 Task: Find connections with filter location Andorra la Vella with filter topic #Networkingwith filter profile language French with filter current company Amazon with filter school Government Engineering College,Gandhinagar with filter industry Food and Beverage Services with filter service category Administrative with filter keywords title Marketing Manager
Action: Mouse moved to (682, 125)
Screenshot: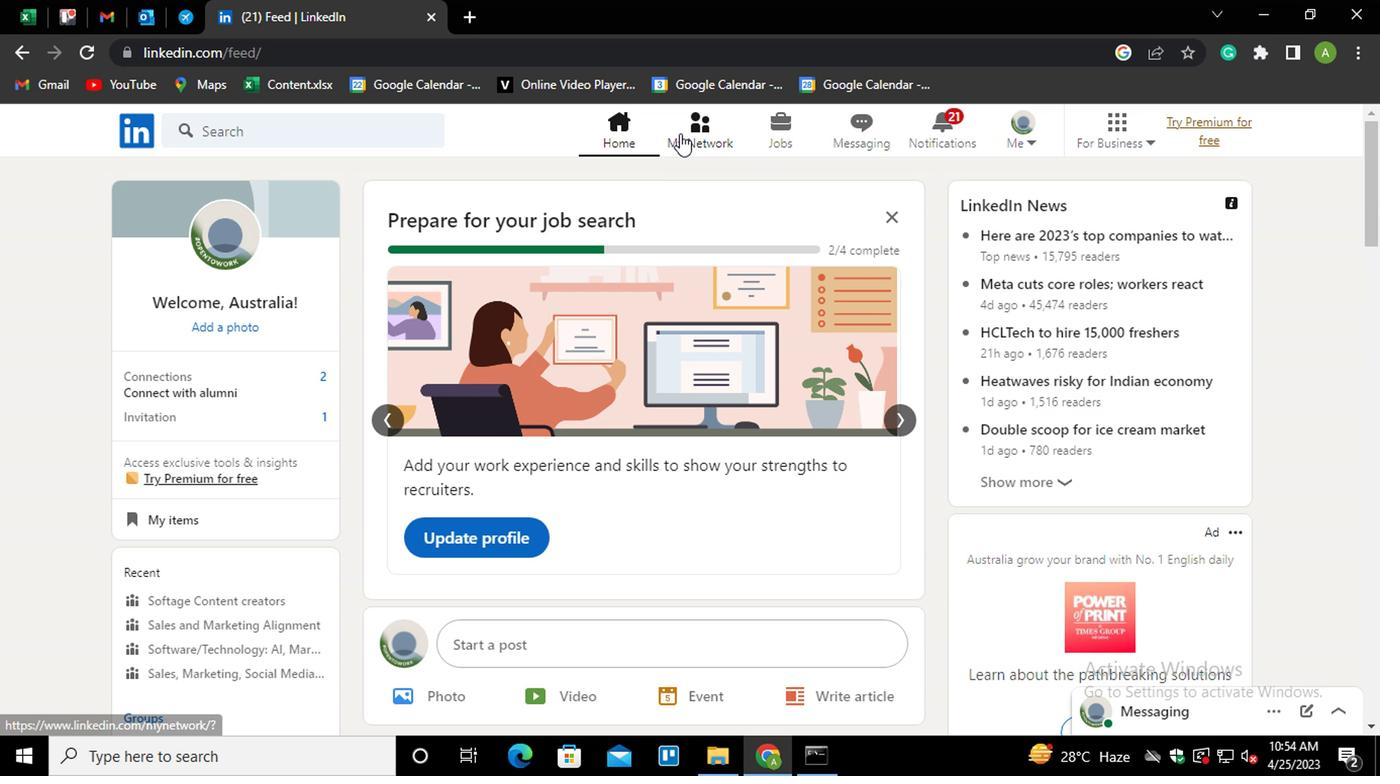 
Action: Mouse pressed left at (682, 125)
Screenshot: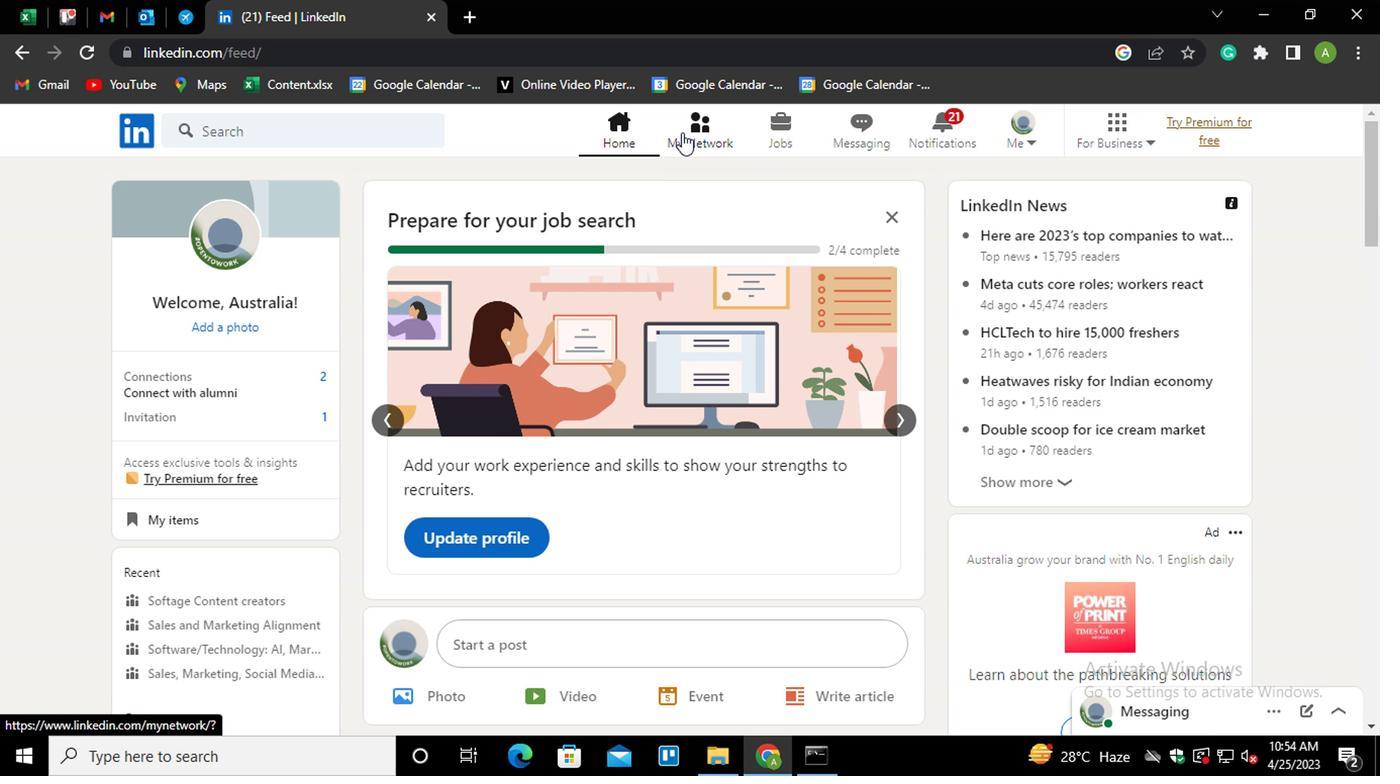 
Action: Mouse moved to (272, 230)
Screenshot: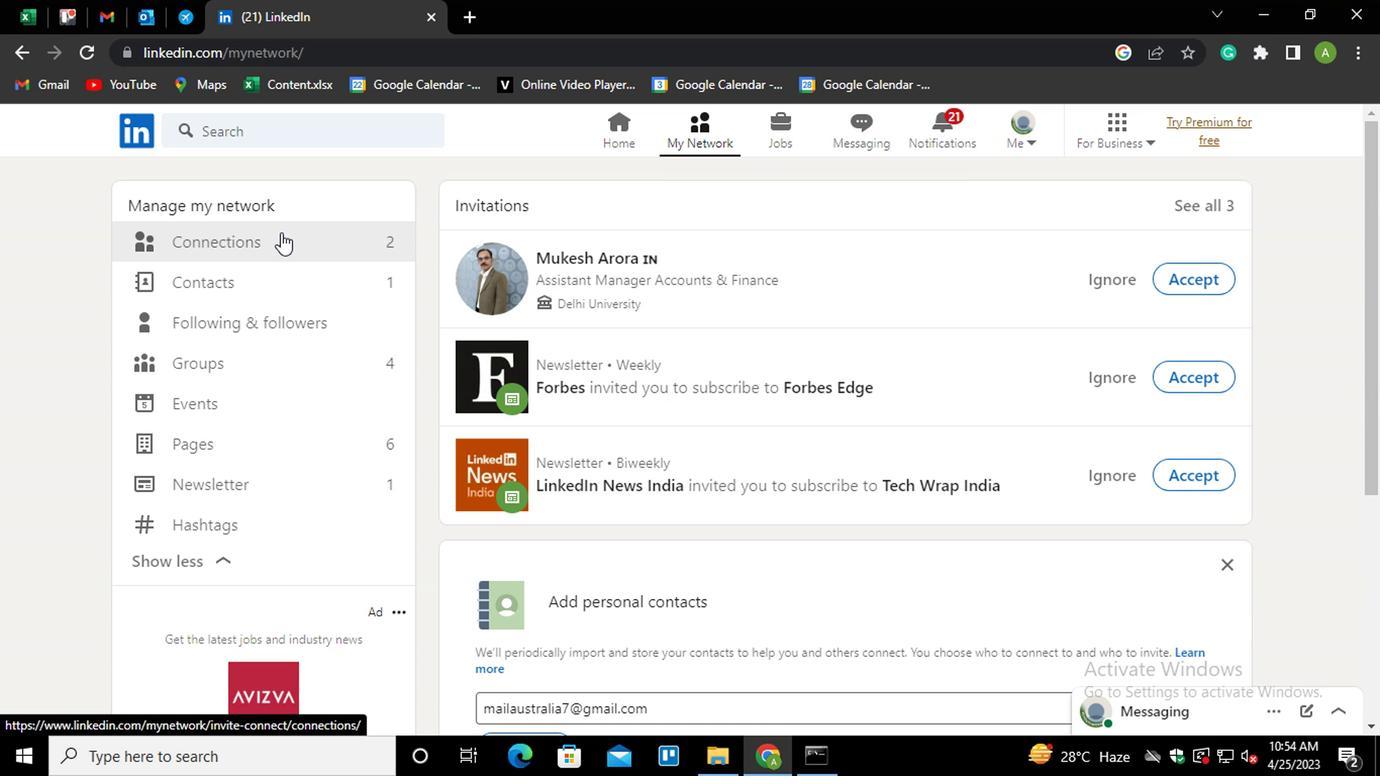 
Action: Mouse pressed left at (272, 230)
Screenshot: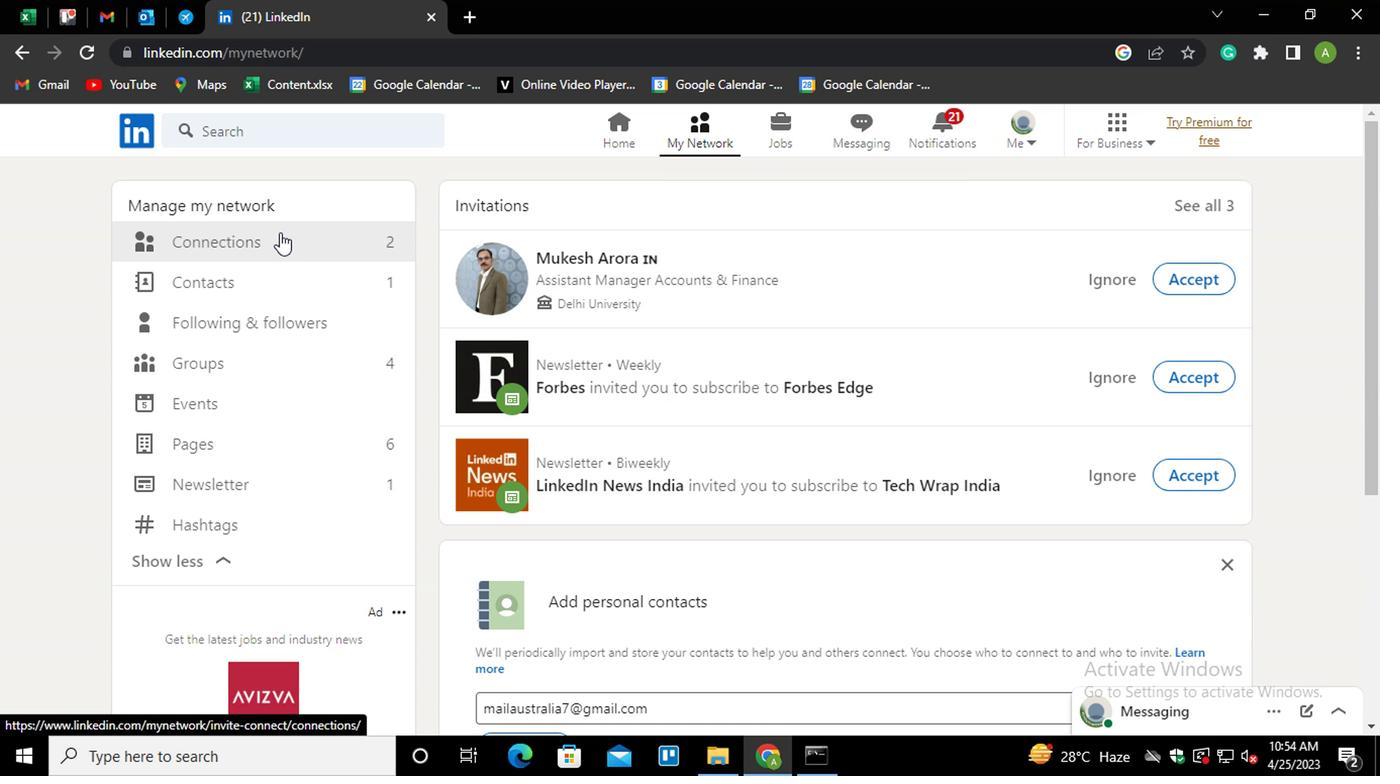 
Action: Mouse moved to (837, 249)
Screenshot: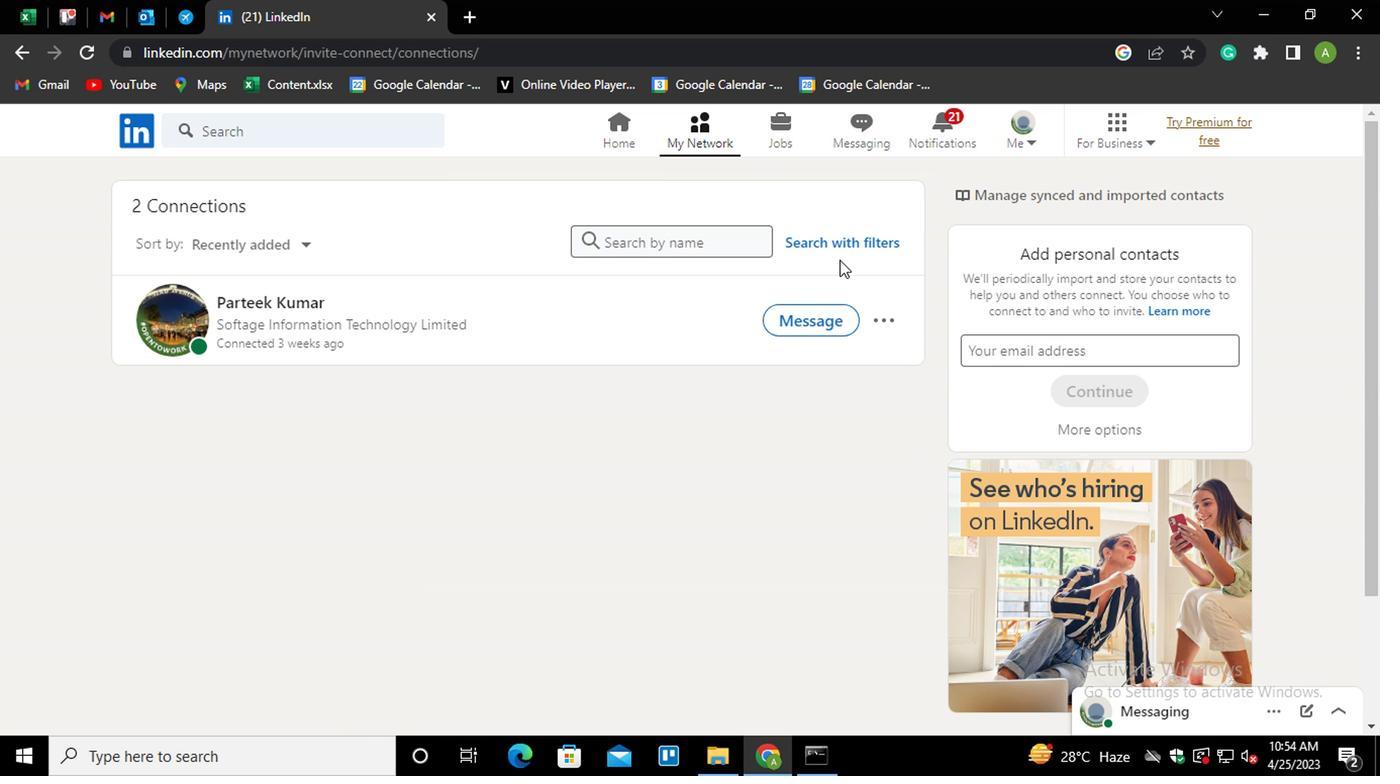 
Action: Mouse pressed left at (837, 249)
Screenshot: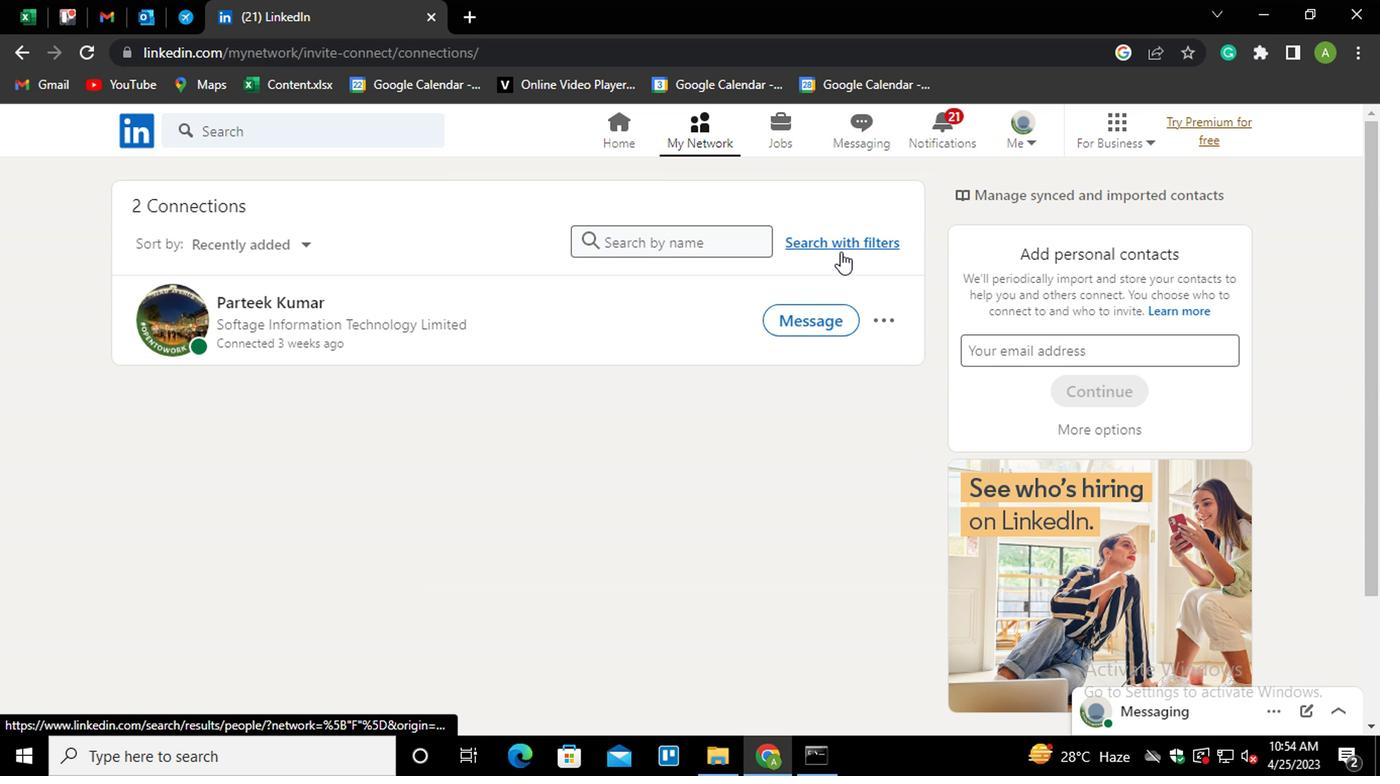
Action: Mouse moved to (664, 189)
Screenshot: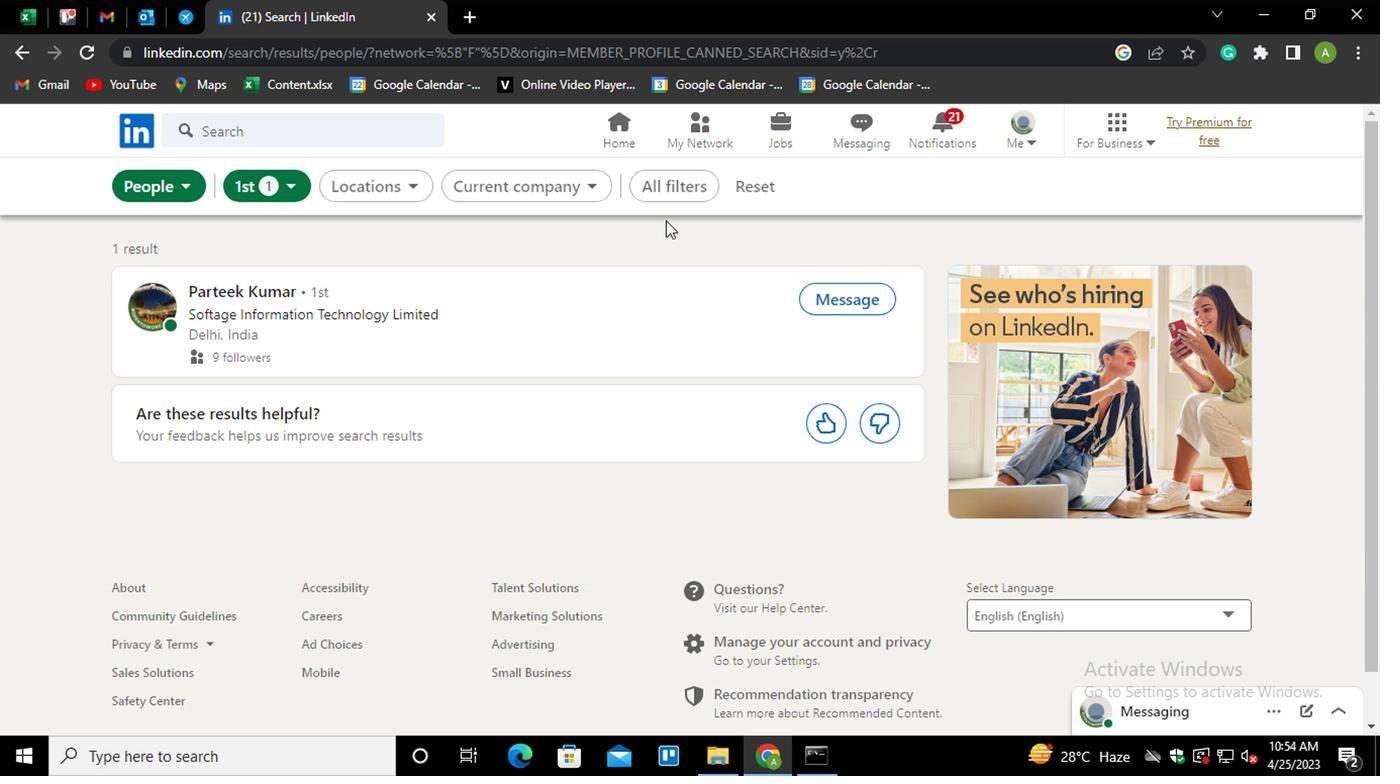 
Action: Mouse pressed left at (664, 189)
Screenshot: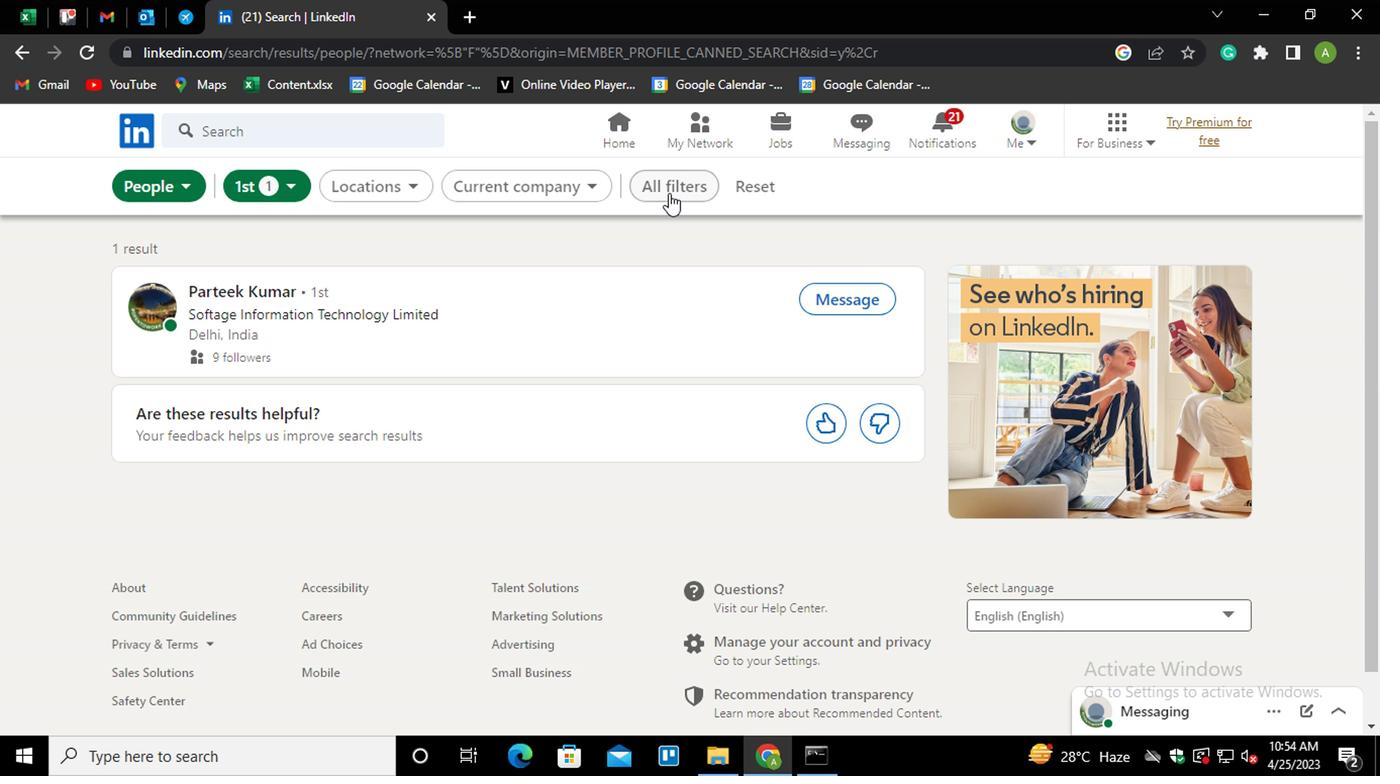 
Action: Mouse moved to (956, 413)
Screenshot: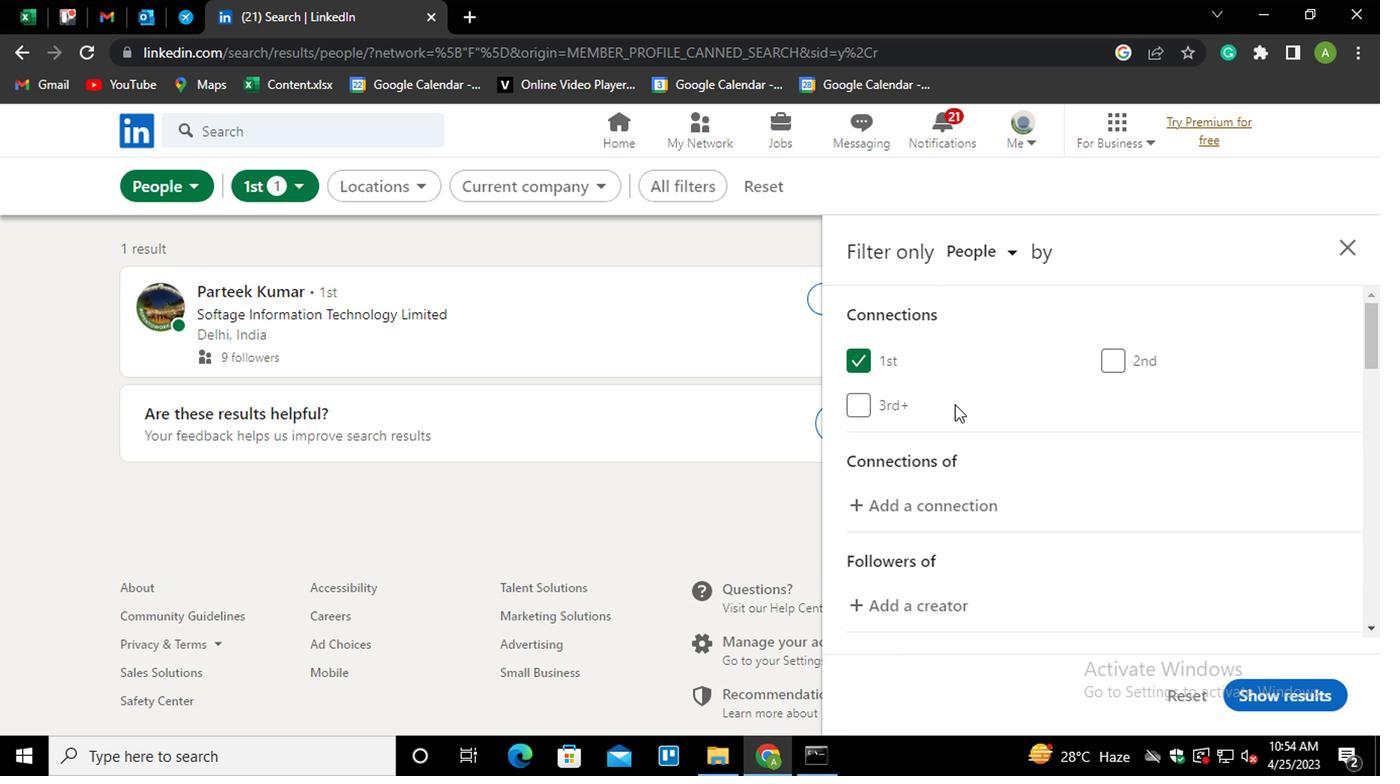 
Action: Mouse scrolled (956, 412) with delta (0, 0)
Screenshot: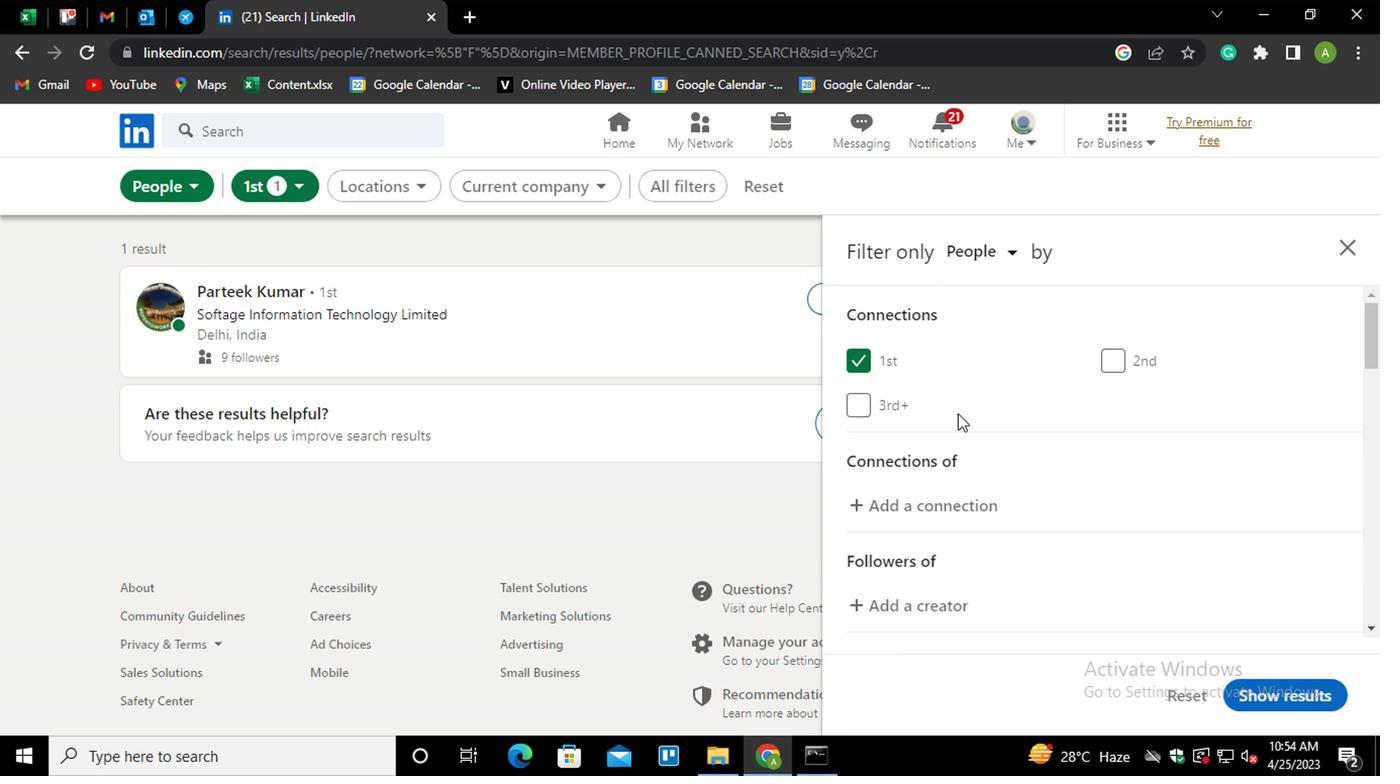
Action: Mouse scrolled (956, 412) with delta (0, 0)
Screenshot: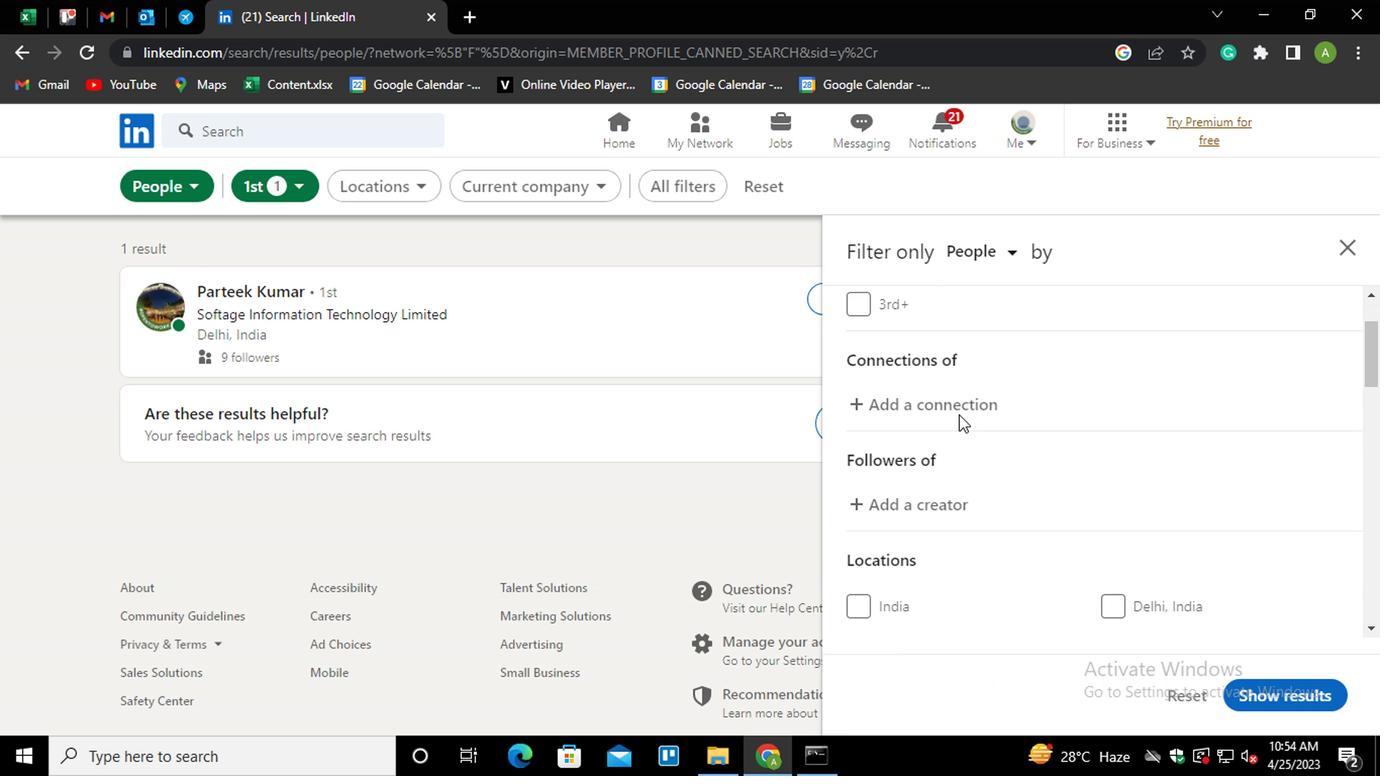 
Action: Mouse scrolled (956, 412) with delta (0, 0)
Screenshot: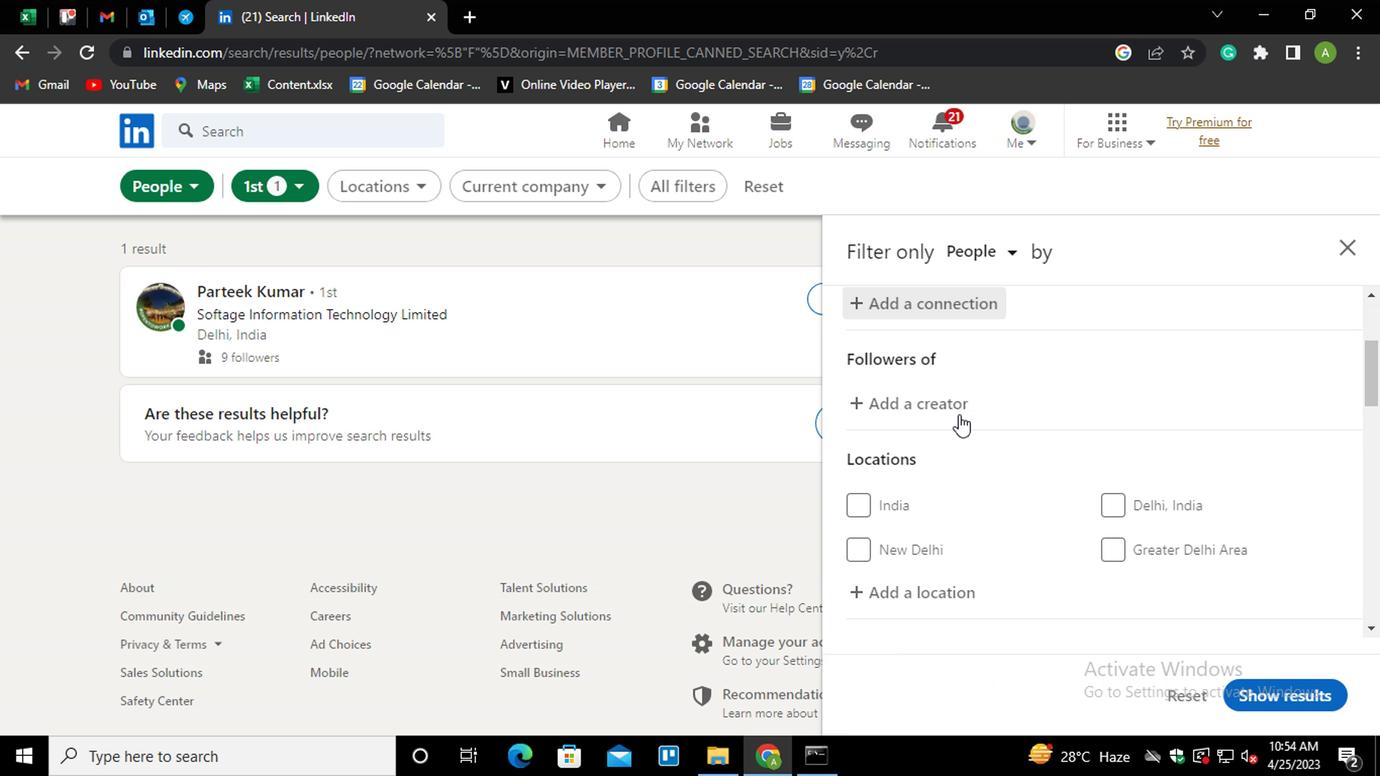 
Action: Mouse scrolled (956, 412) with delta (0, 0)
Screenshot: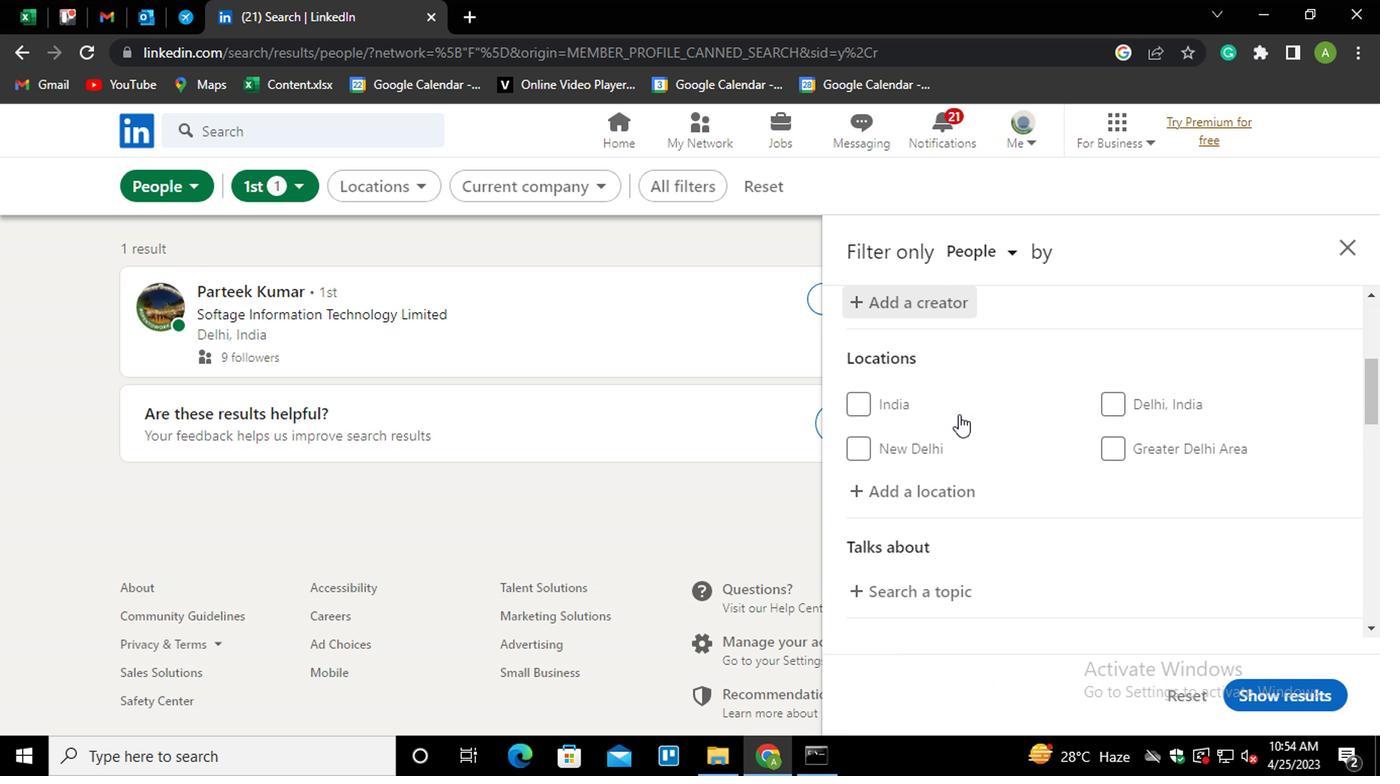 
Action: Mouse moved to (902, 393)
Screenshot: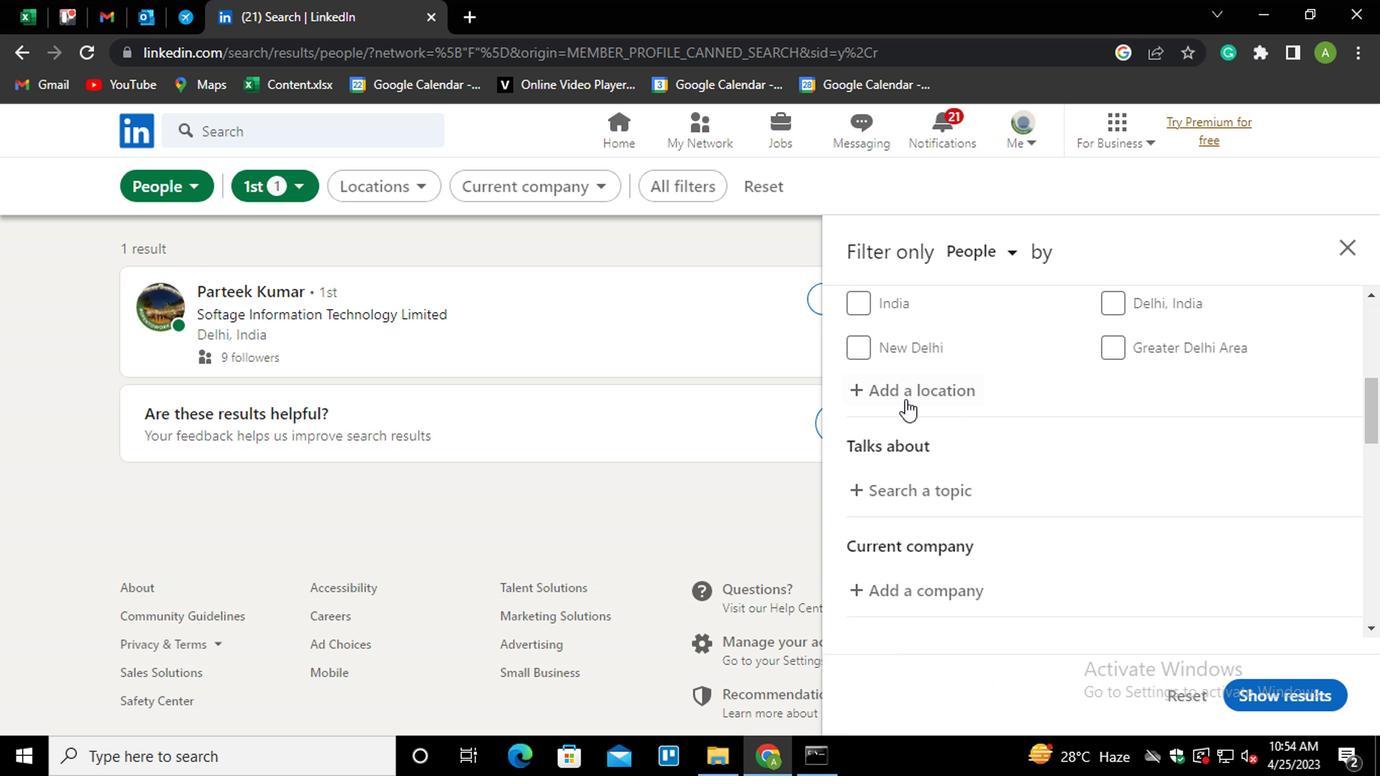 
Action: Mouse pressed left at (902, 393)
Screenshot: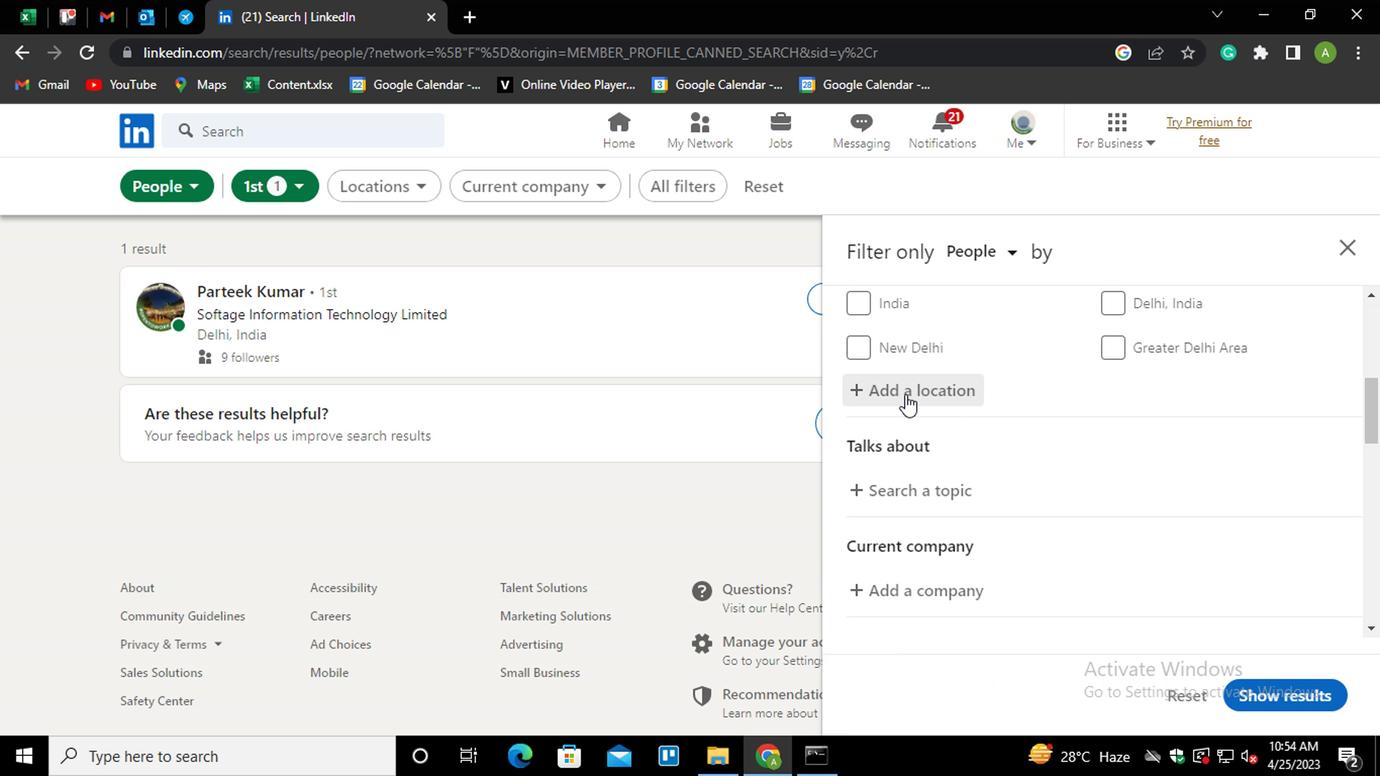
Action: Mouse moved to (940, 391)
Screenshot: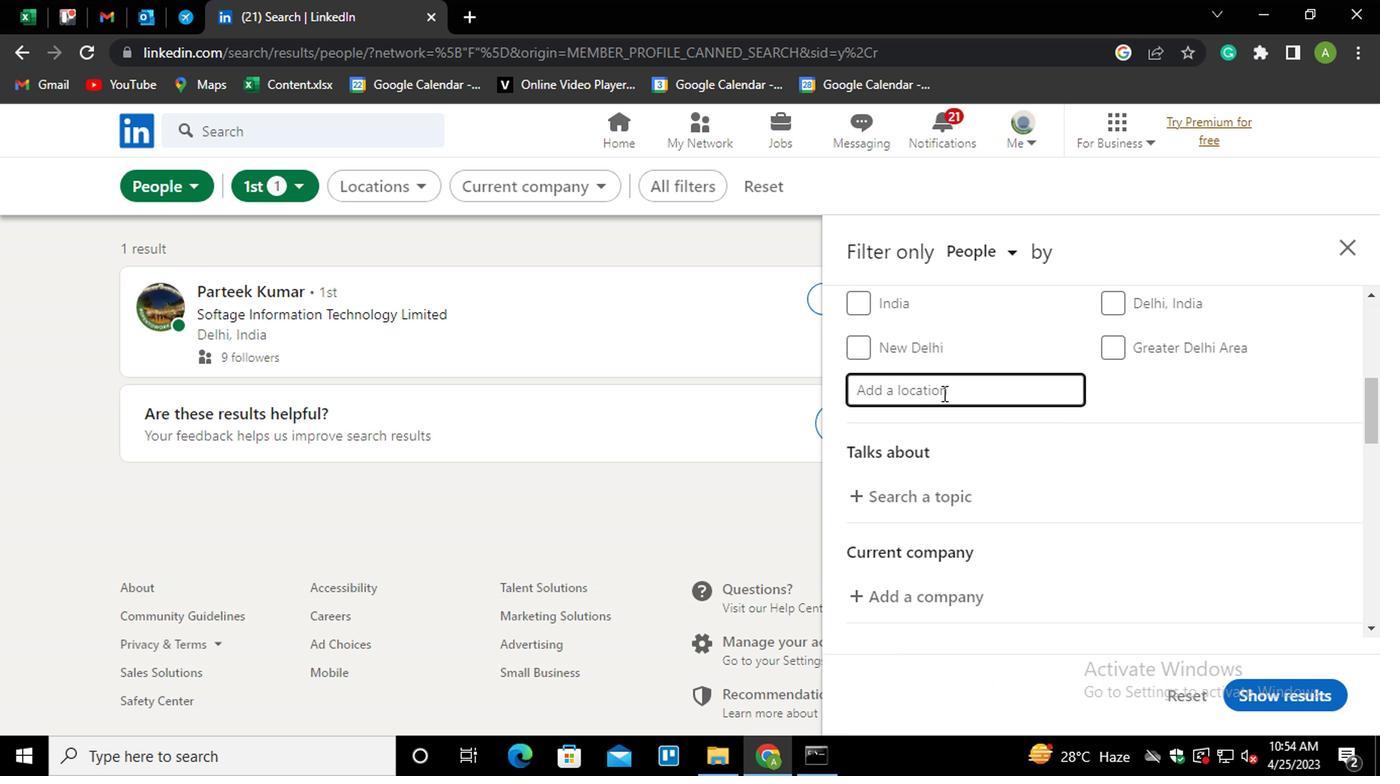 
Action: Mouse pressed left at (940, 391)
Screenshot: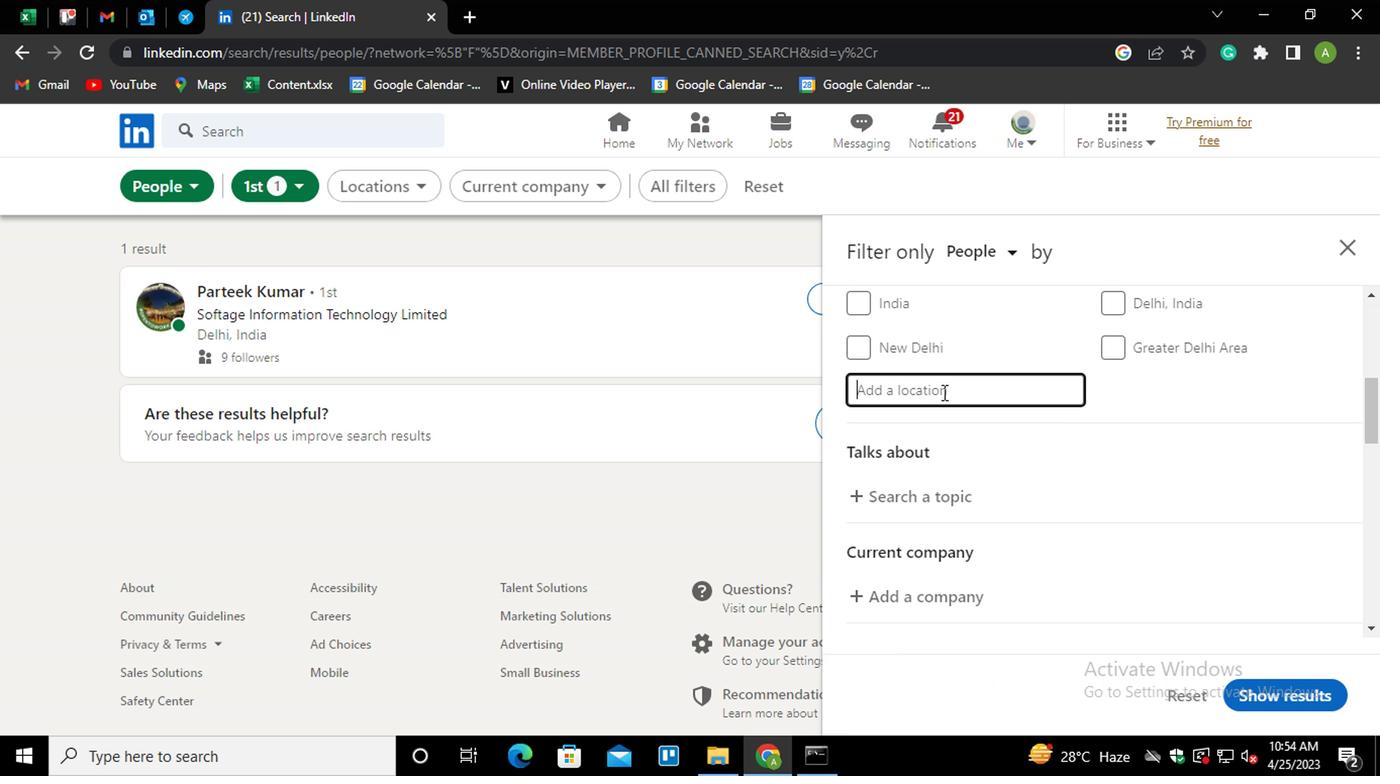 
Action: Key pressed <Key.shift>ANDORR<Key.down><Key.enter>
Screenshot: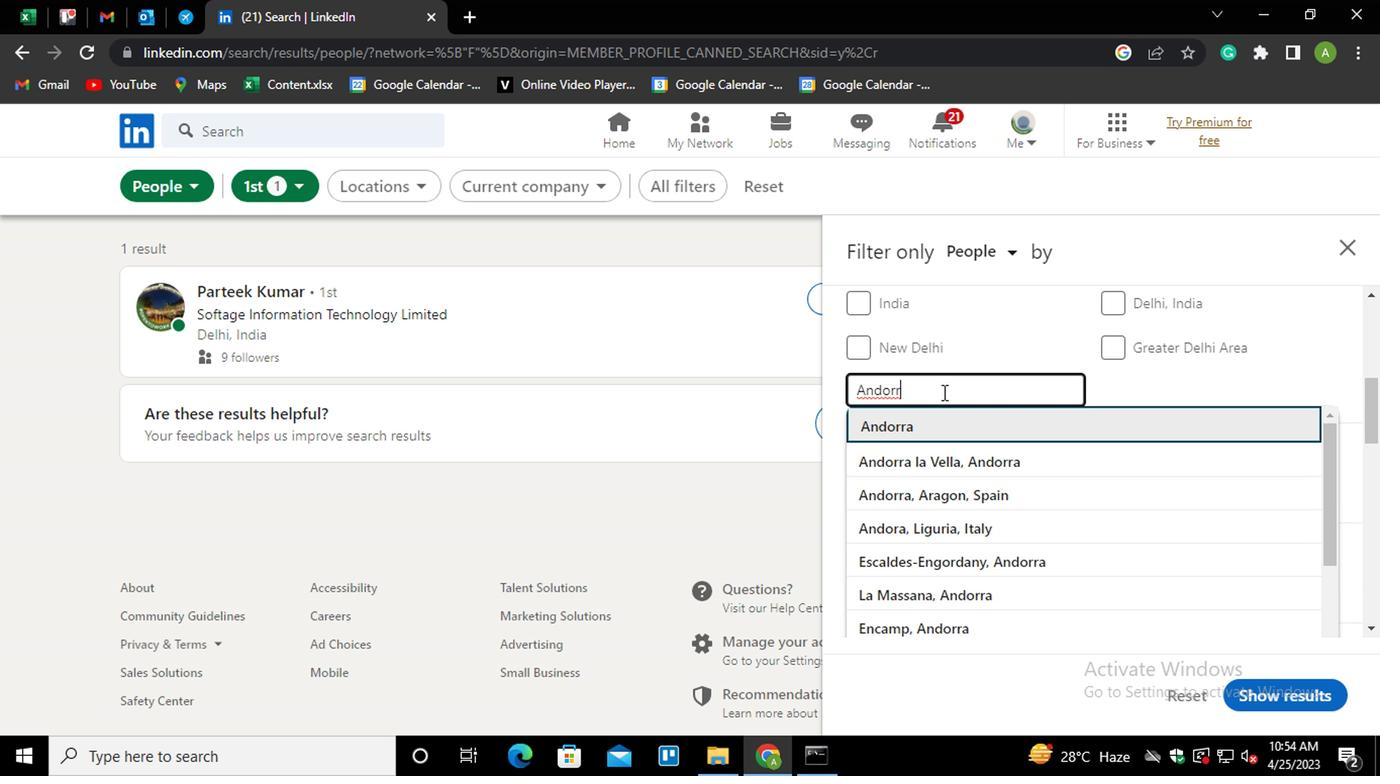 
Action: Mouse moved to (910, 488)
Screenshot: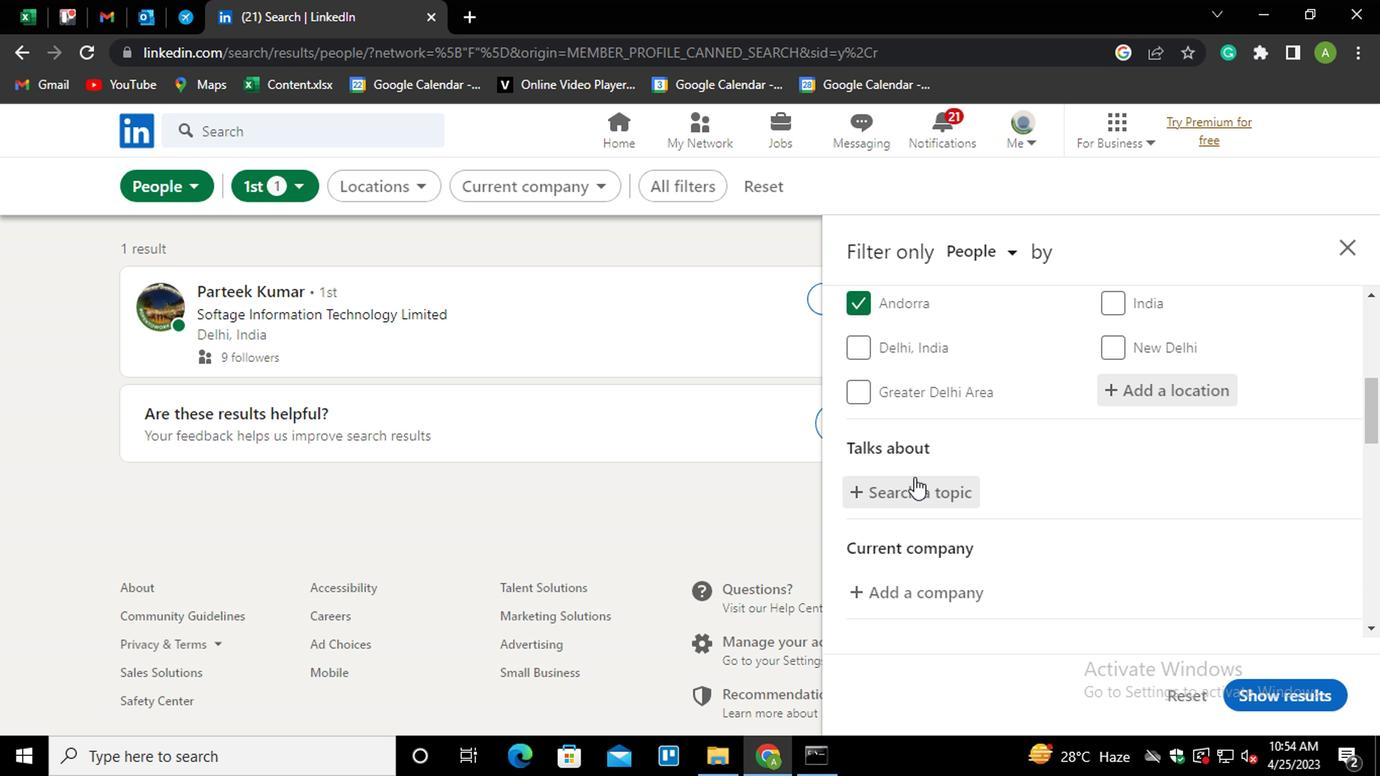 
Action: Mouse pressed left at (910, 488)
Screenshot: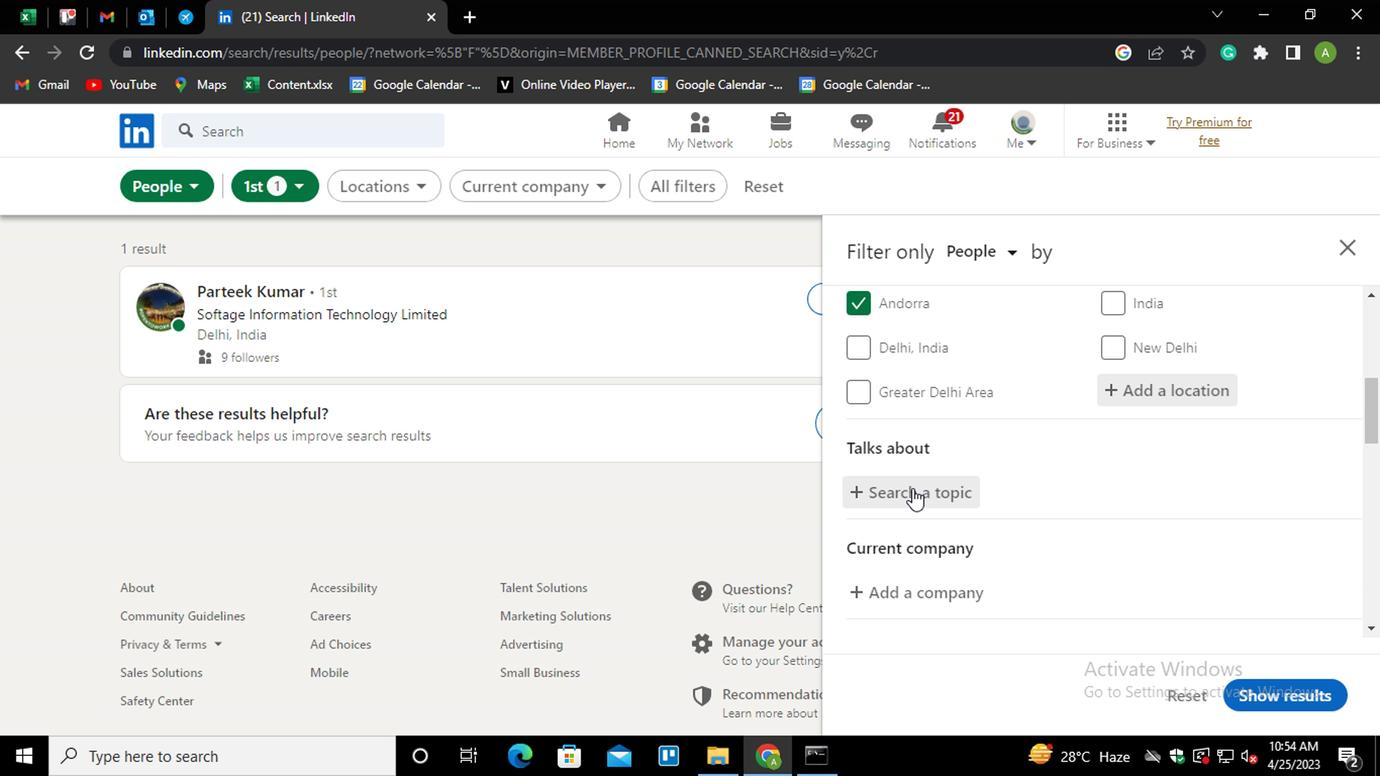 
Action: Key pressed <Key.shift>#<Key.shift_r>NETWORKINGWITH
Screenshot: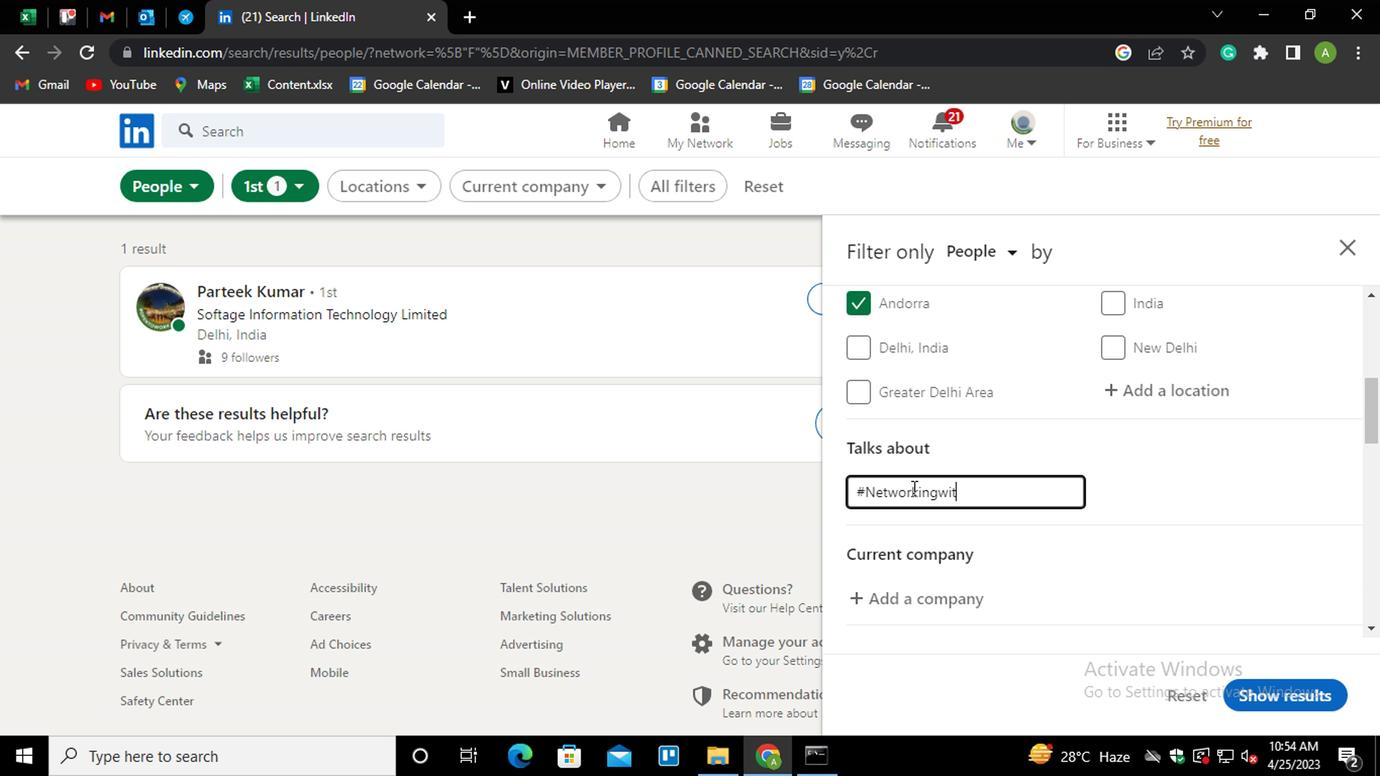 
Action: Mouse moved to (1193, 495)
Screenshot: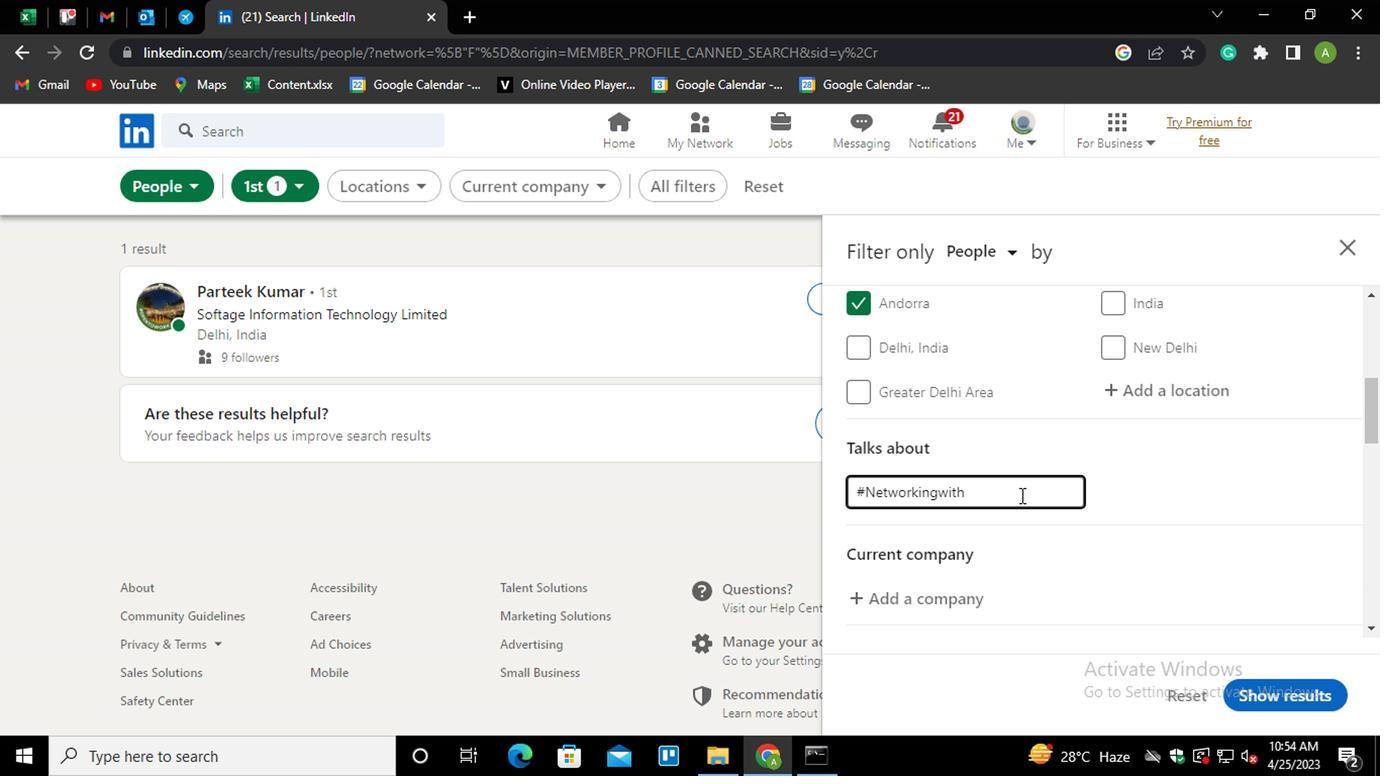 
Action: Mouse pressed left at (1193, 495)
Screenshot: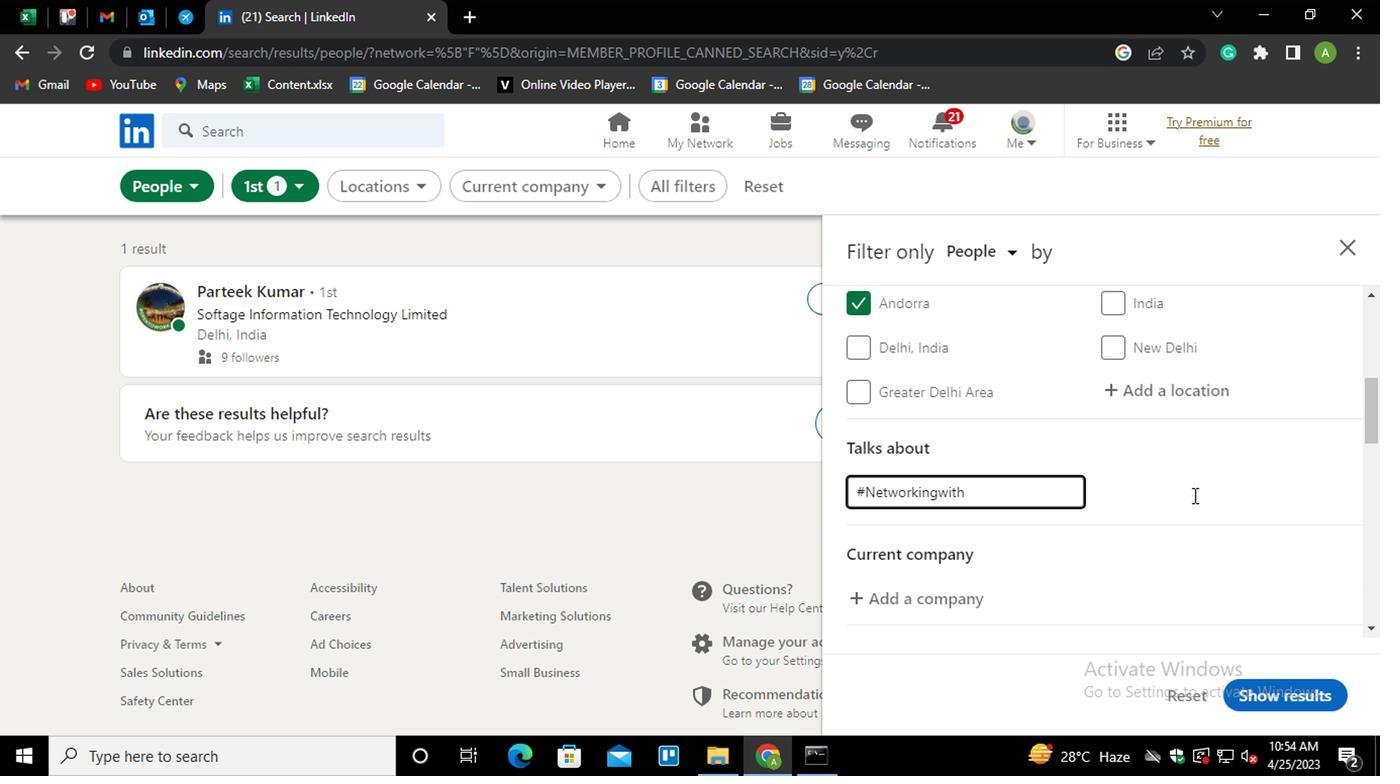 
Action: Mouse moved to (1194, 495)
Screenshot: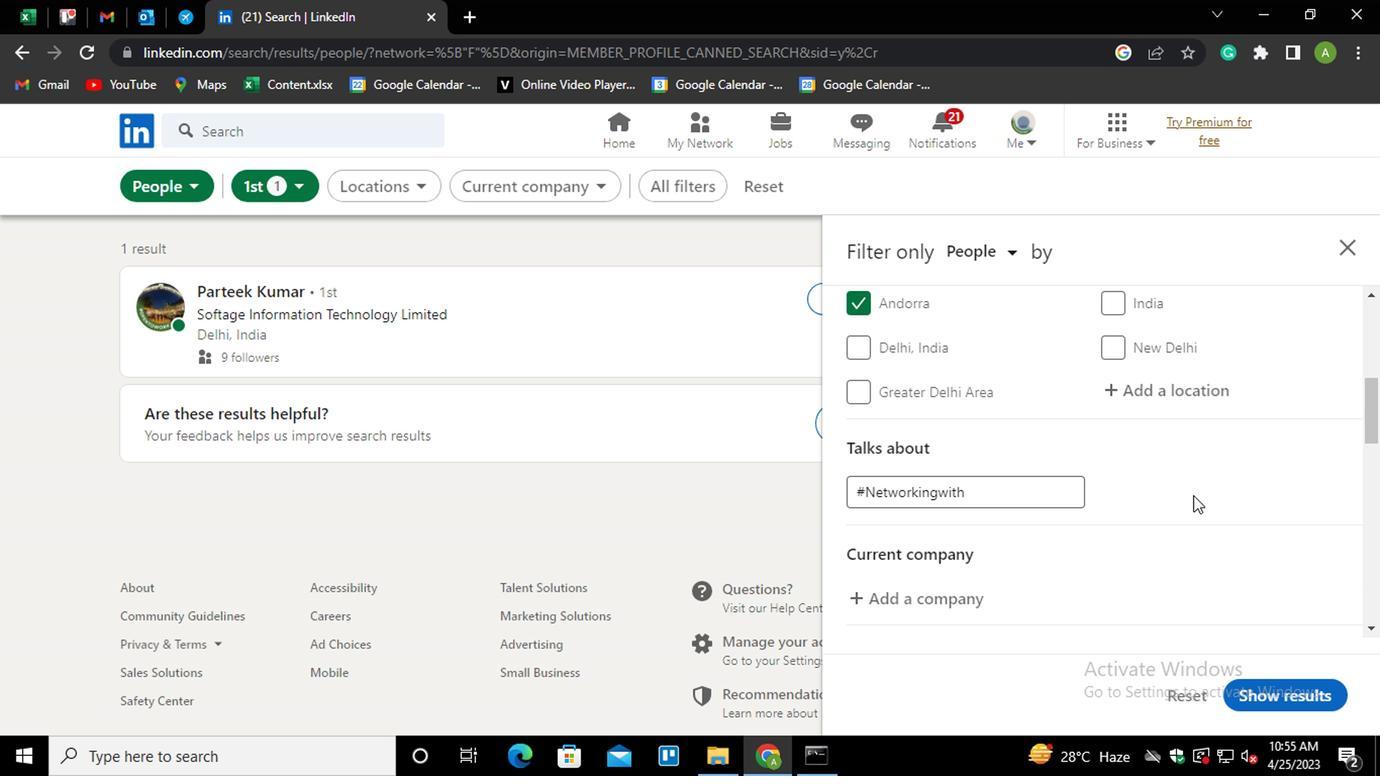 
Action: Mouse scrolled (1194, 493) with delta (0, -1)
Screenshot: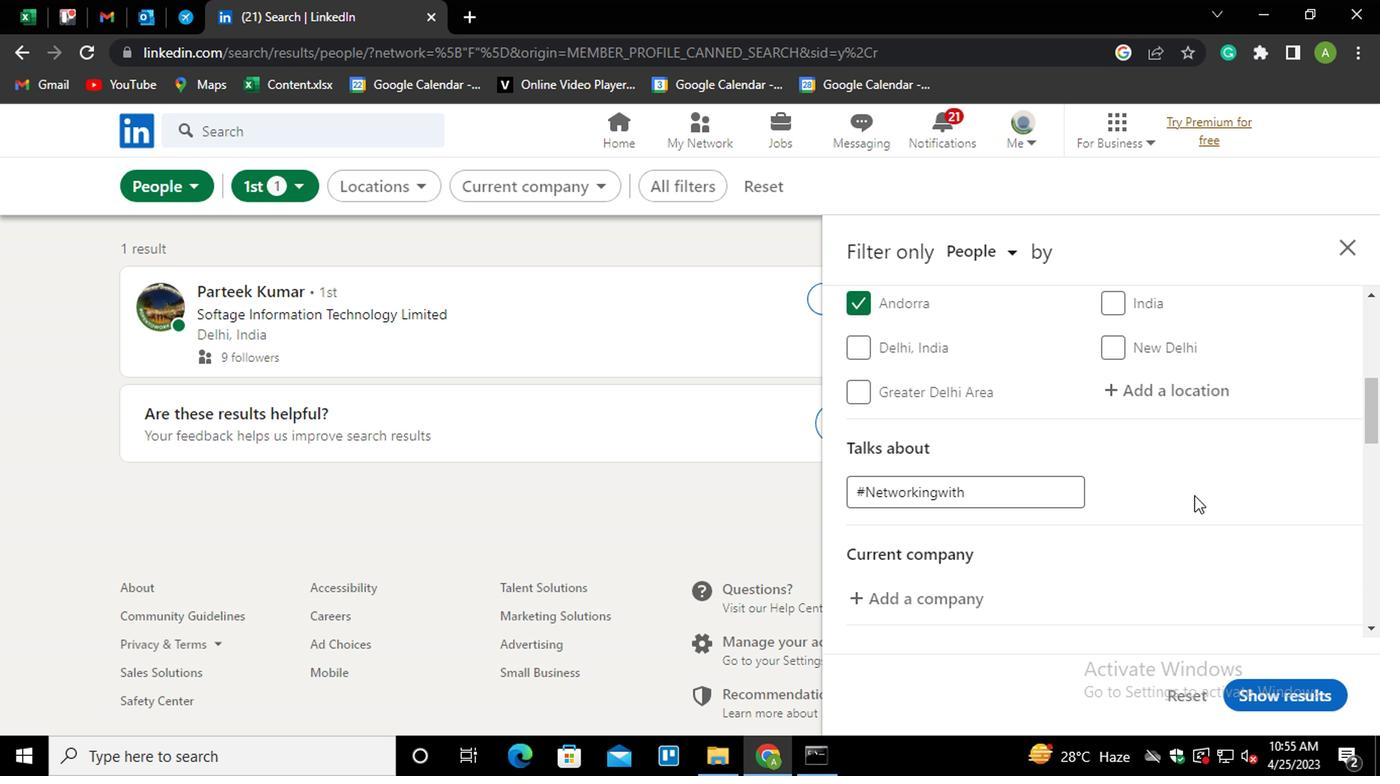 
Action: Mouse scrolled (1194, 493) with delta (0, -1)
Screenshot: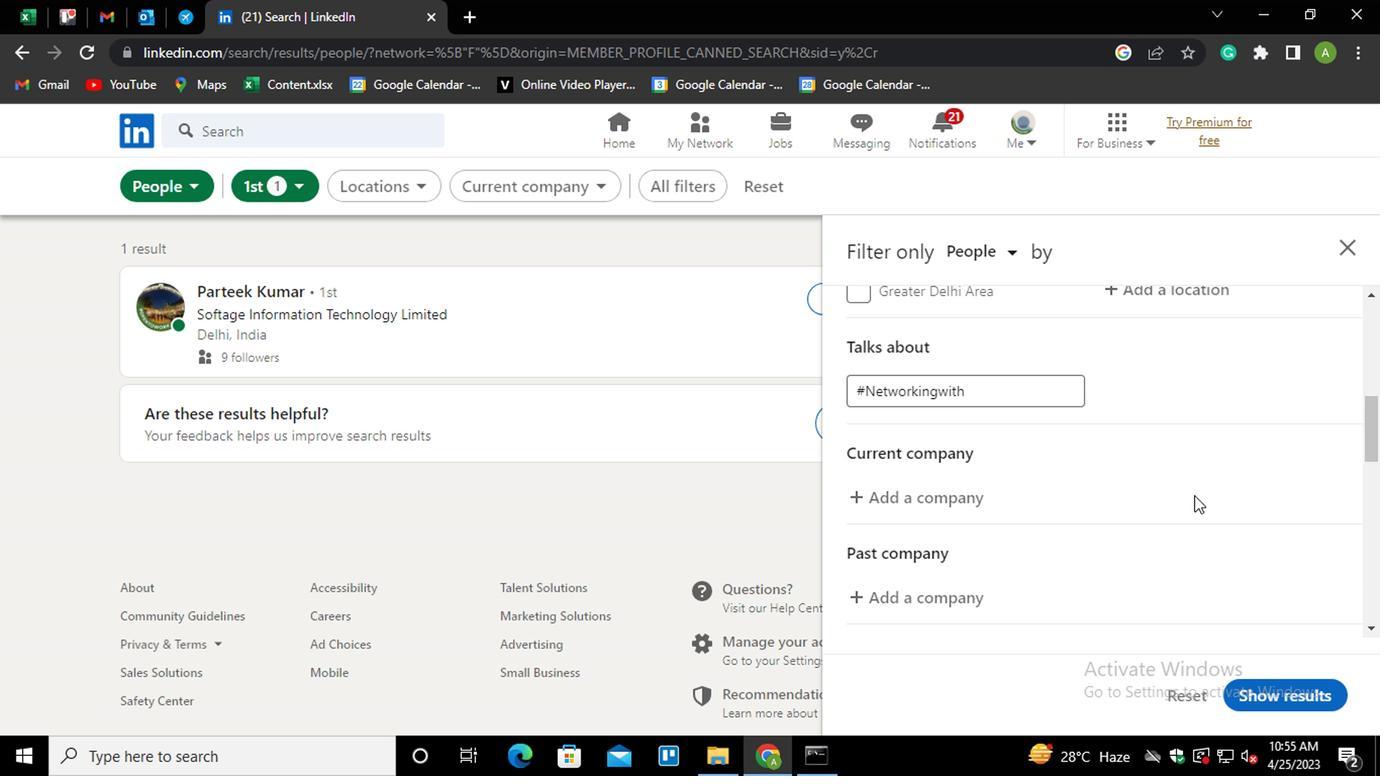 
Action: Mouse moved to (1191, 497)
Screenshot: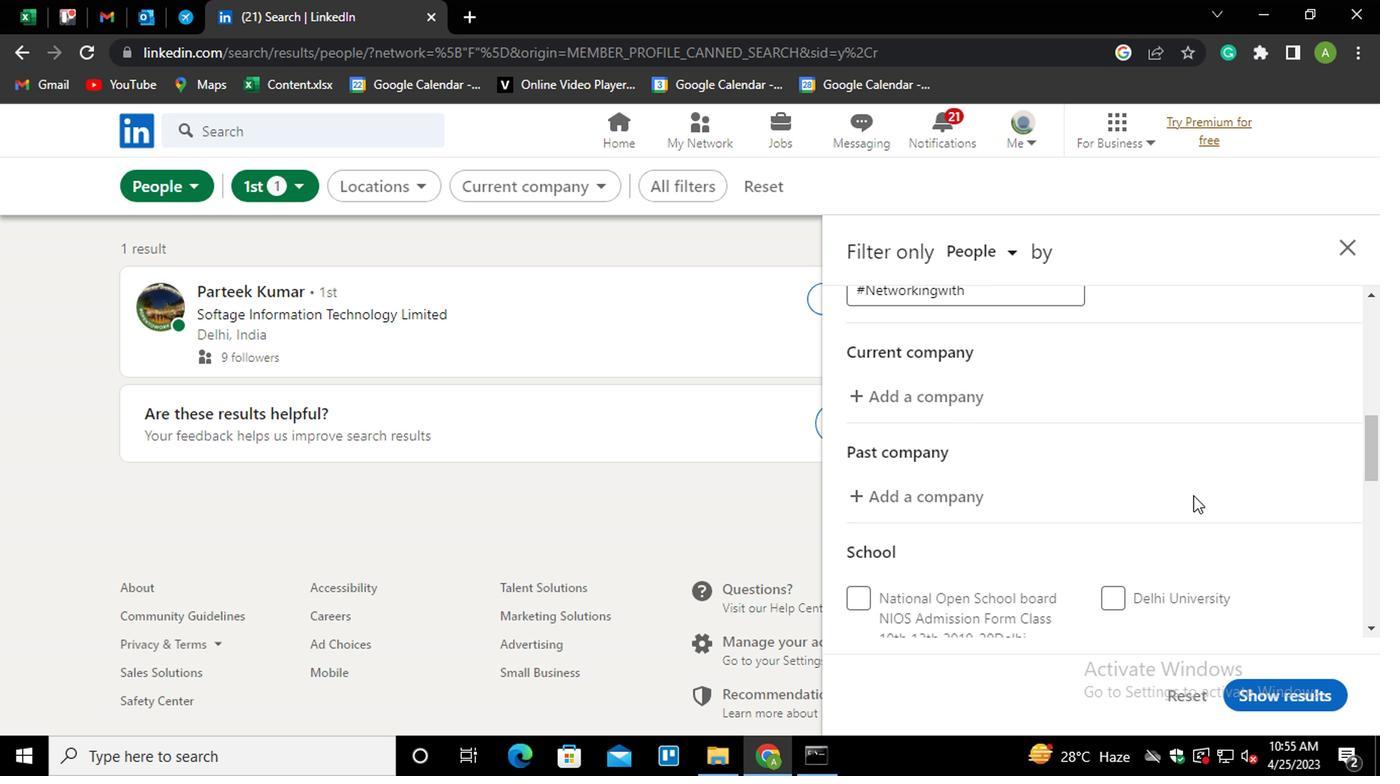 
Action: Mouse scrolled (1191, 496) with delta (0, -1)
Screenshot: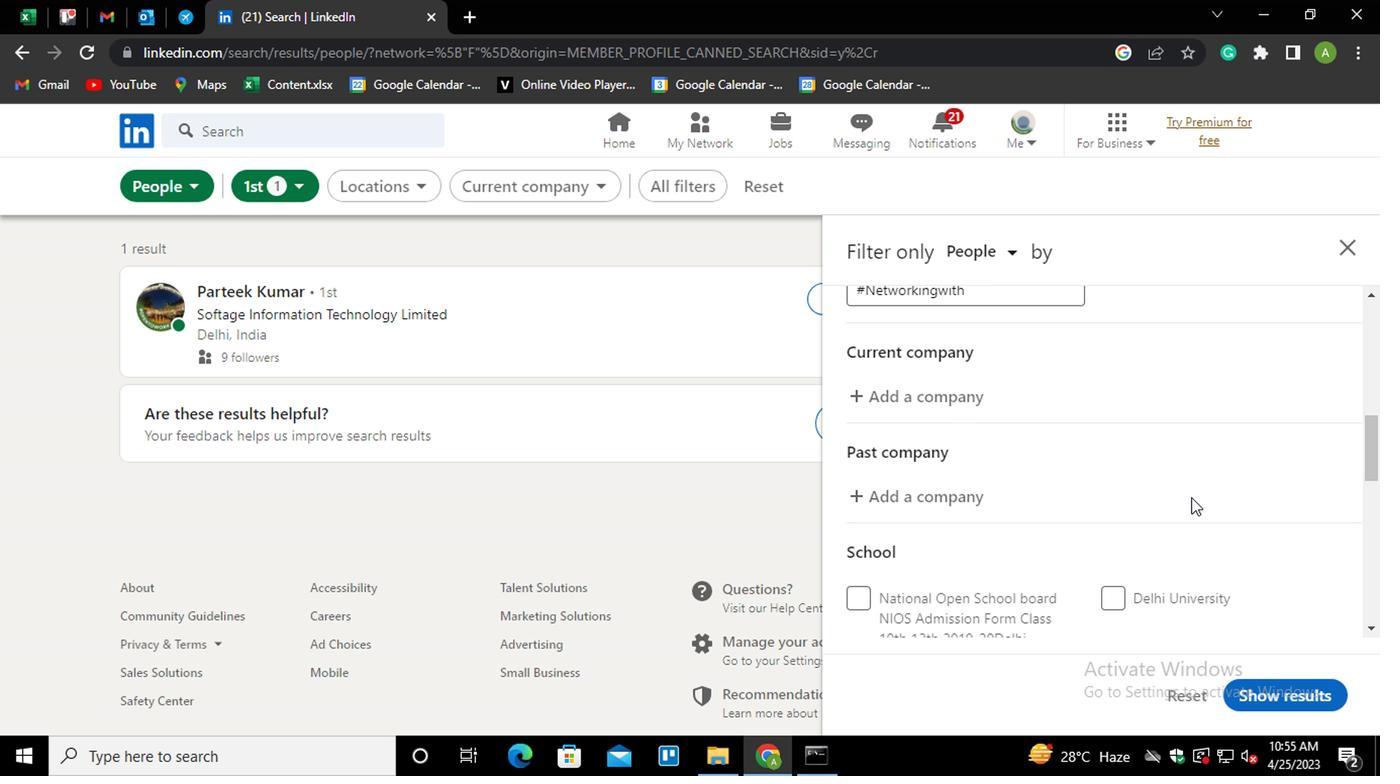 
Action: Mouse scrolled (1191, 496) with delta (0, -1)
Screenshot: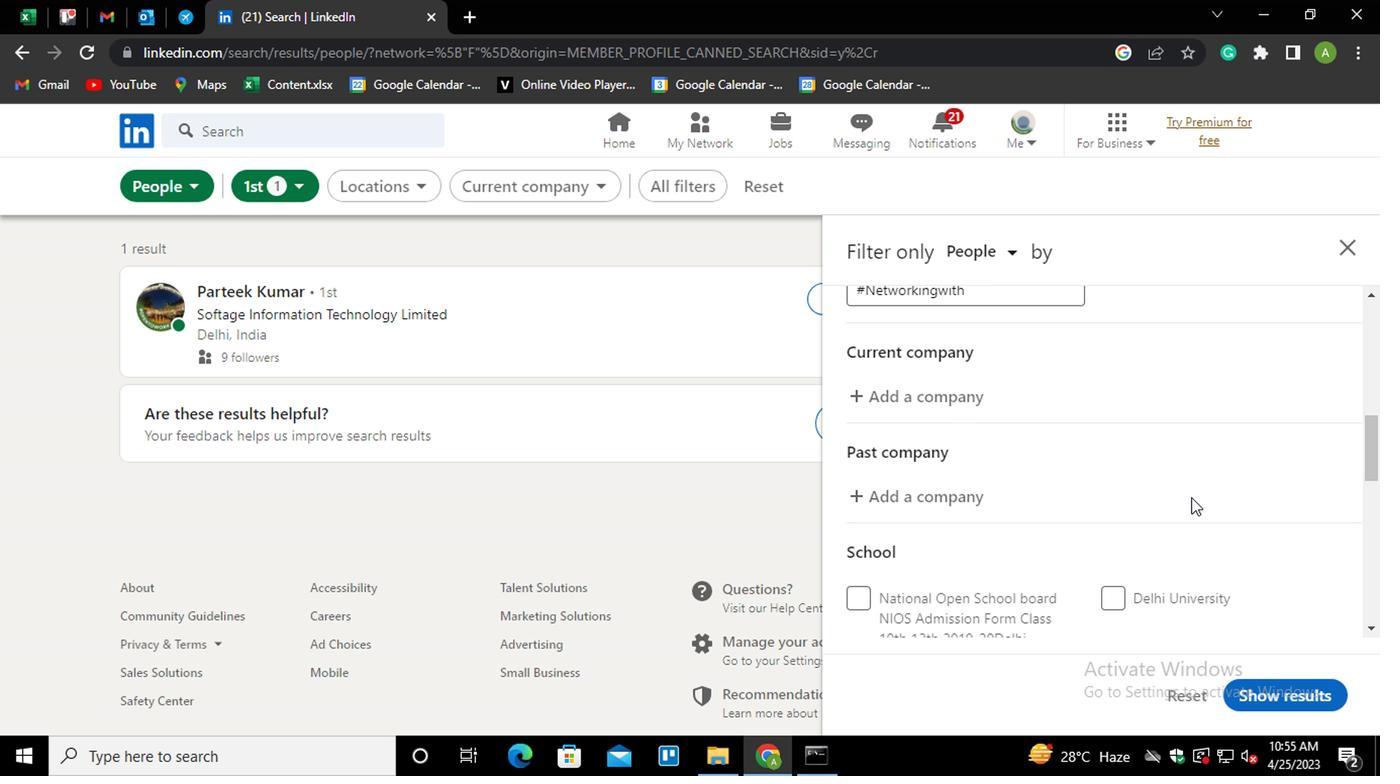 
Action: Mouse moved to (1191, 497)
Screenshot: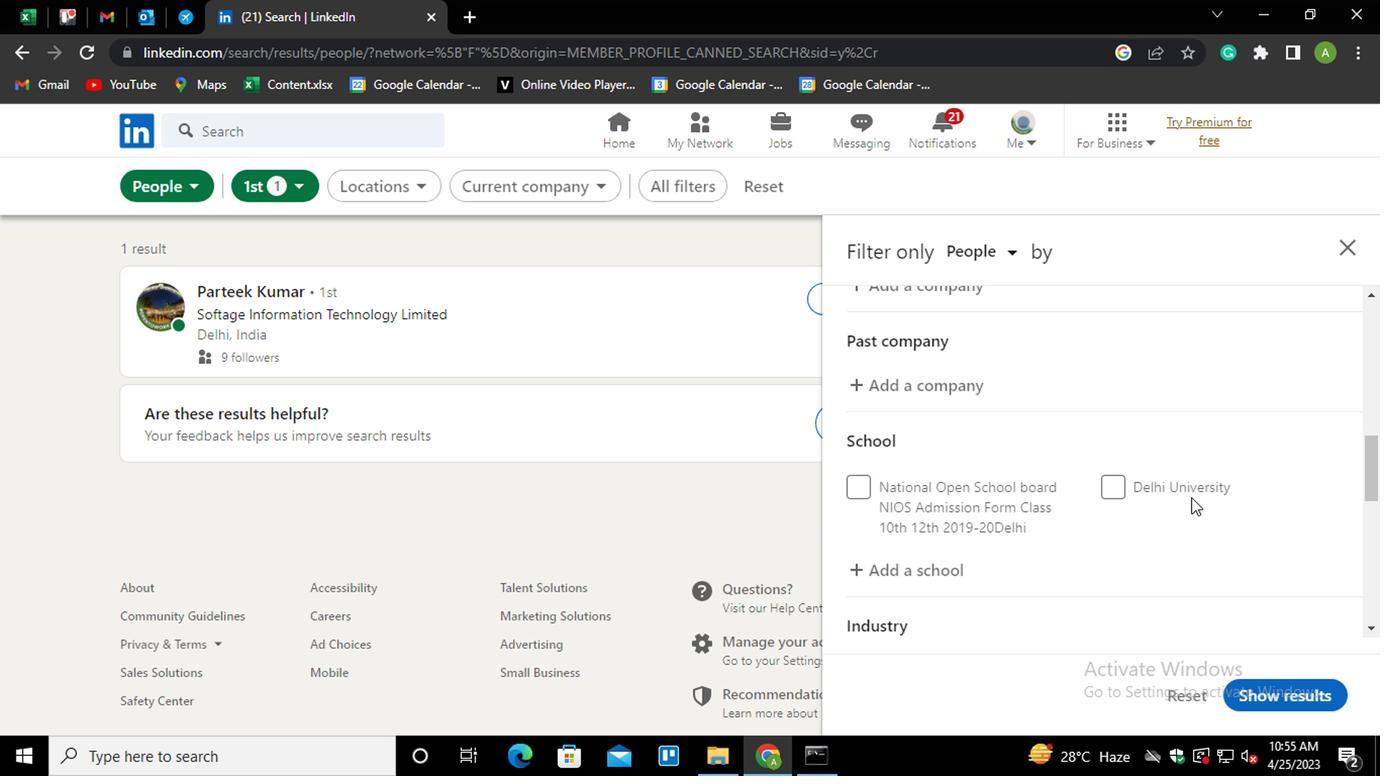 
Action: Mouse scrolled (1191, 496) with delta (0, -1)
Screenshot: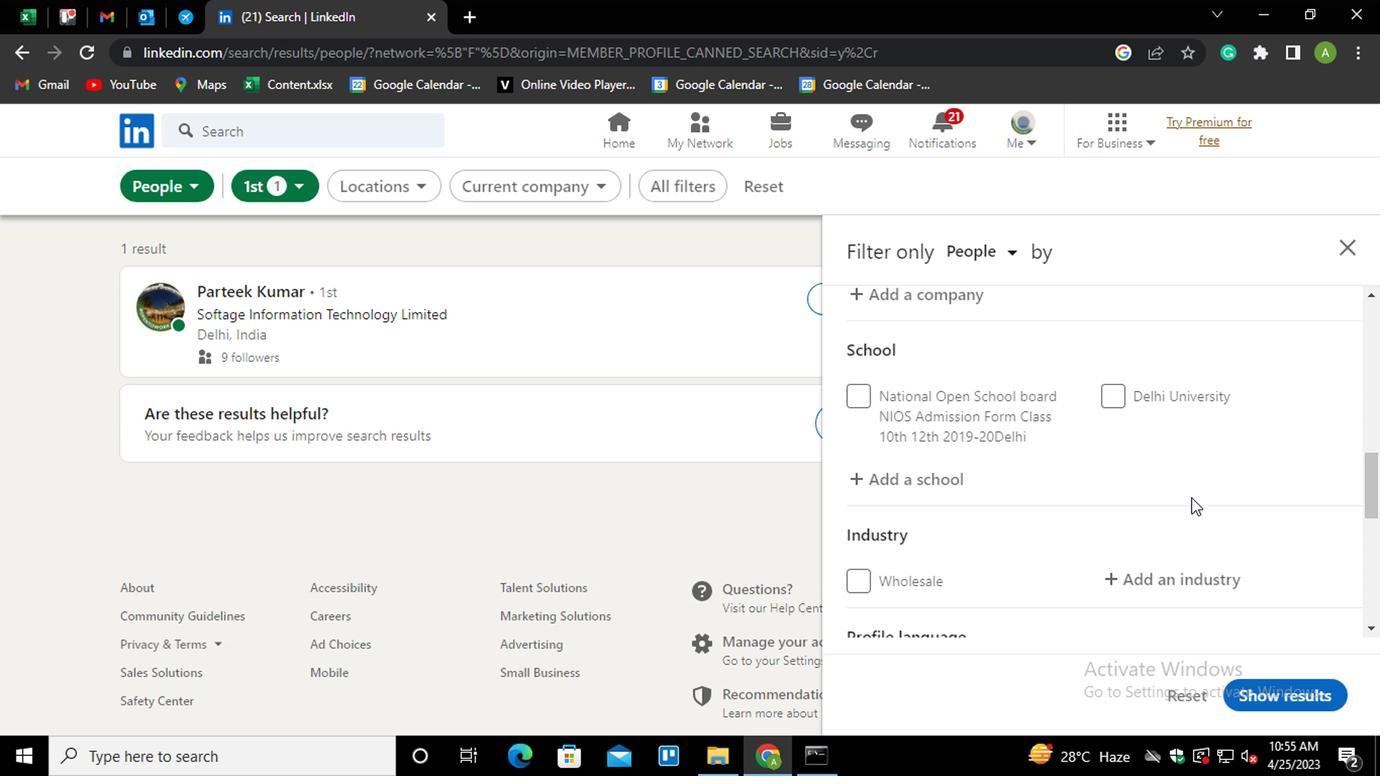
Action: Mouse moved to (1191, 493)
Screenshot: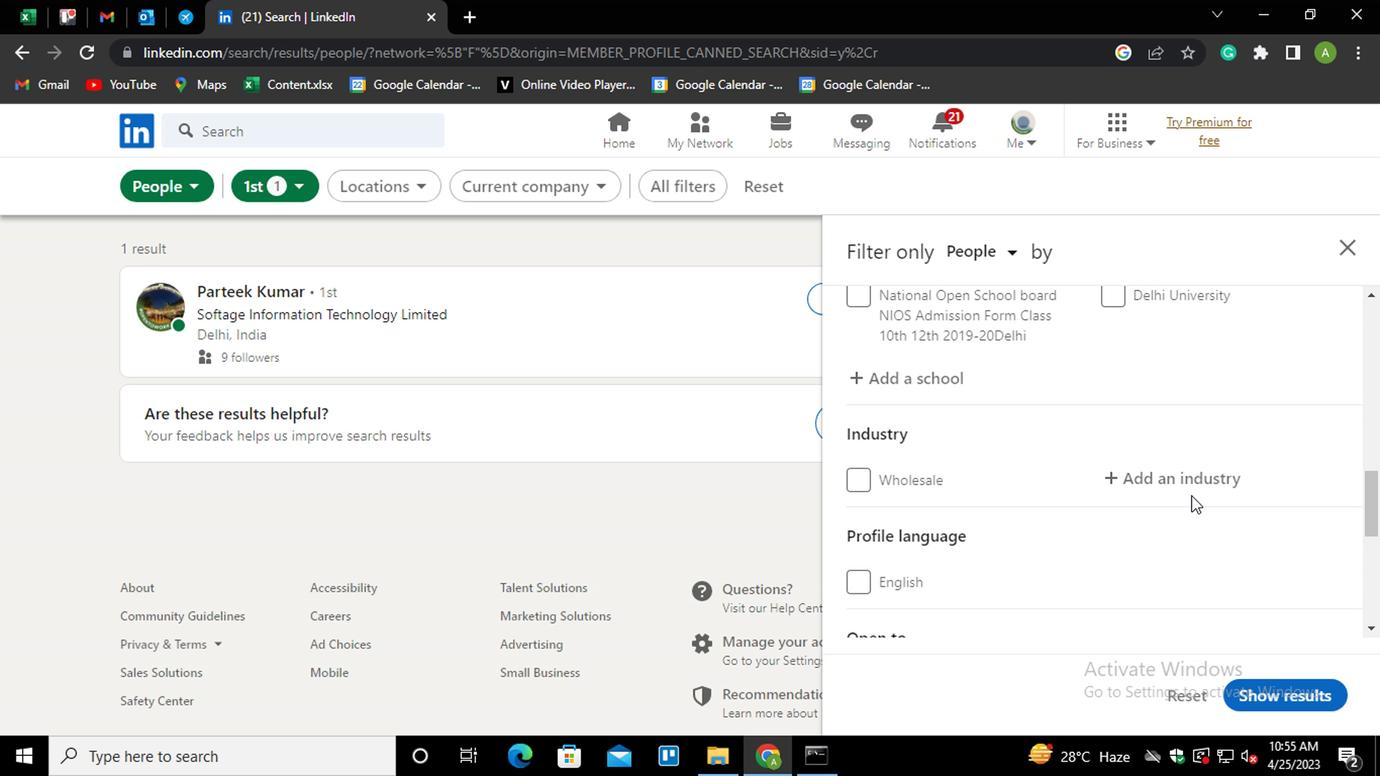 
Action: Mouse scrolled (1191, 493) with delta (0, 0)
Screenshot: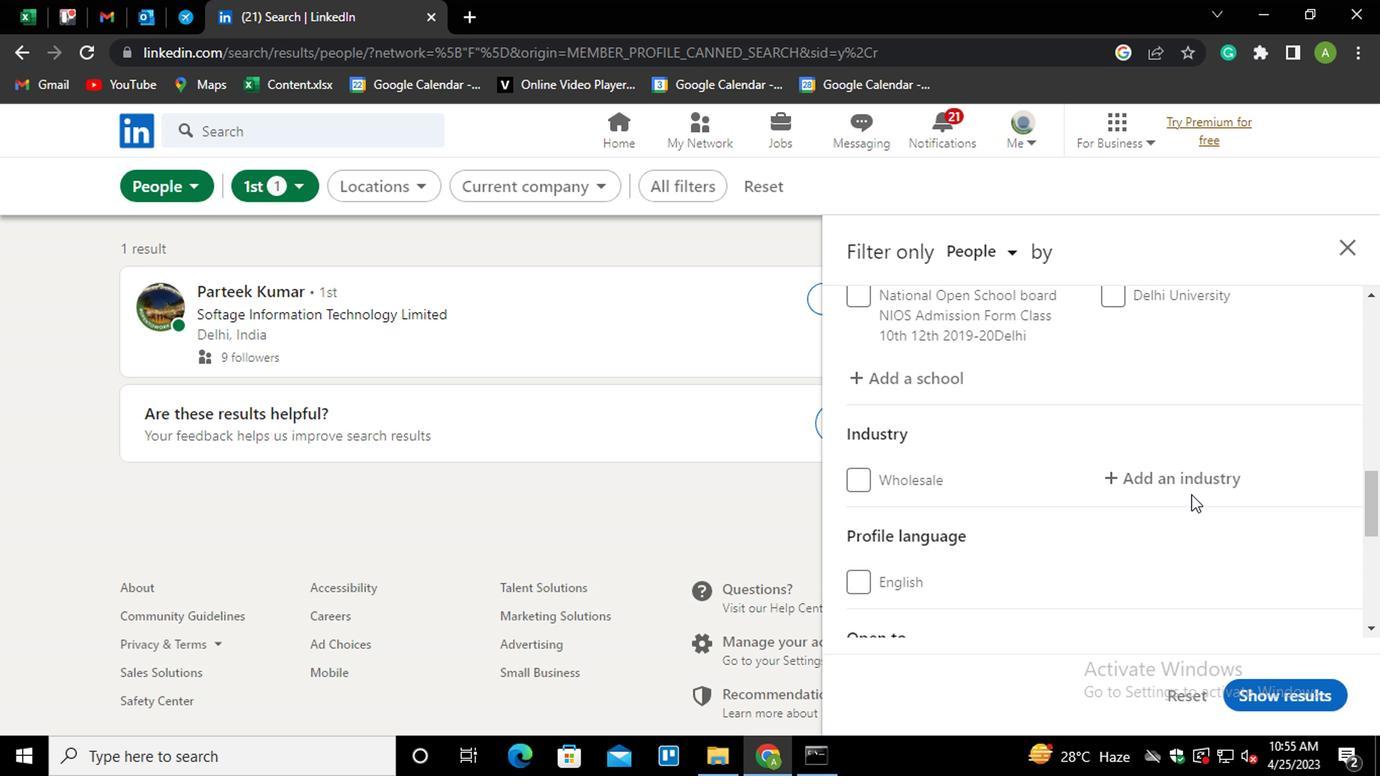 
Action: Mouse moved to (988, 467)
Screenshot: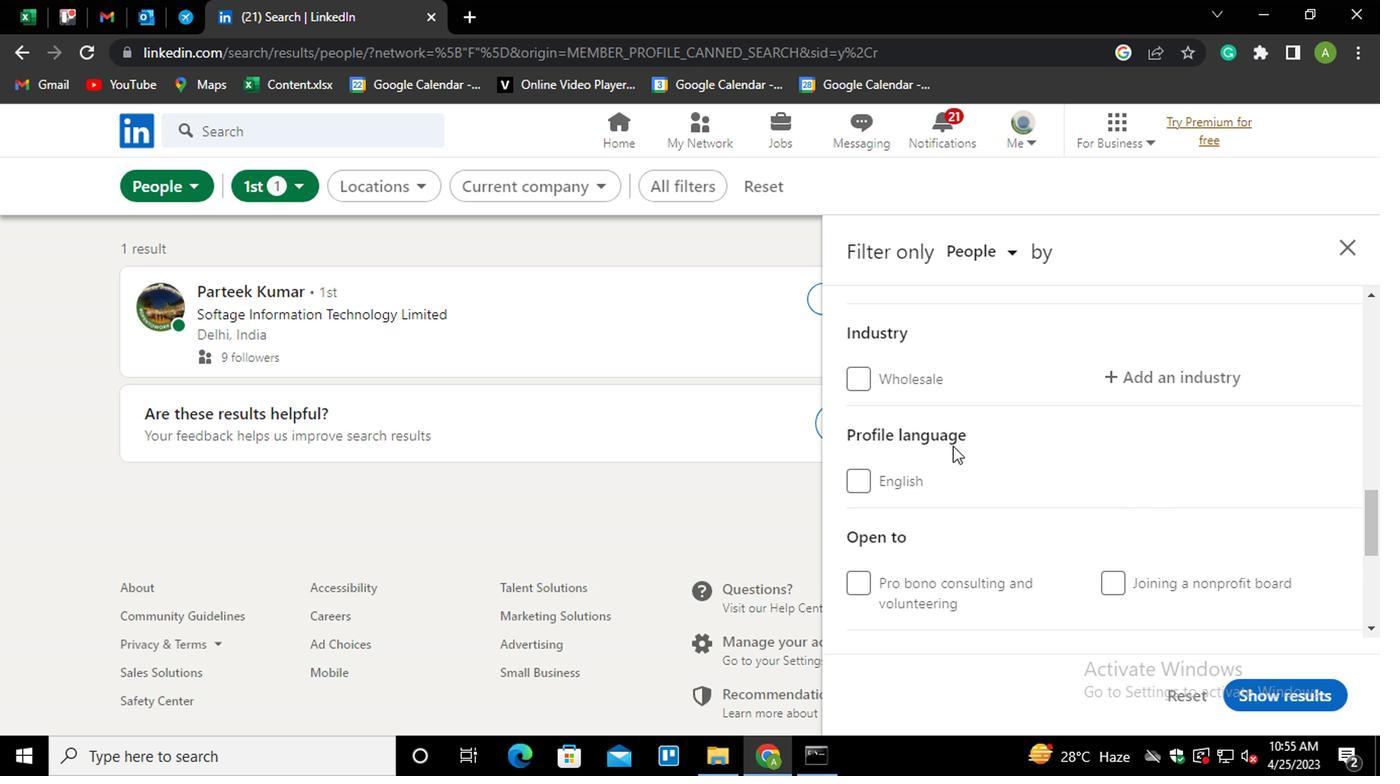 
Action: Mouse scrolled (988, 466) with delta (0, 0)
Screenshot: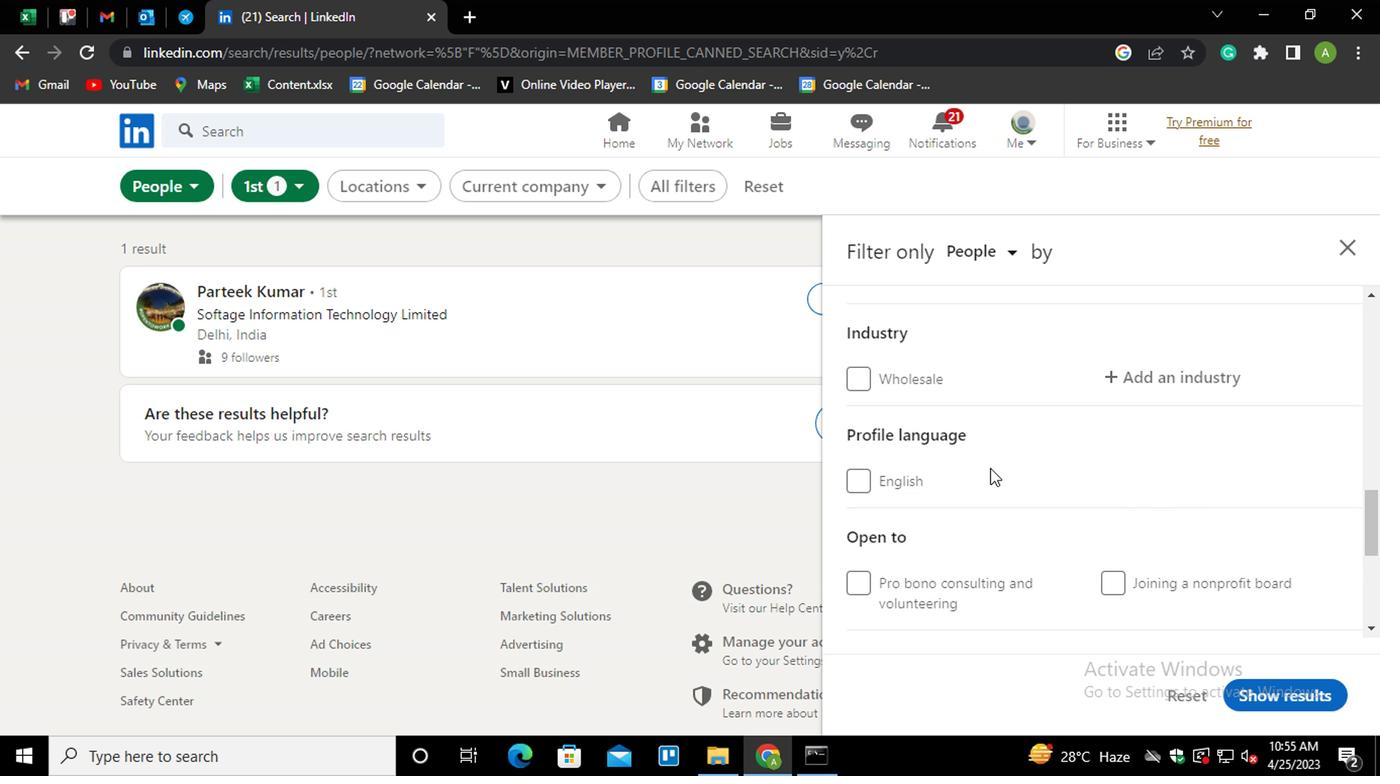 
Action: Mouse moved to (973, 388)
Screenshot: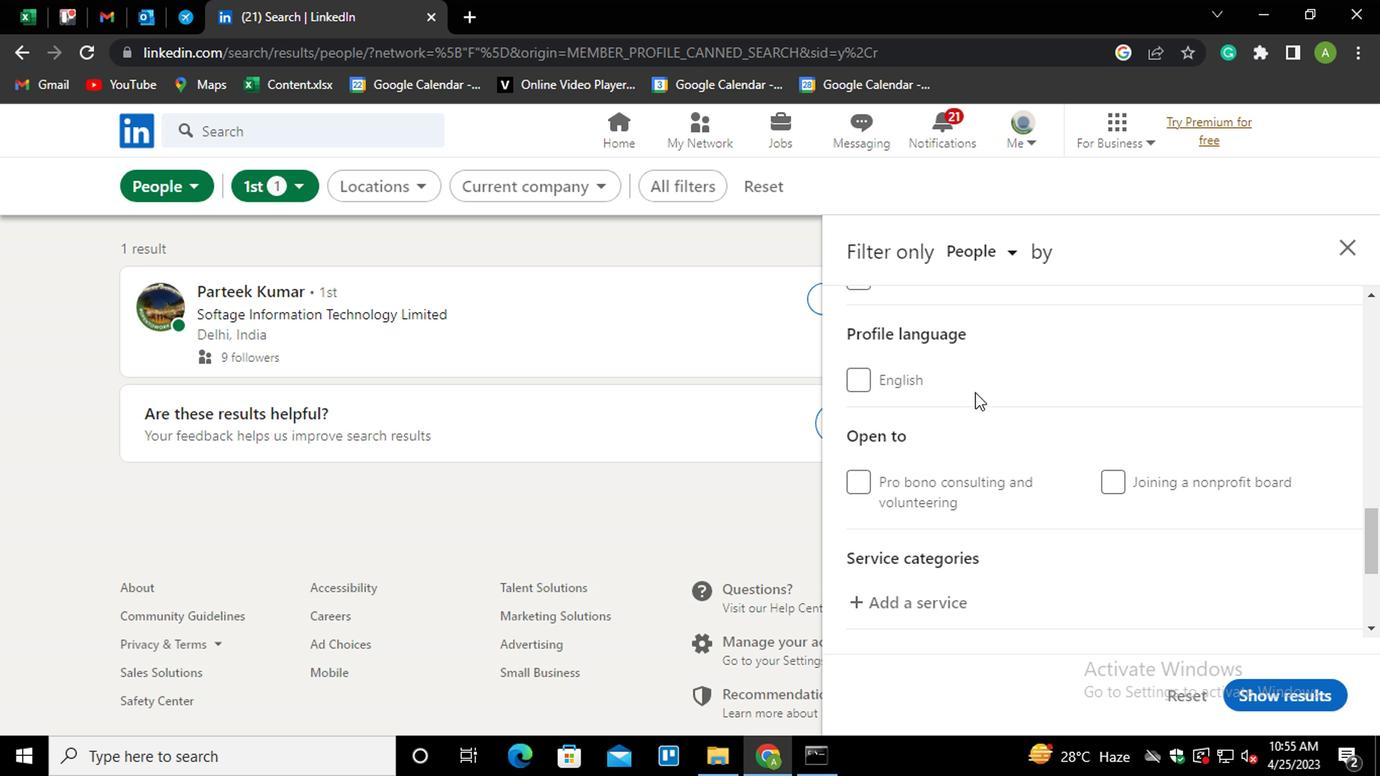 
Action: Mouse scrolled (973, 388) with delta (0, 0)
Screenshot: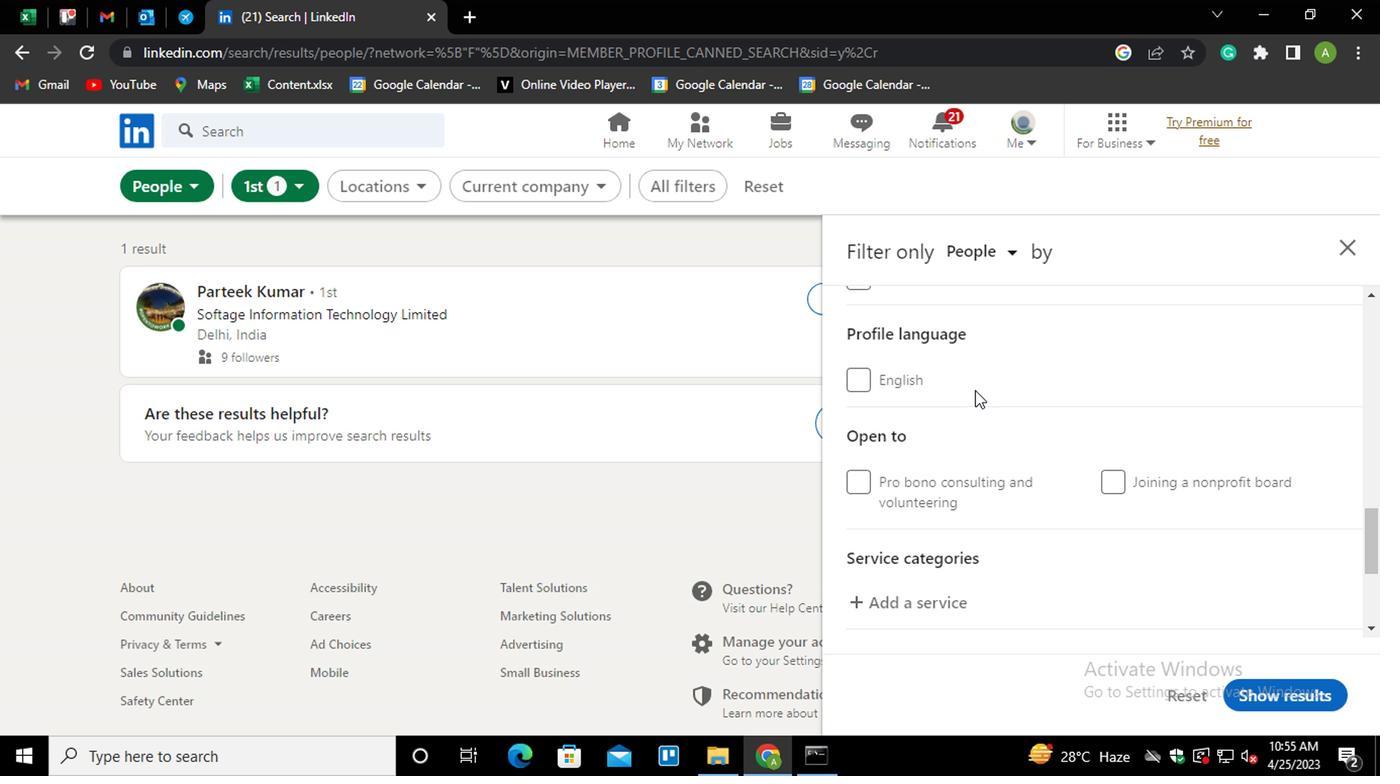 
Action: Mouse scrolled (973, 390) with delta (0, 1)
Screenshot: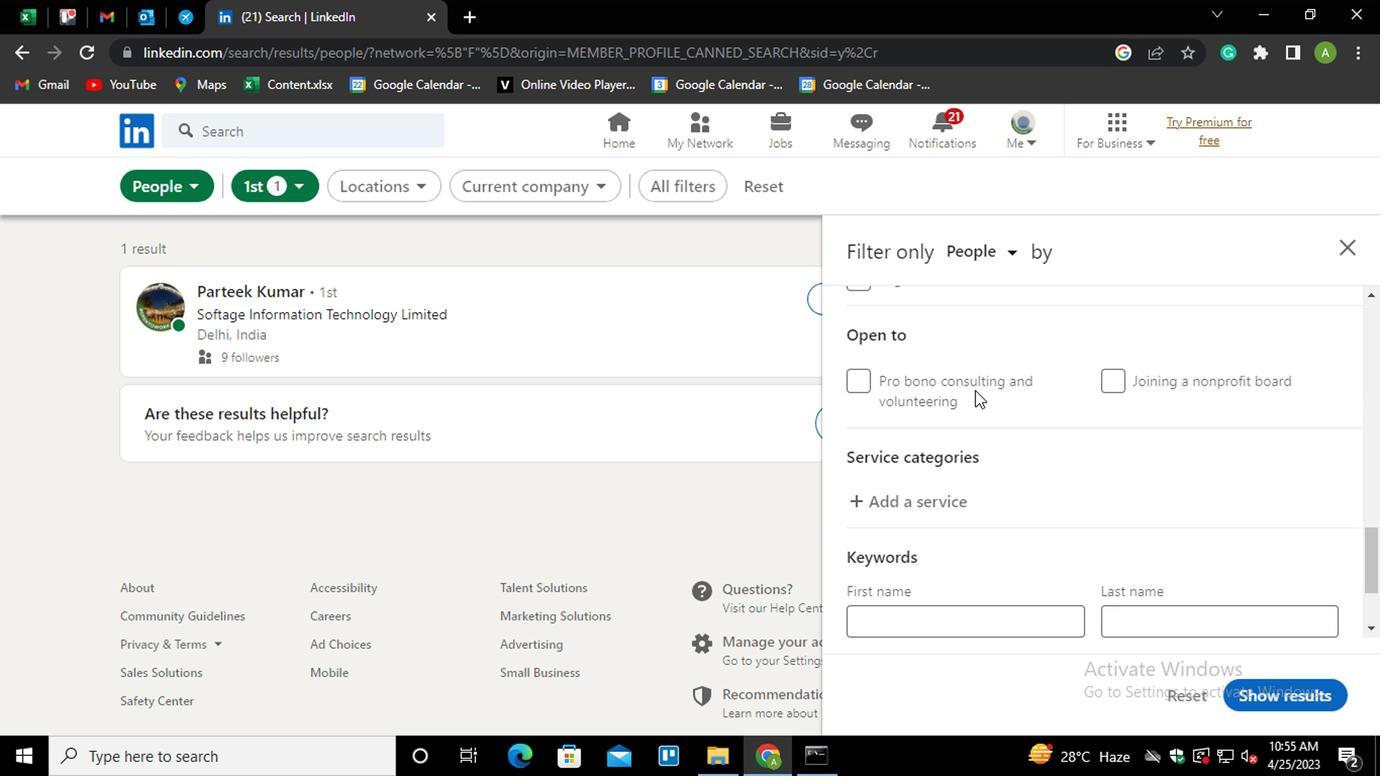 
Action: Mouse scrolled (973, 390) with delta (0, 1)
Screenshot: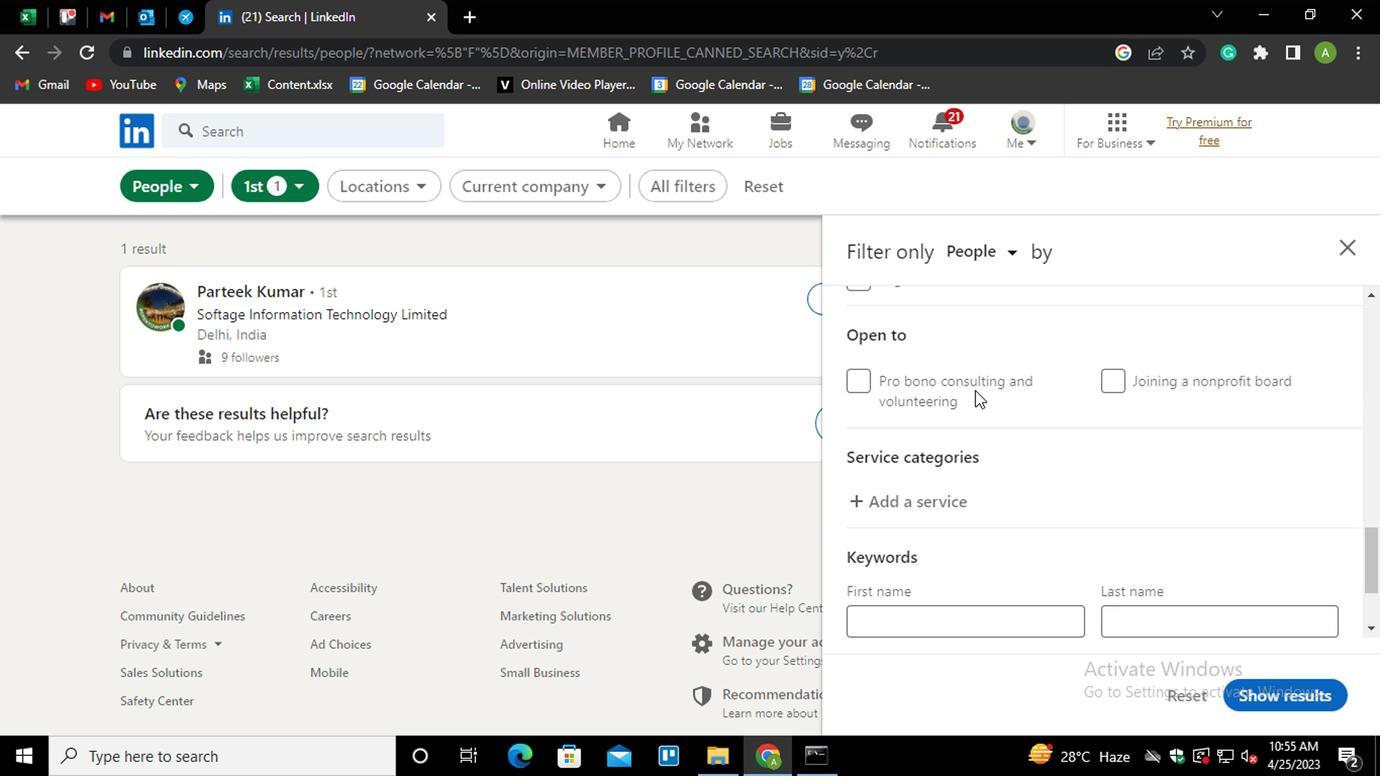
Action: Mouse scrolled (973, 390) with delta (0, 1)
Screenshot: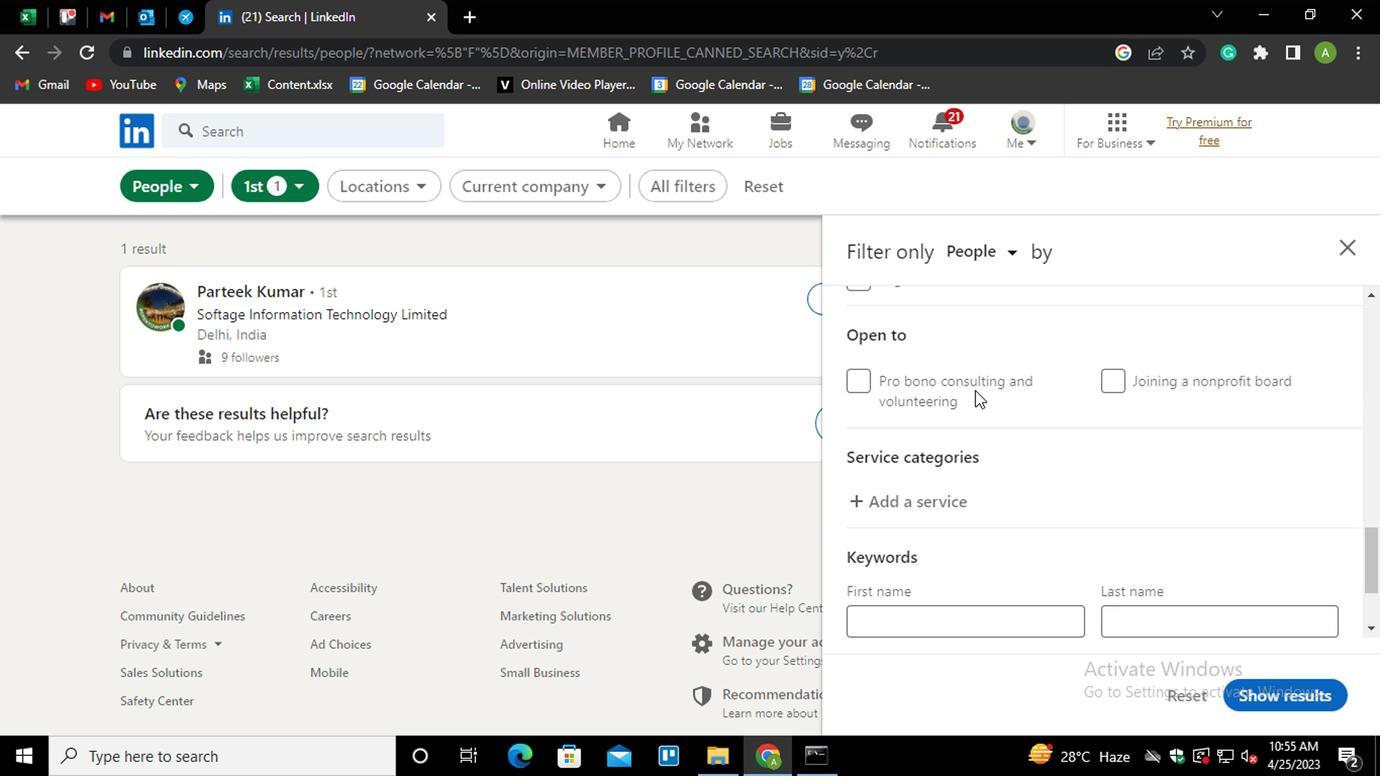 
Action: Mouse scrolled (973, 390) with delta (0, 1)
Screenshot: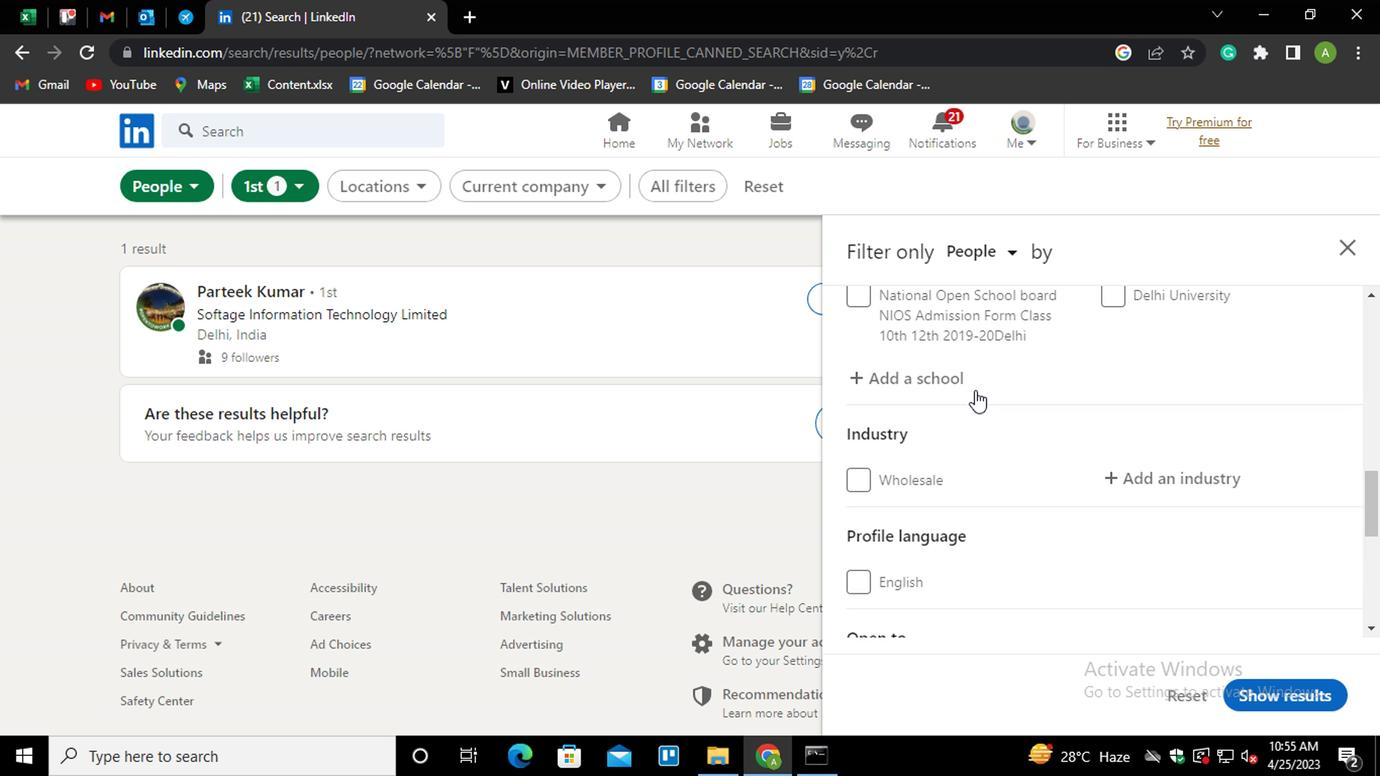 
Action: Mouse scrolled (973, 390) with delta (0, 1)
Screenshot: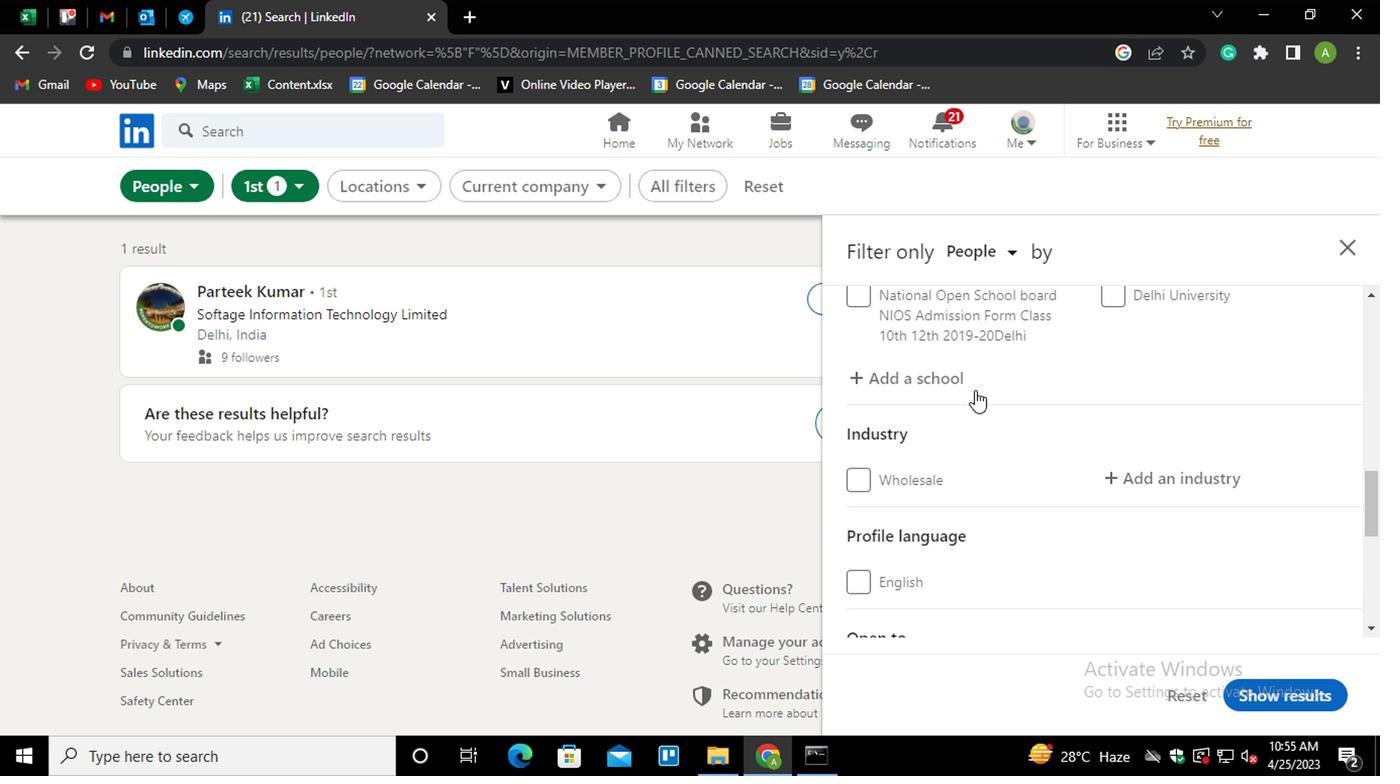 
Action: Mouse scrolled (973, 390) with delta (0, 1)
Screenshot: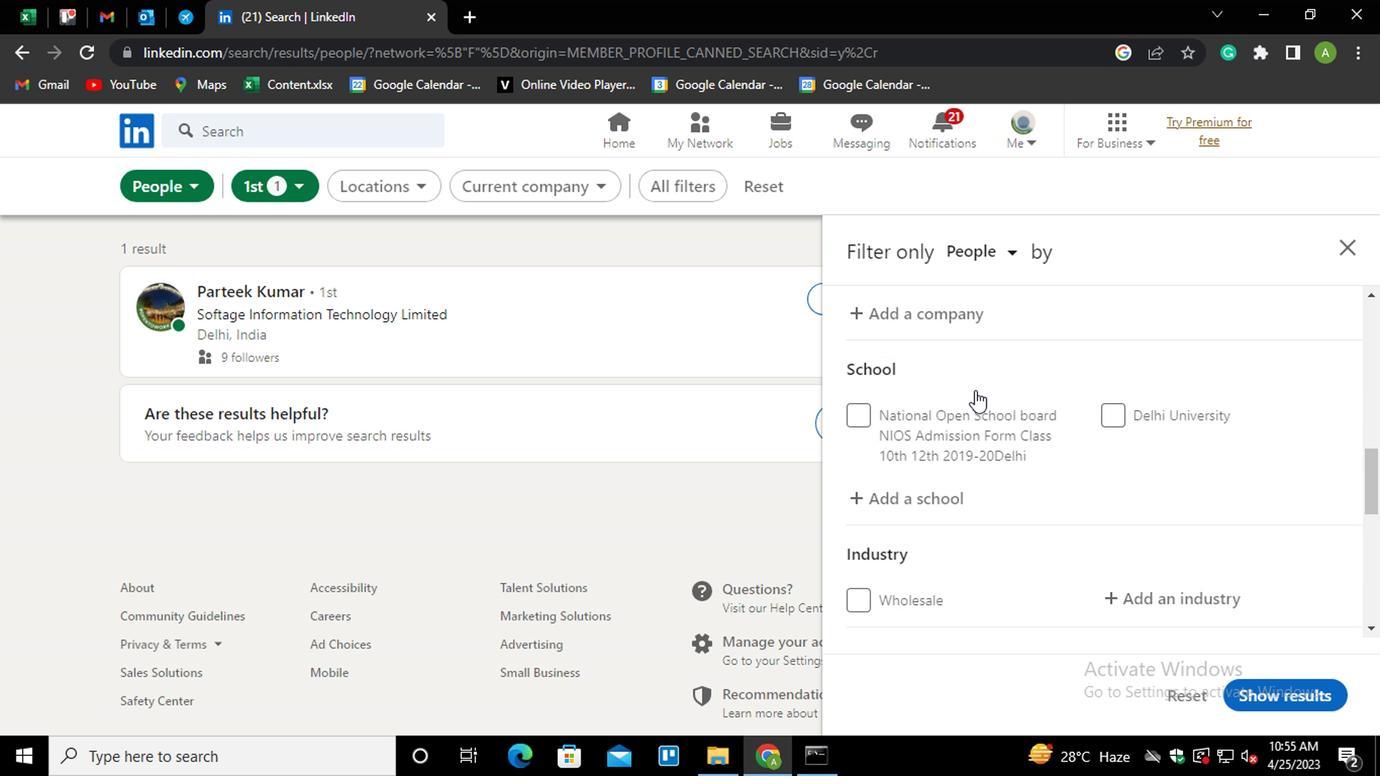 
Action: Mouse moved to (971, 391)
Screenshot: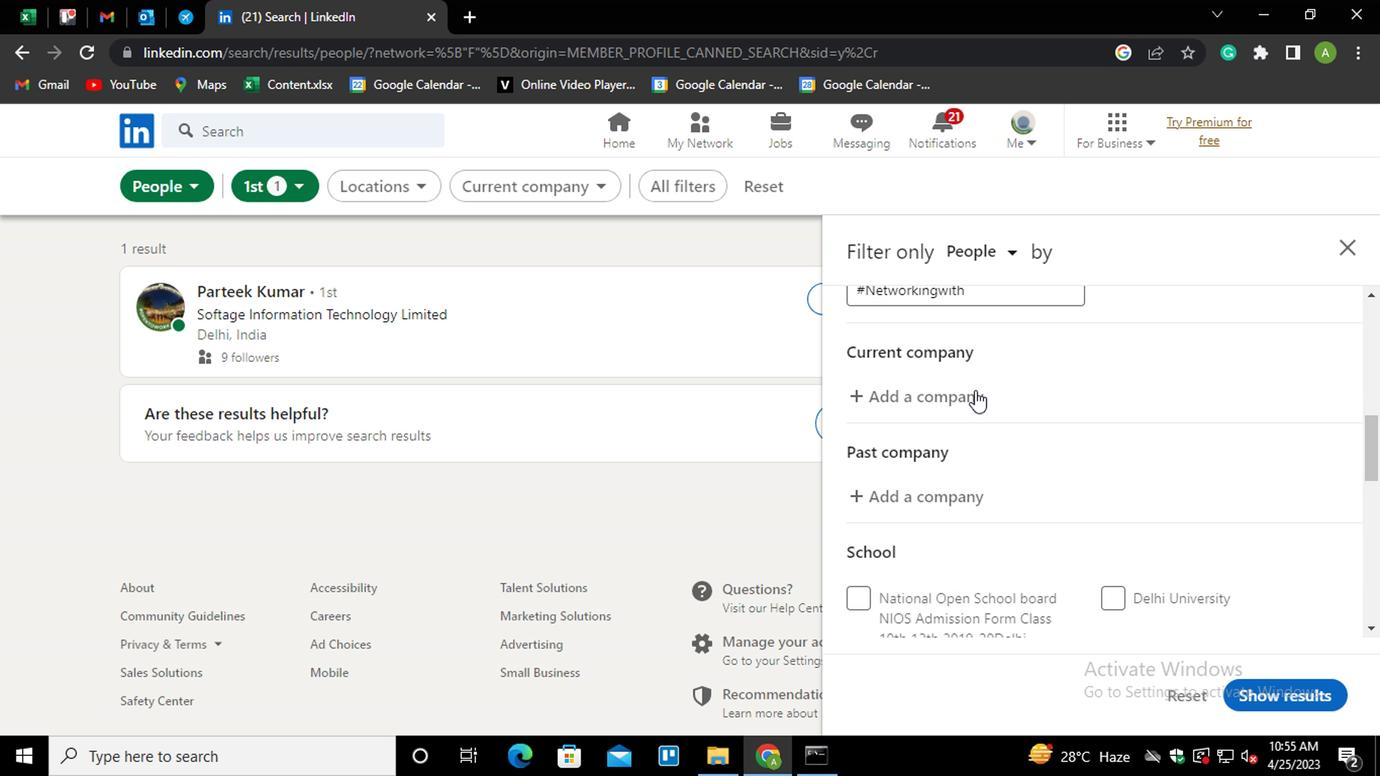 
Action: Mouse pressed left at (971, 391)
Screenshot: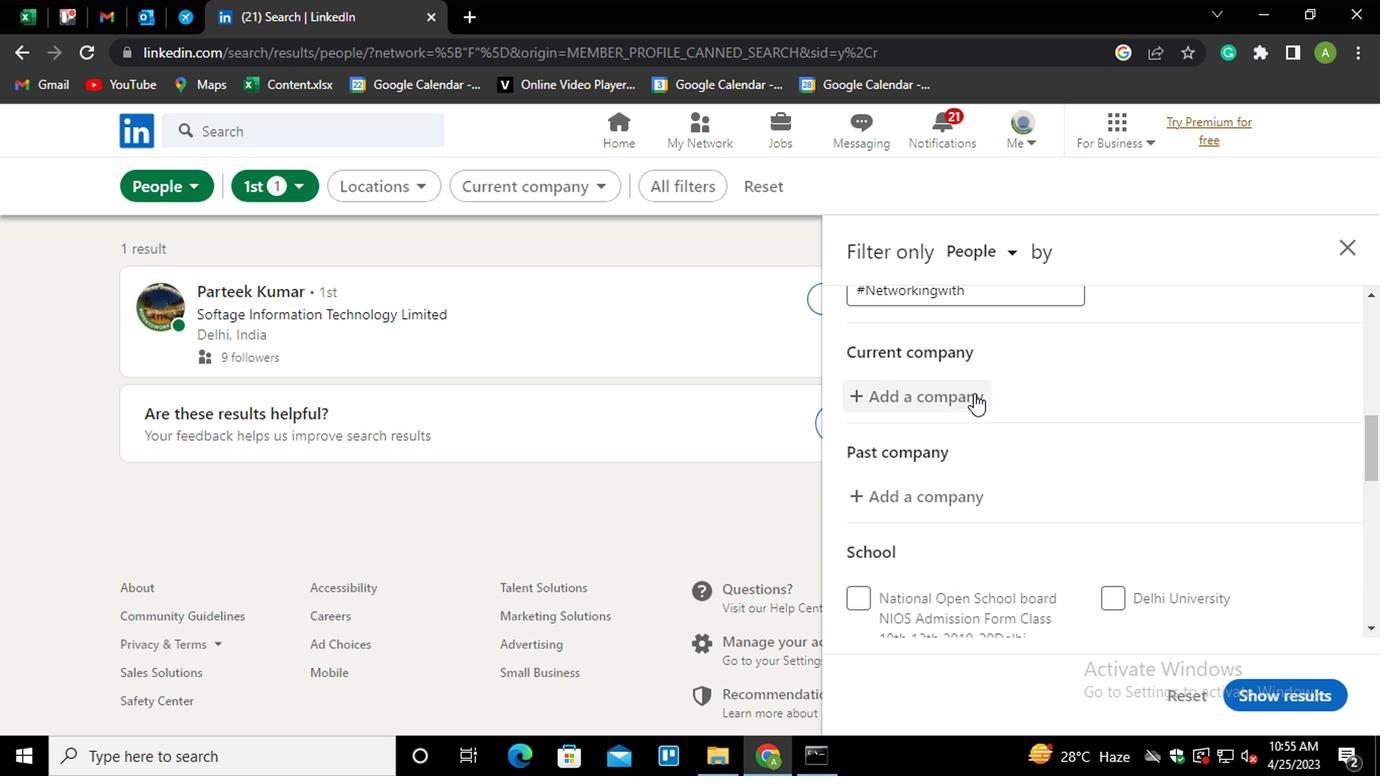 
Action: Key pressed <Key.shift>AMA<Key.down><Key.enter>
Screenshot: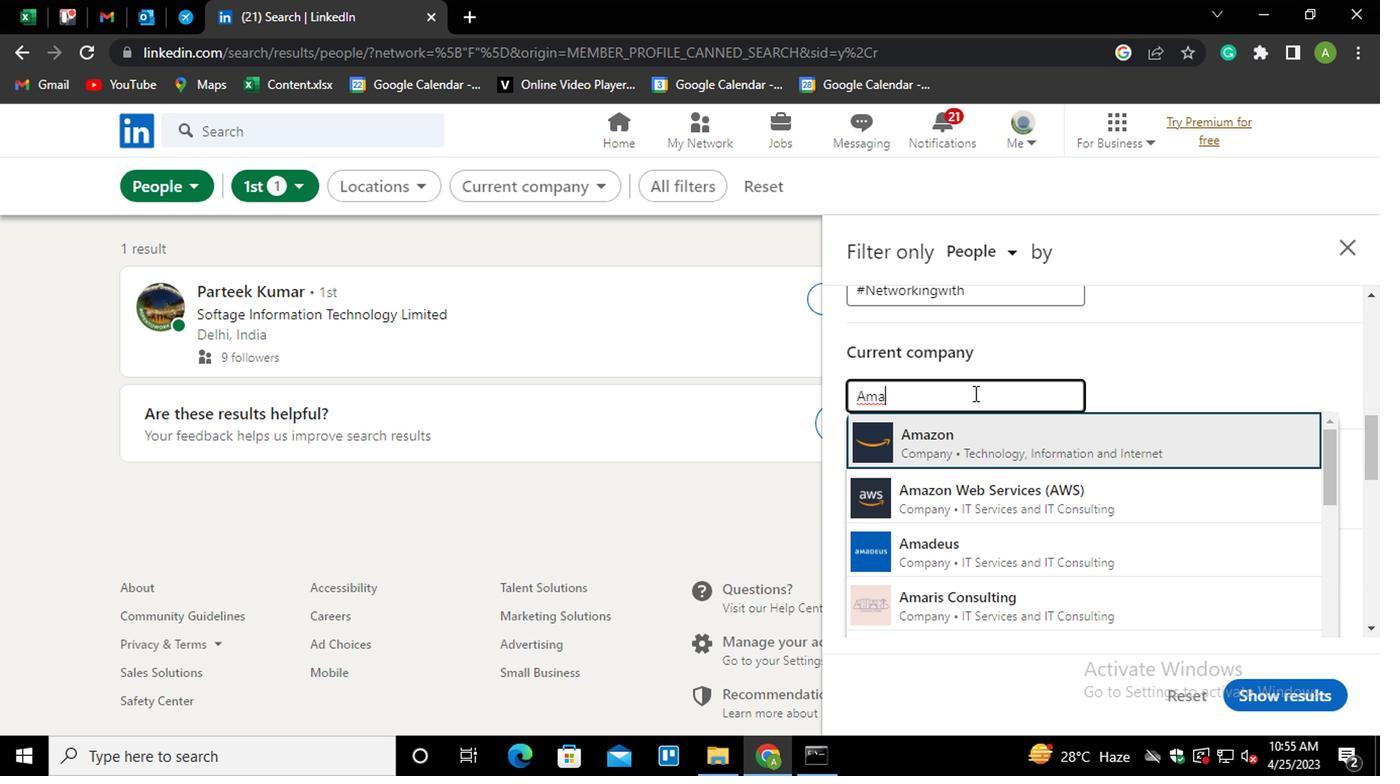 
Action: Mouse moved to (1015, 427)
Screenshot: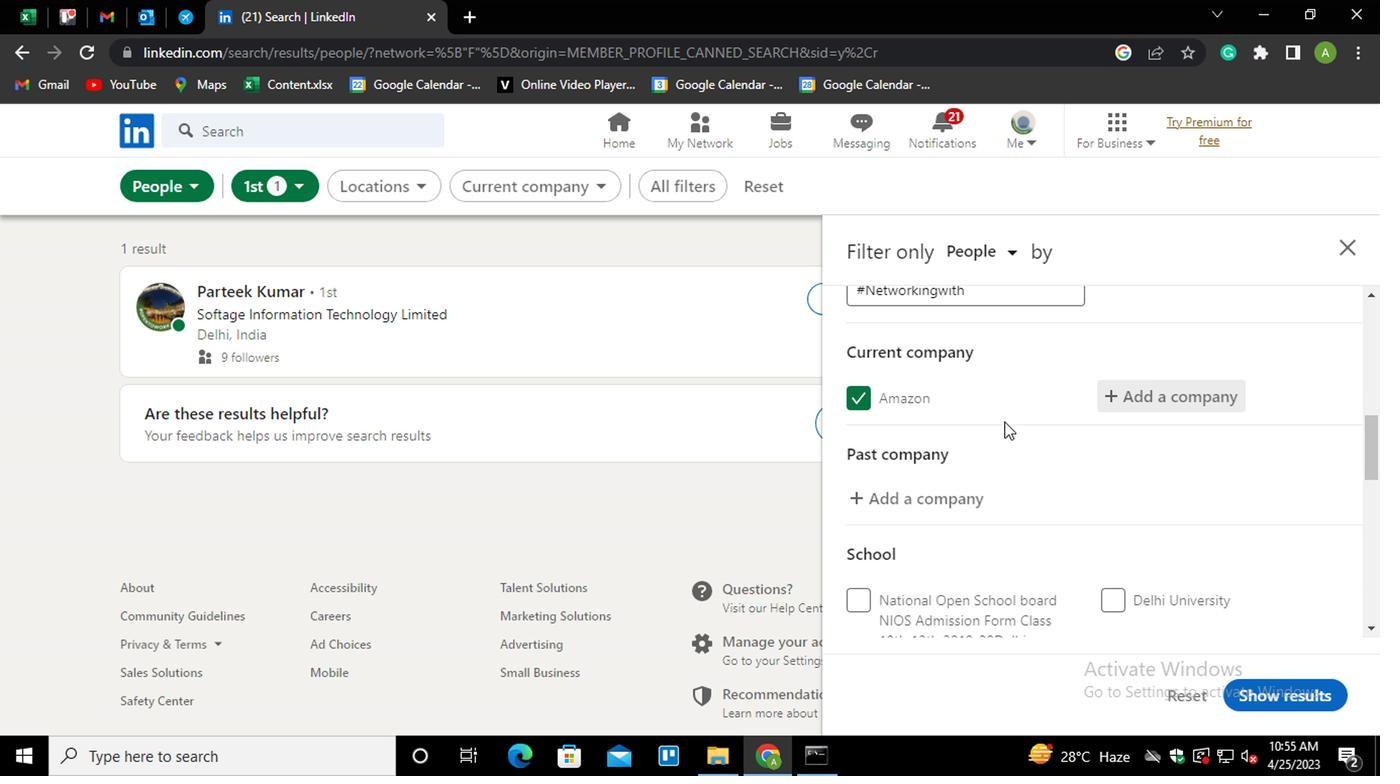 
Action: Mouse scrolled (1015, 427) with delta (0, 0)
Screenshot: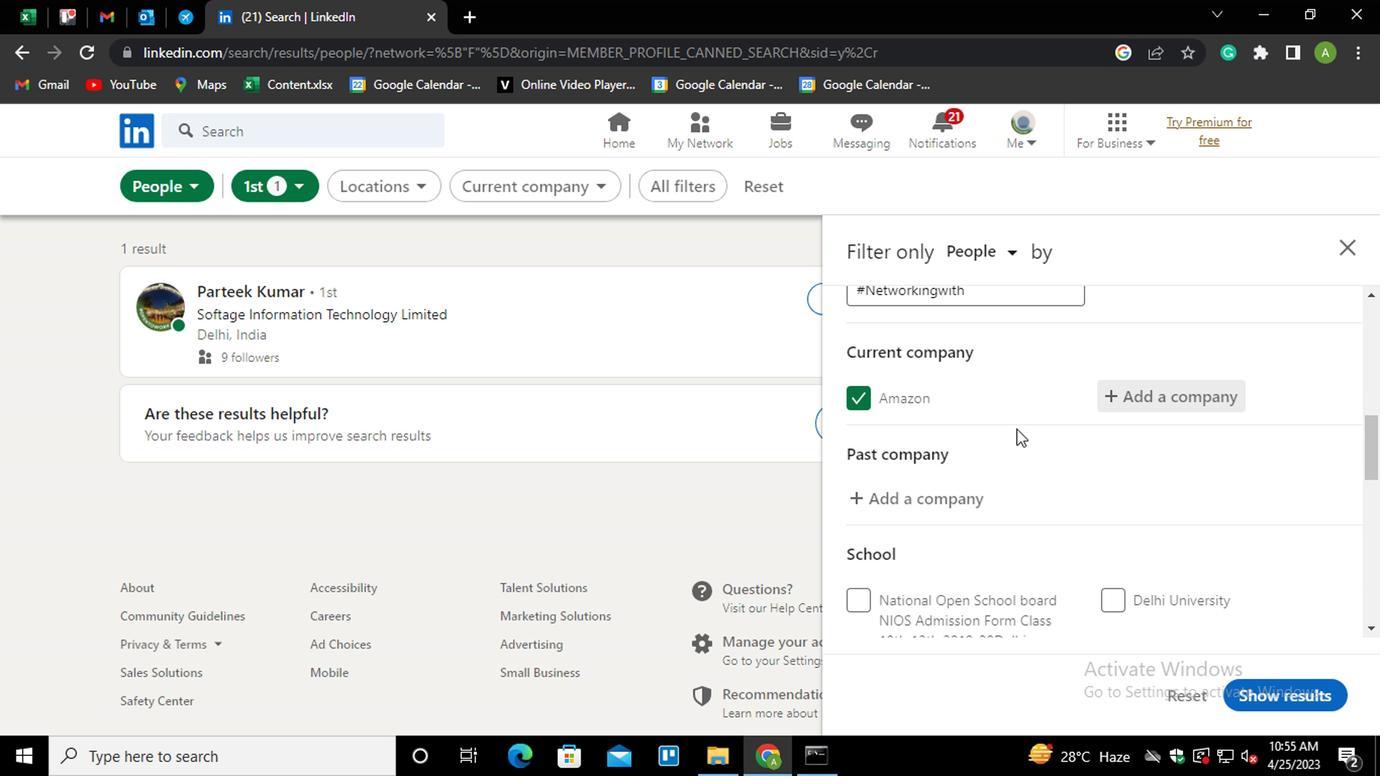 
Action: Mouse scrolled (1015, 427) with delta (0, 0)
Screenshot: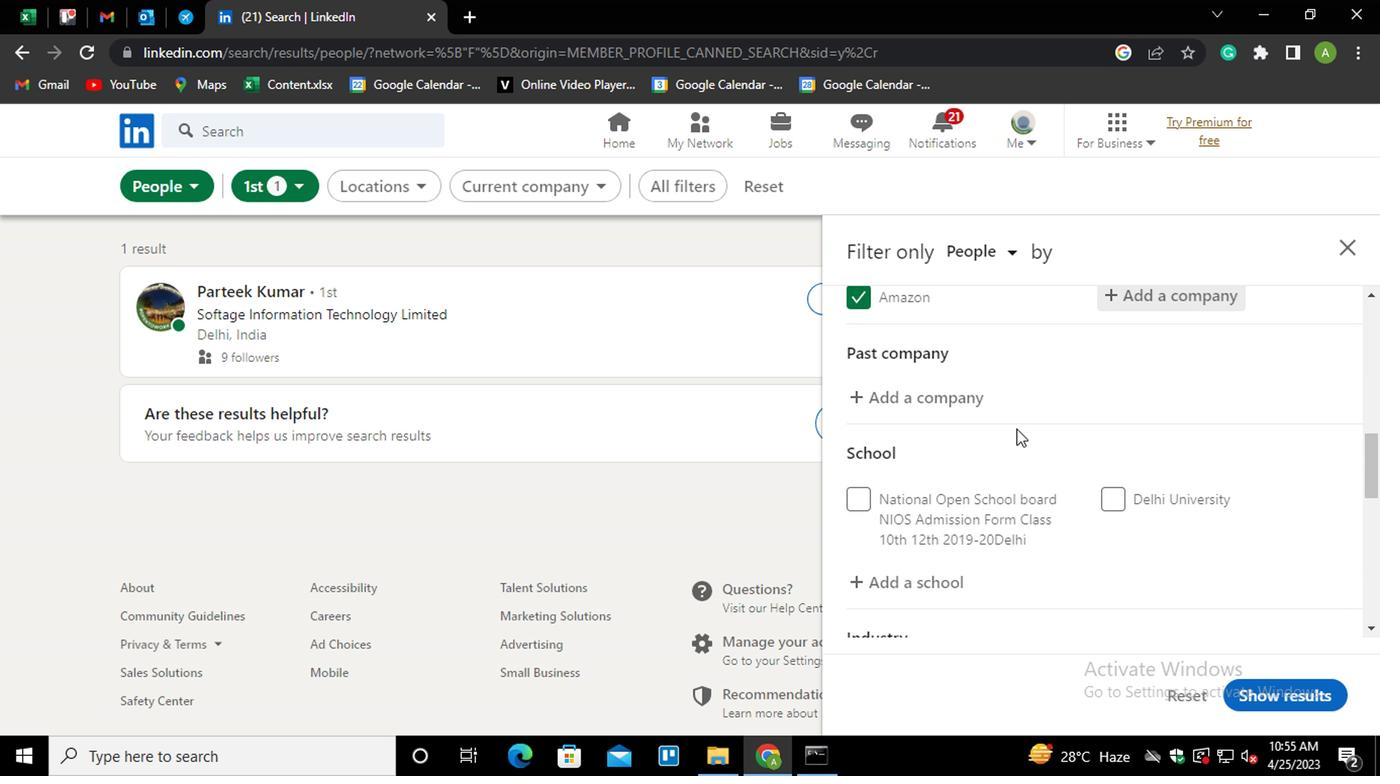 
Action: Mouse moved to (940, 408)
Screenshot: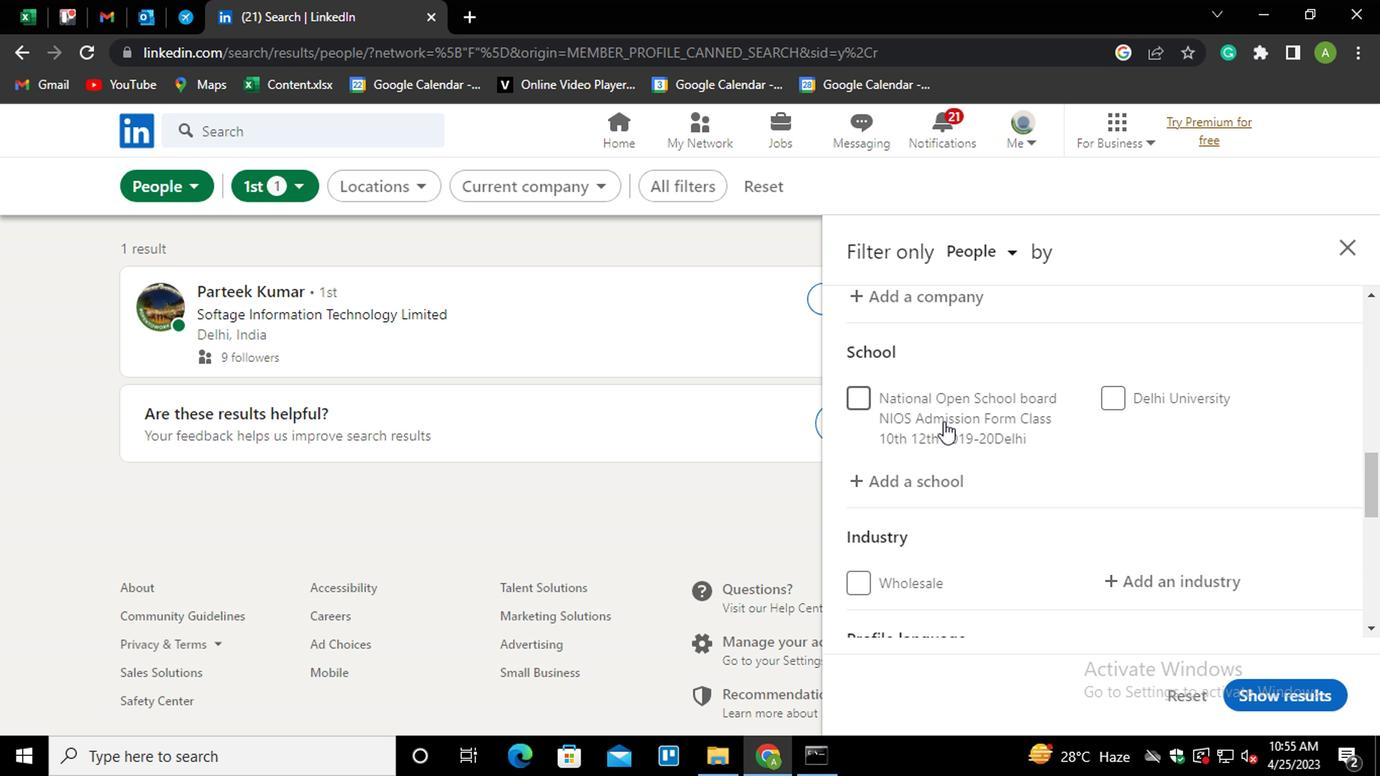 
Action: Mouse scrolled (940, 409) with delta (0, 0)
Screenshot: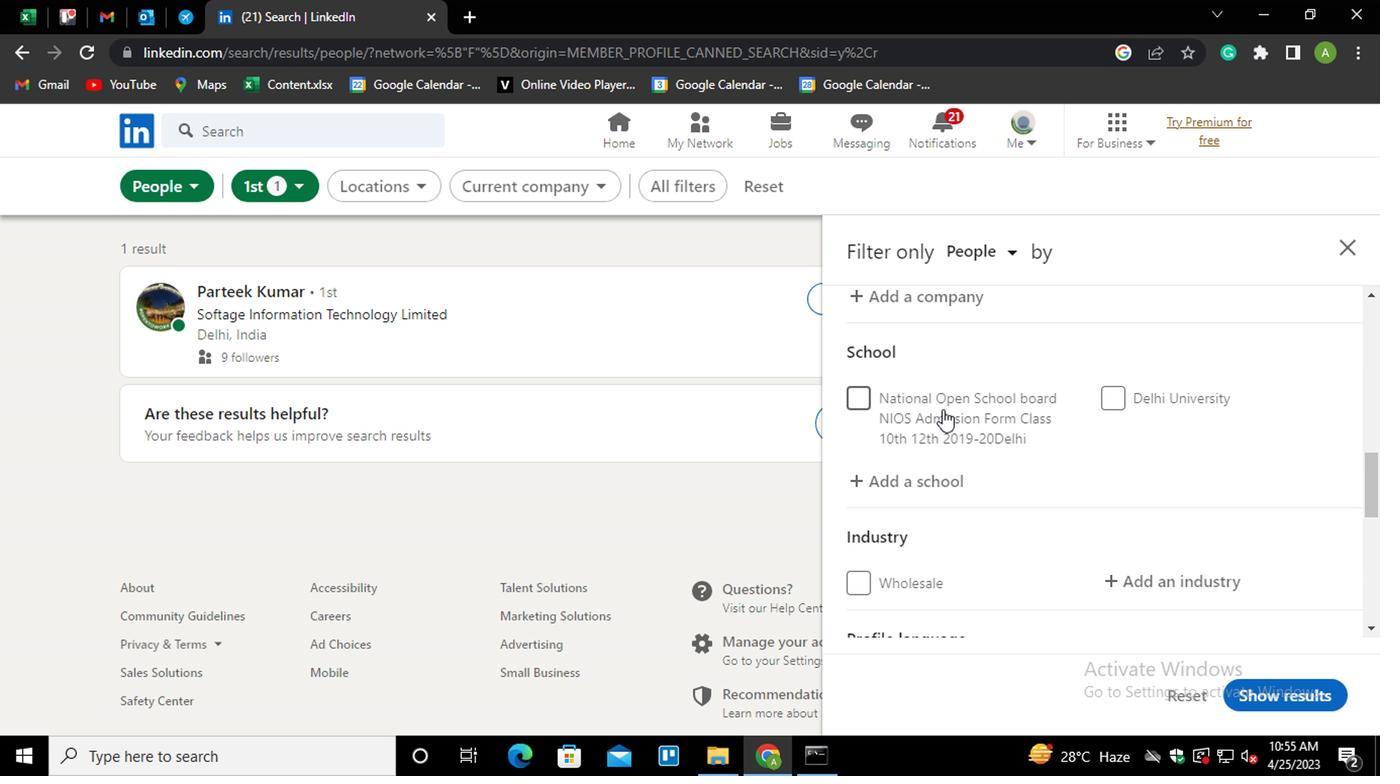 
Action: Mouse moved to (949, 488)
Screenshot: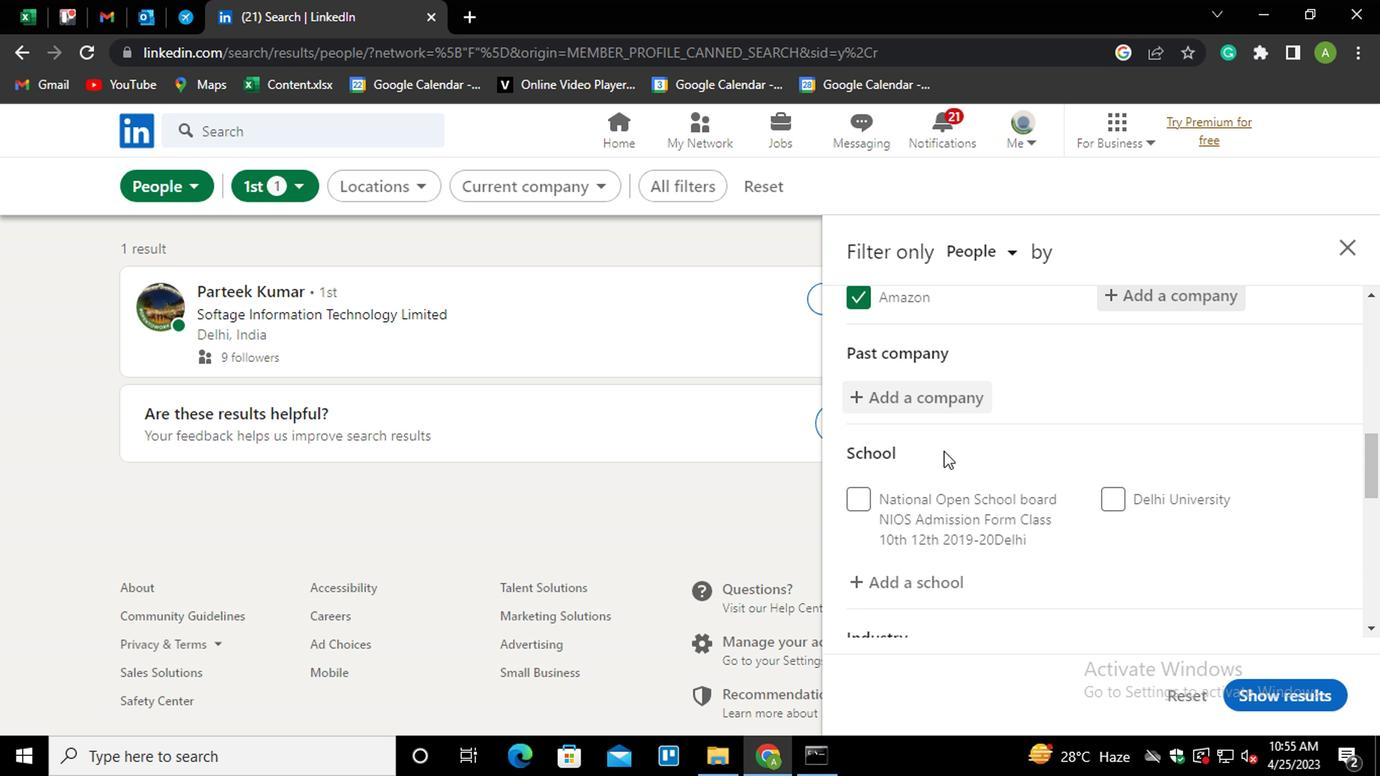 
Action: Mouse scrolled (949, 486) with delta (0, -1)
Screenshot: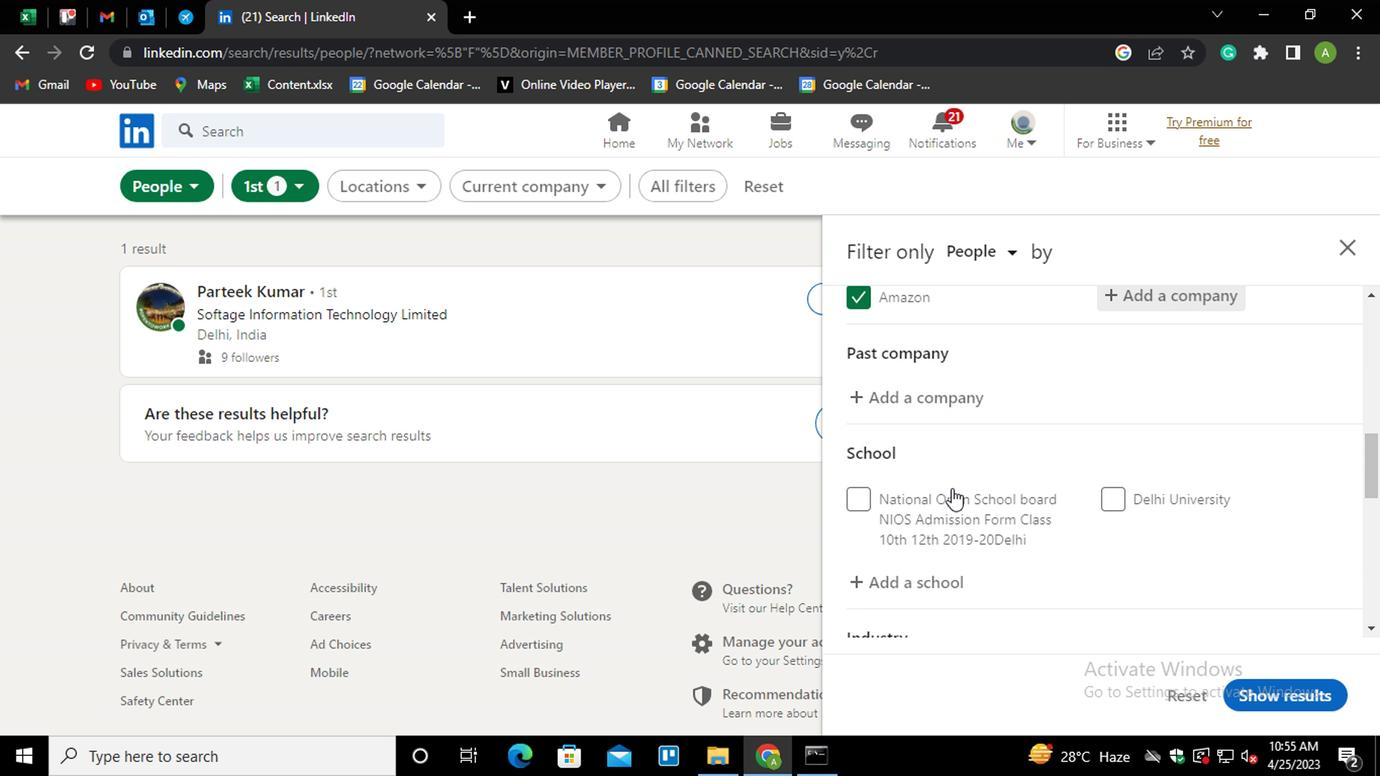 
Action: Mouse moved to (944, 478)
Screenshot: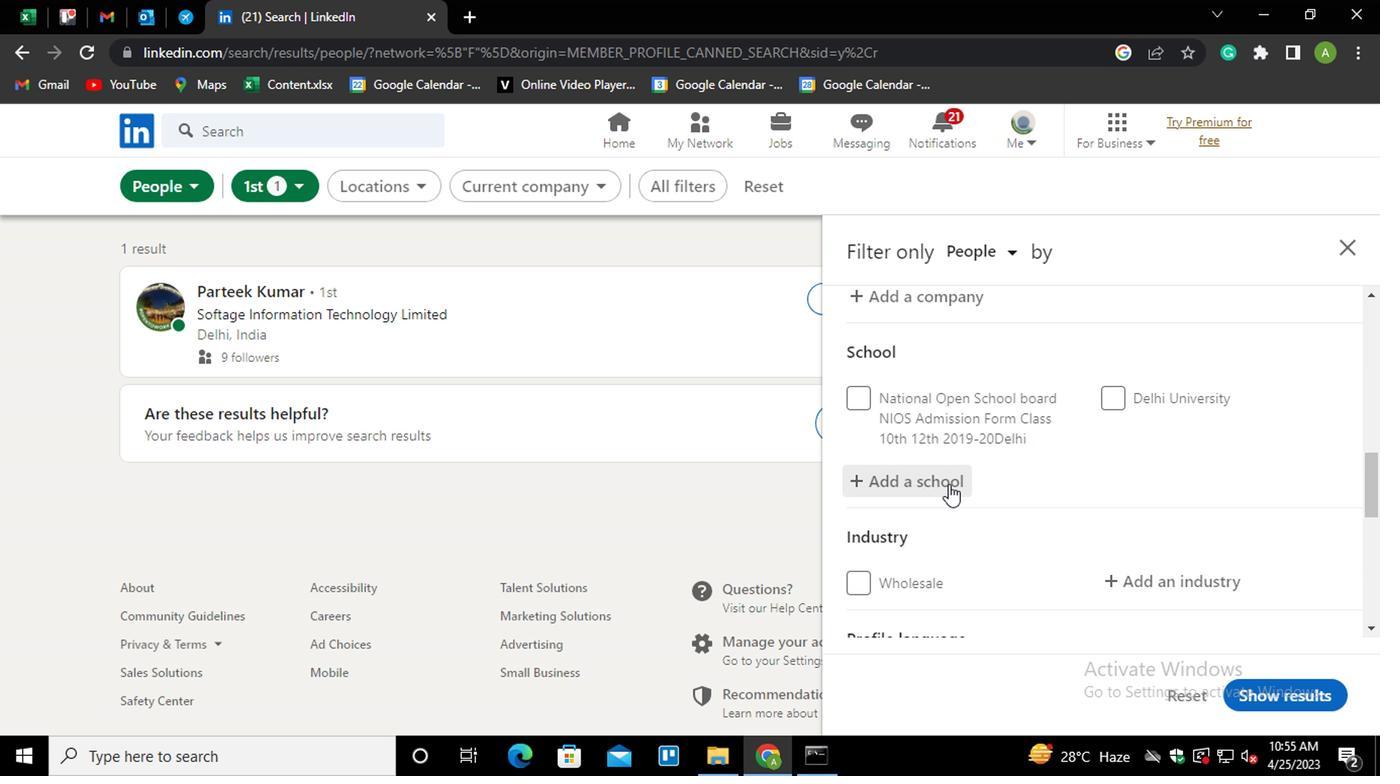 
Action: Mouse pressed left at (944, 478)
Screenshot: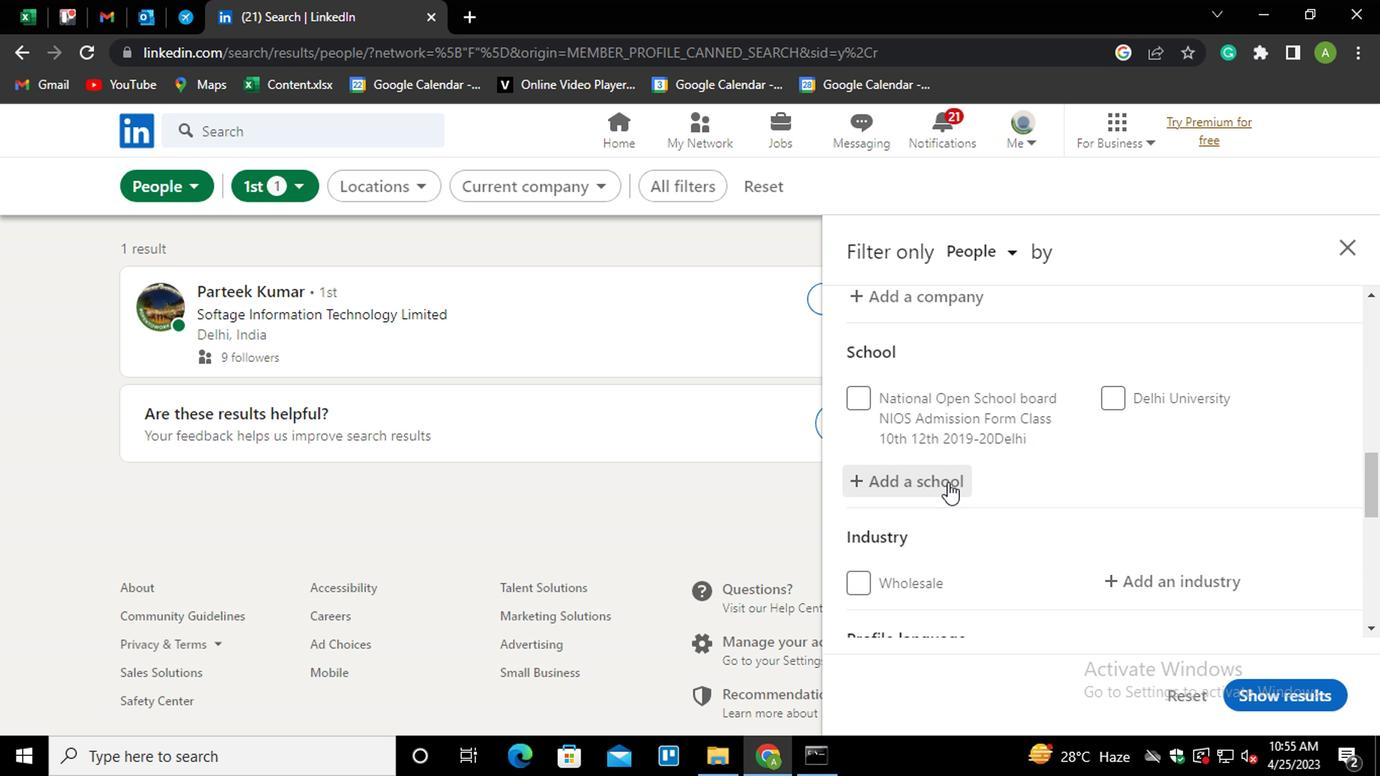 
Action: Key pressed <Key.shift><Key.shift><Key.shift><Key.shift><Key.shift><Key.shift><Key.shift>GOVT.<Key.space><Key.shift>ENG<Key.down><Key.up>
Screenshot: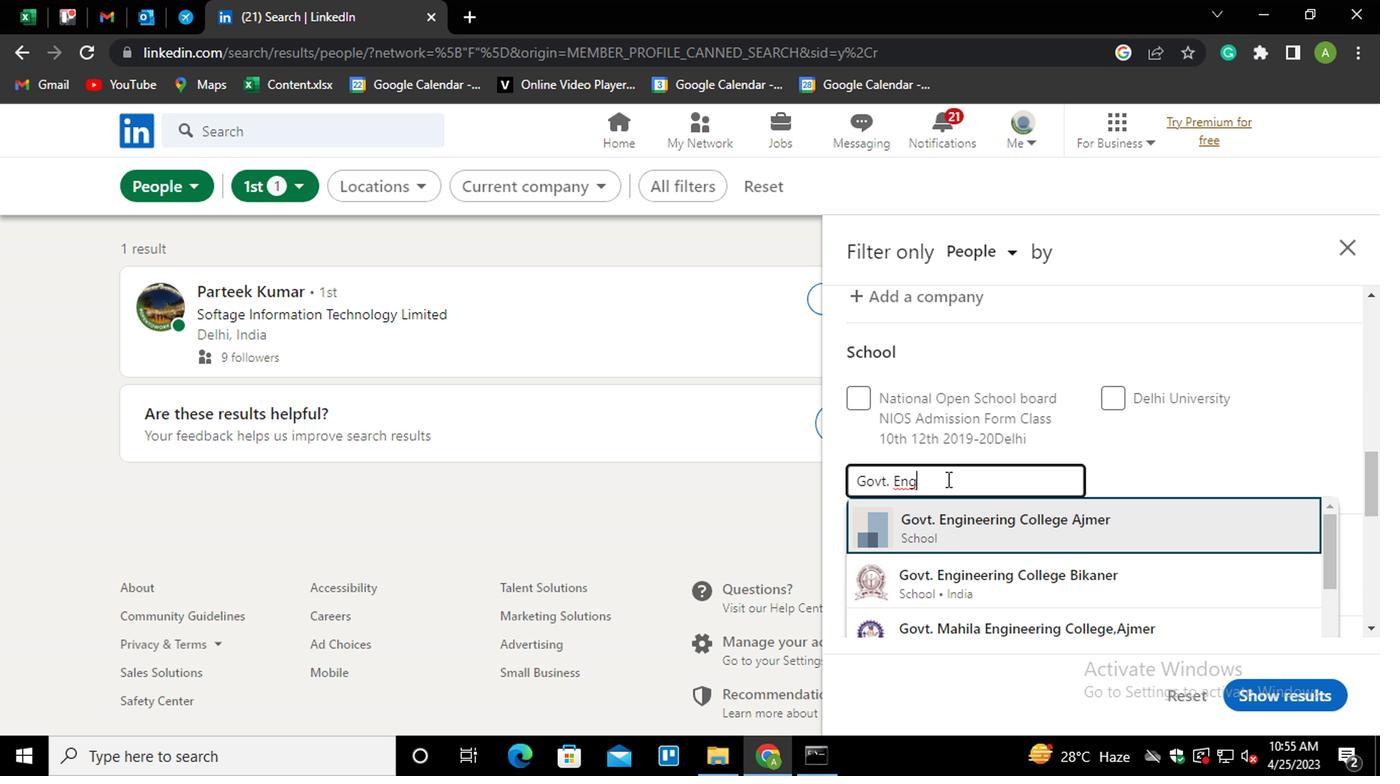 
Action: Mouse moved to (971, 312)
Screenshot: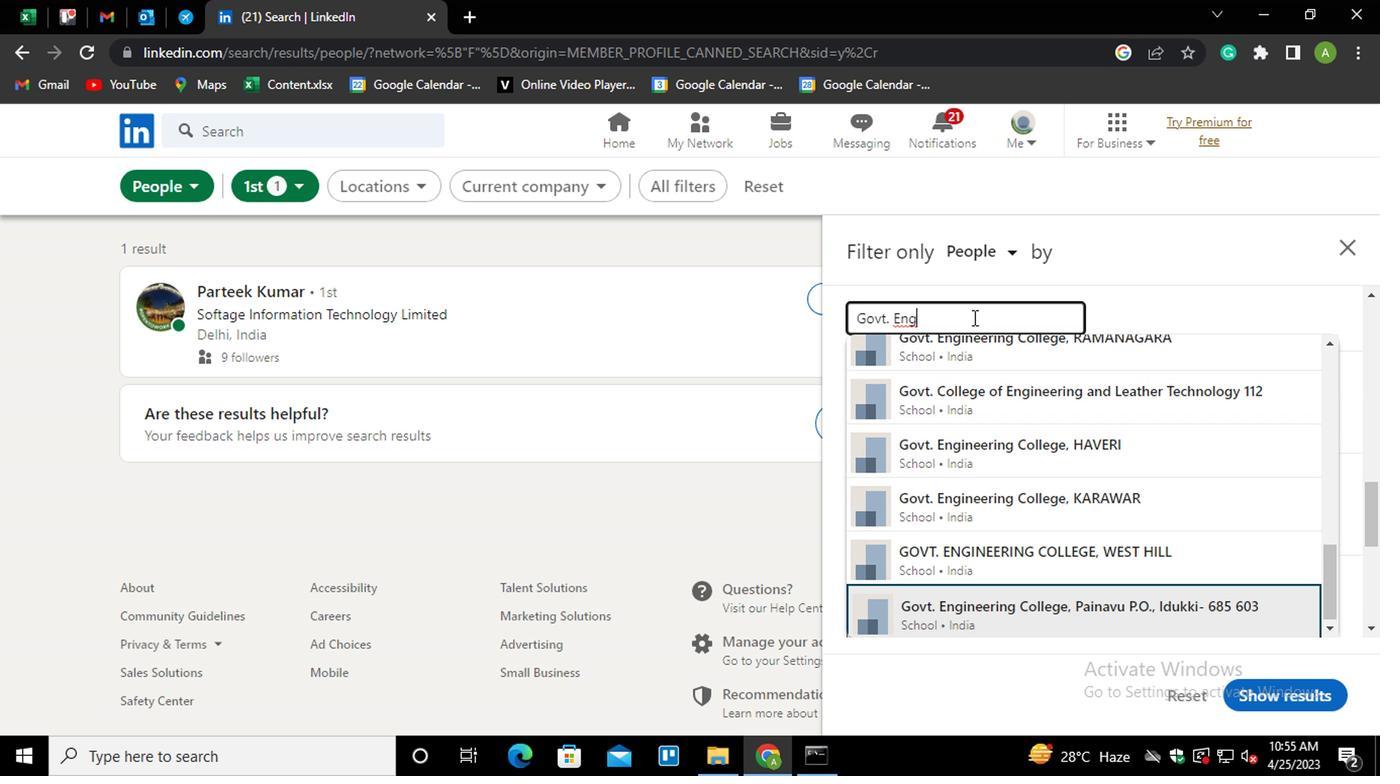 
Action: Key pressed INEERING<Key.space><Key.shift>COLLEGE,<Key.space><Key.shift>GANDHINAGAR
Screenshot: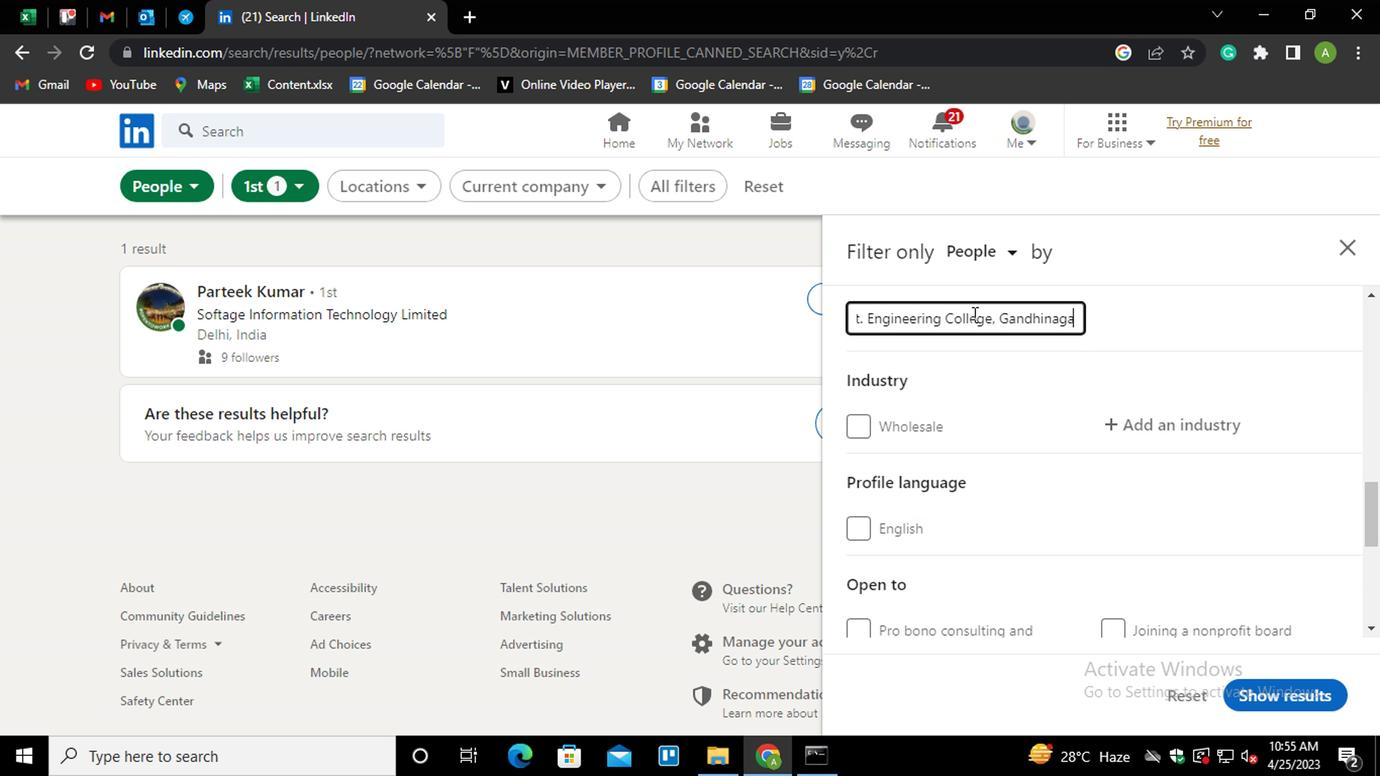 
Action: Mouse moved to (1284, 301)
Screenshot: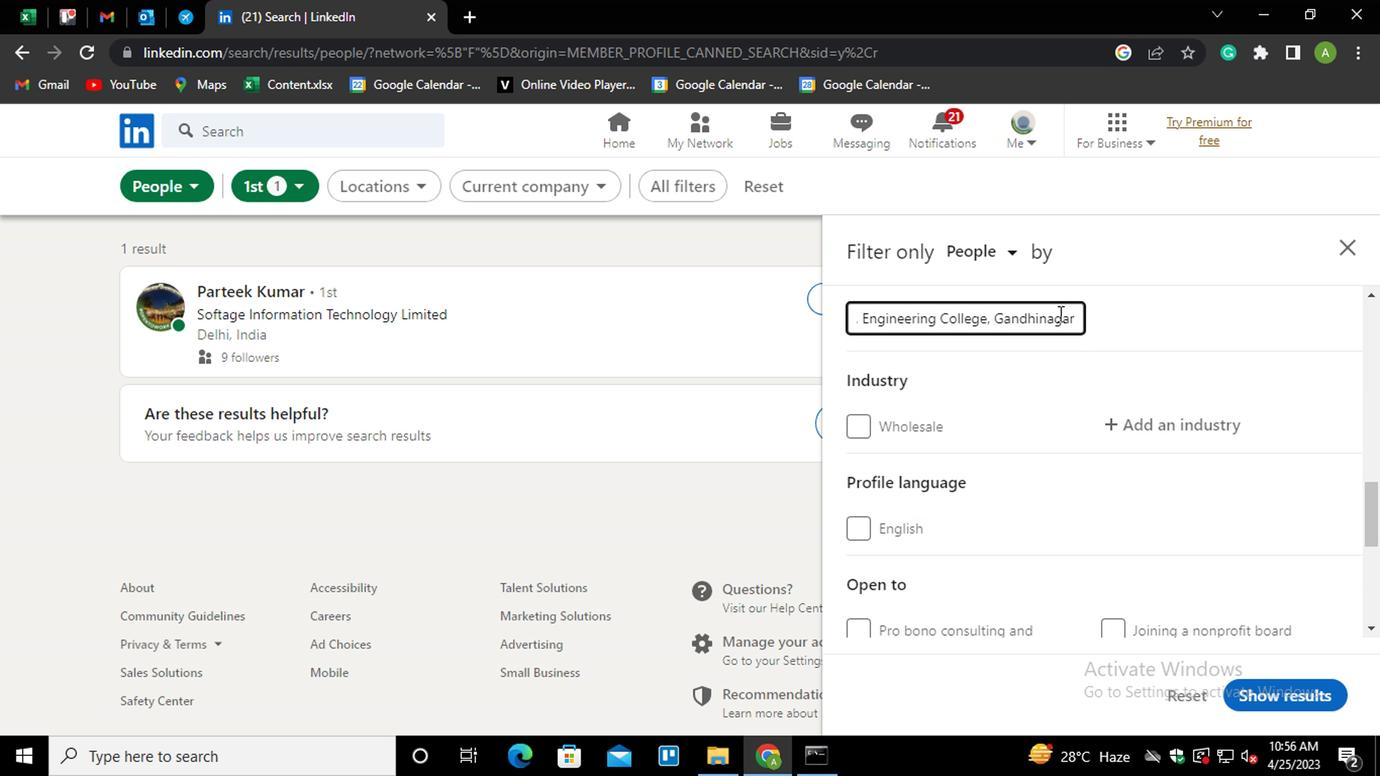 
Action: Mouse pressed left at (1284, 301)
Screenshot: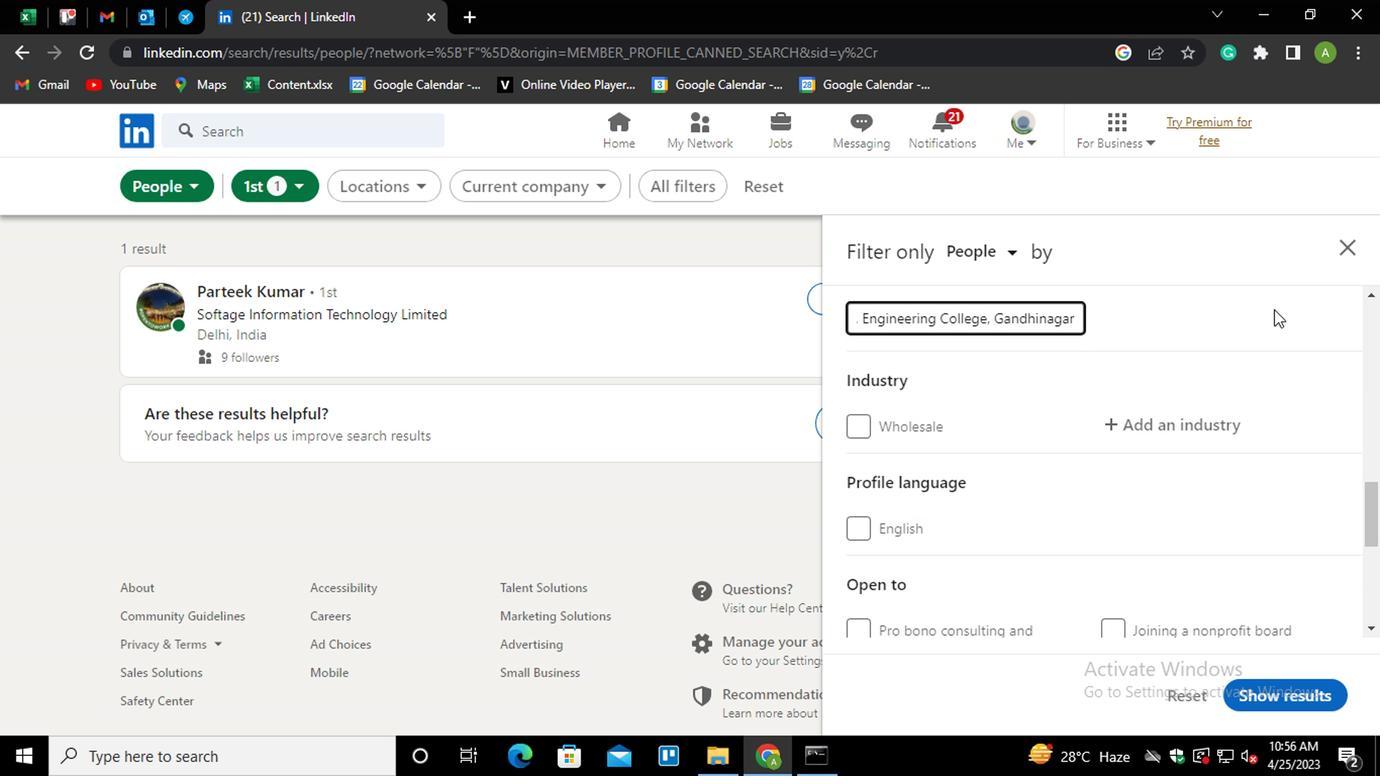 
Action: Mouse moved to (1282, 317)
Screenshot: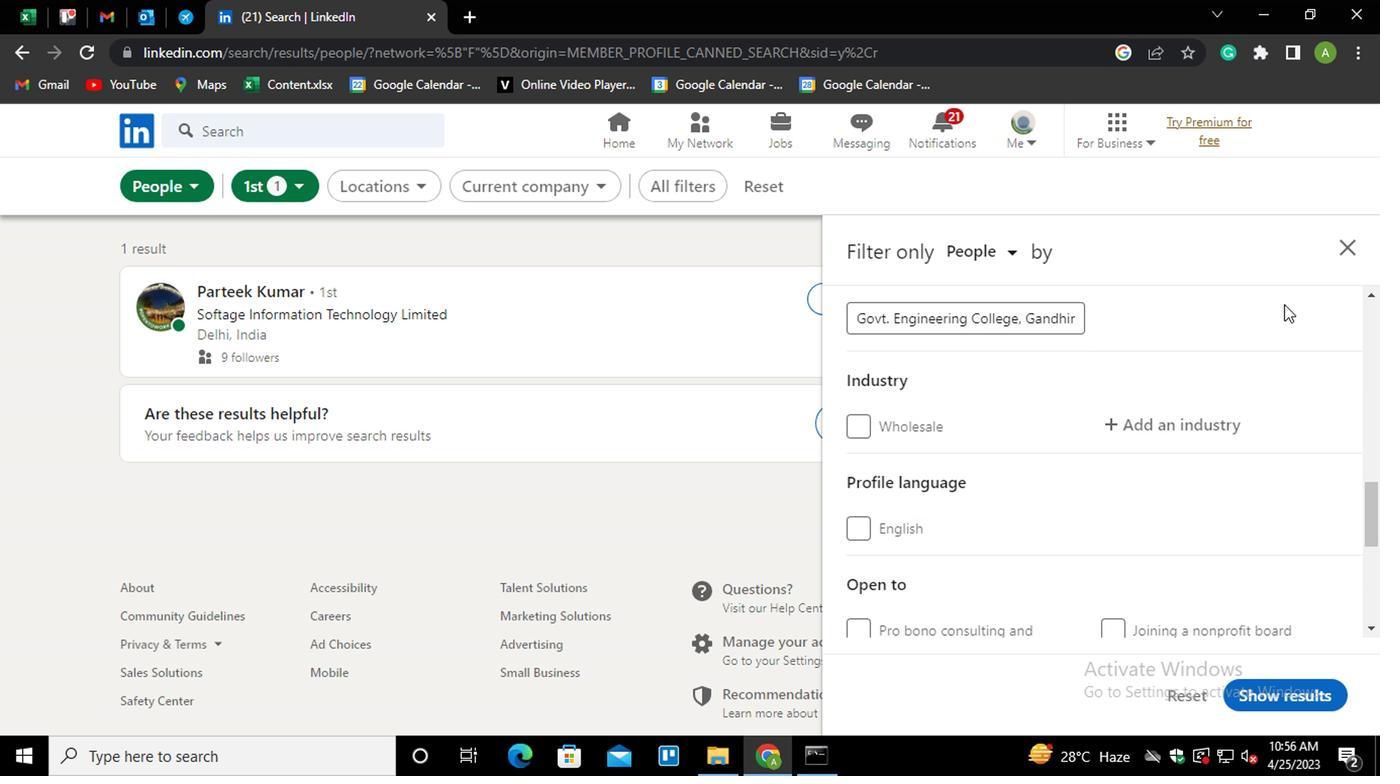
Action: Mouse scrolled (1282, 316) with delta (0, -1)
Screenshot: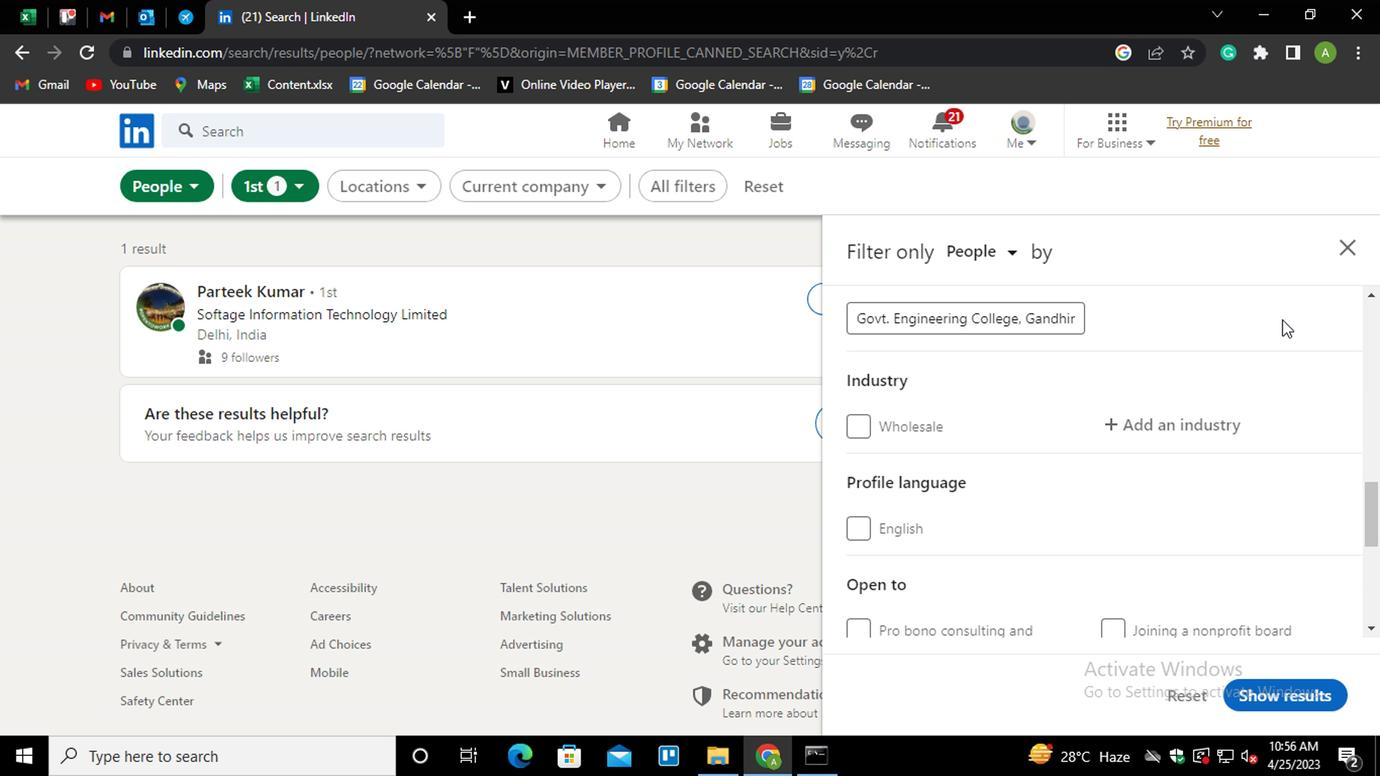 
Action: Mouse moved to (1113, 410)
Screenshot: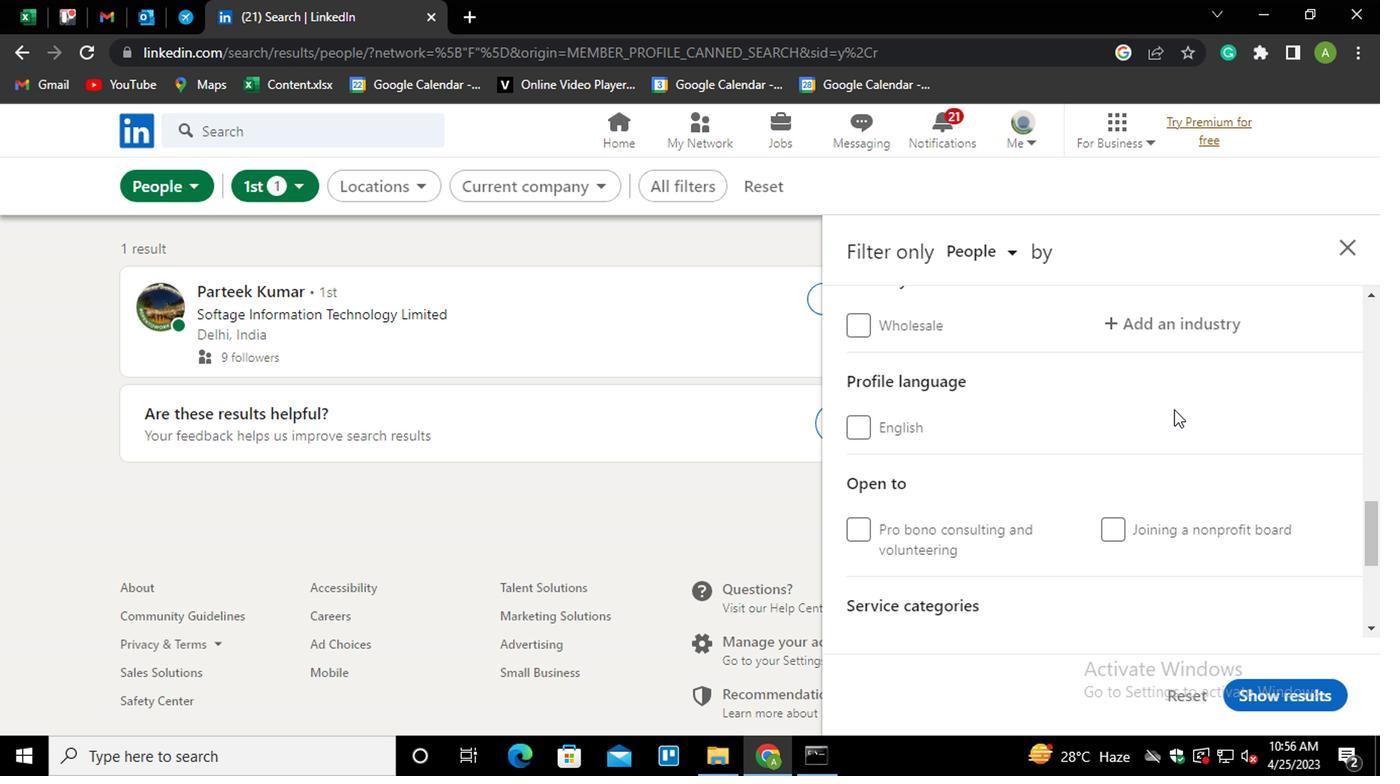 
Action: Mouse scrolled (1113, 409) with delta (0, -1)
Screenshot: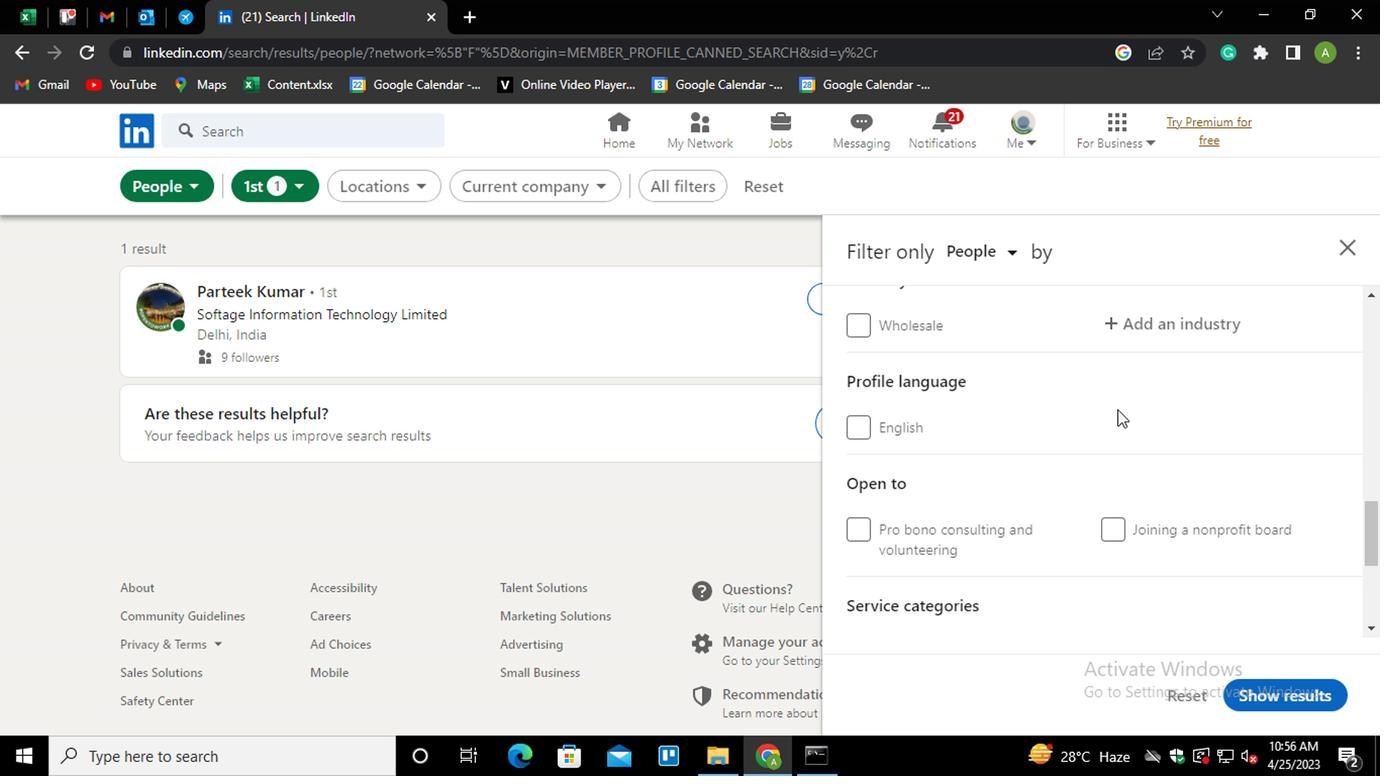 
Action: Mouse moved to (1103, 413)
Screenshot: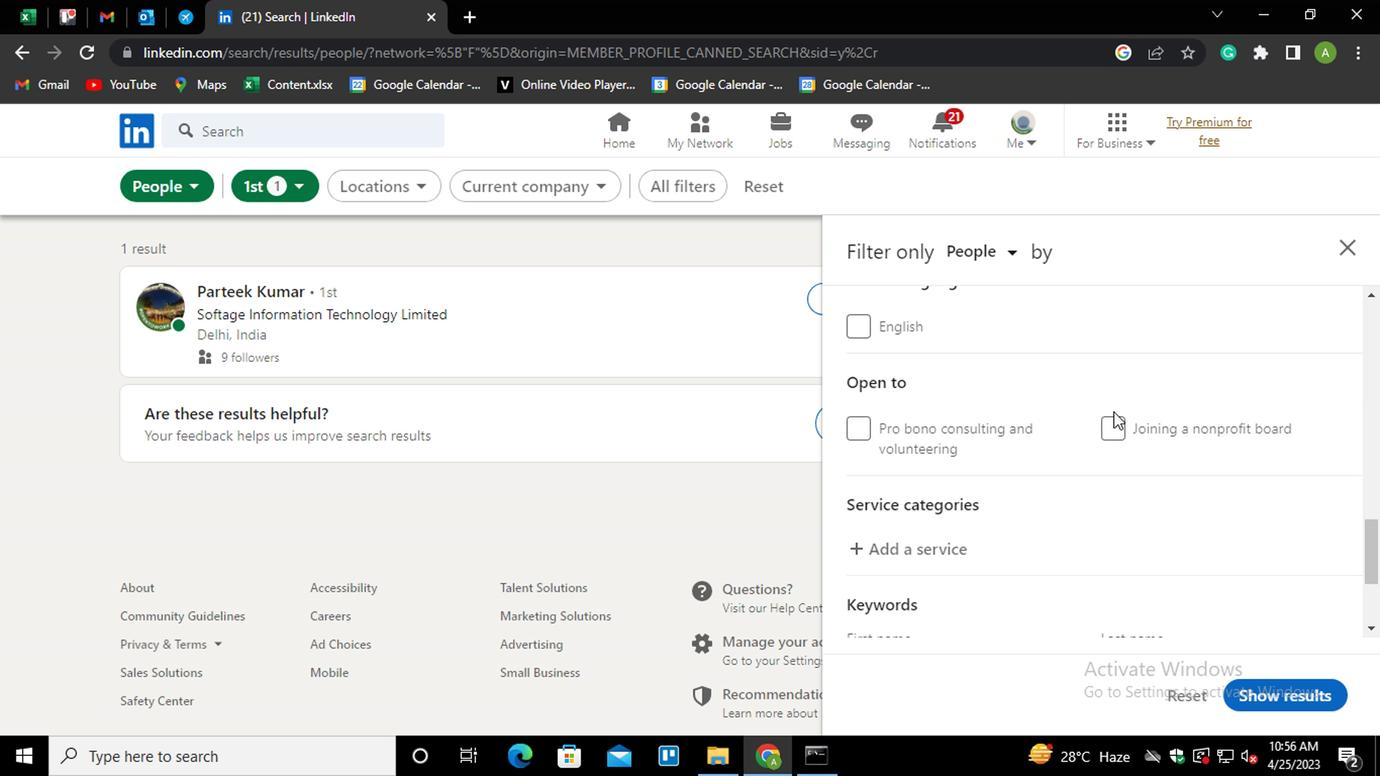 
Action: Mouse scrolled (1103, 412) with delta (0, 0)
Screenshot: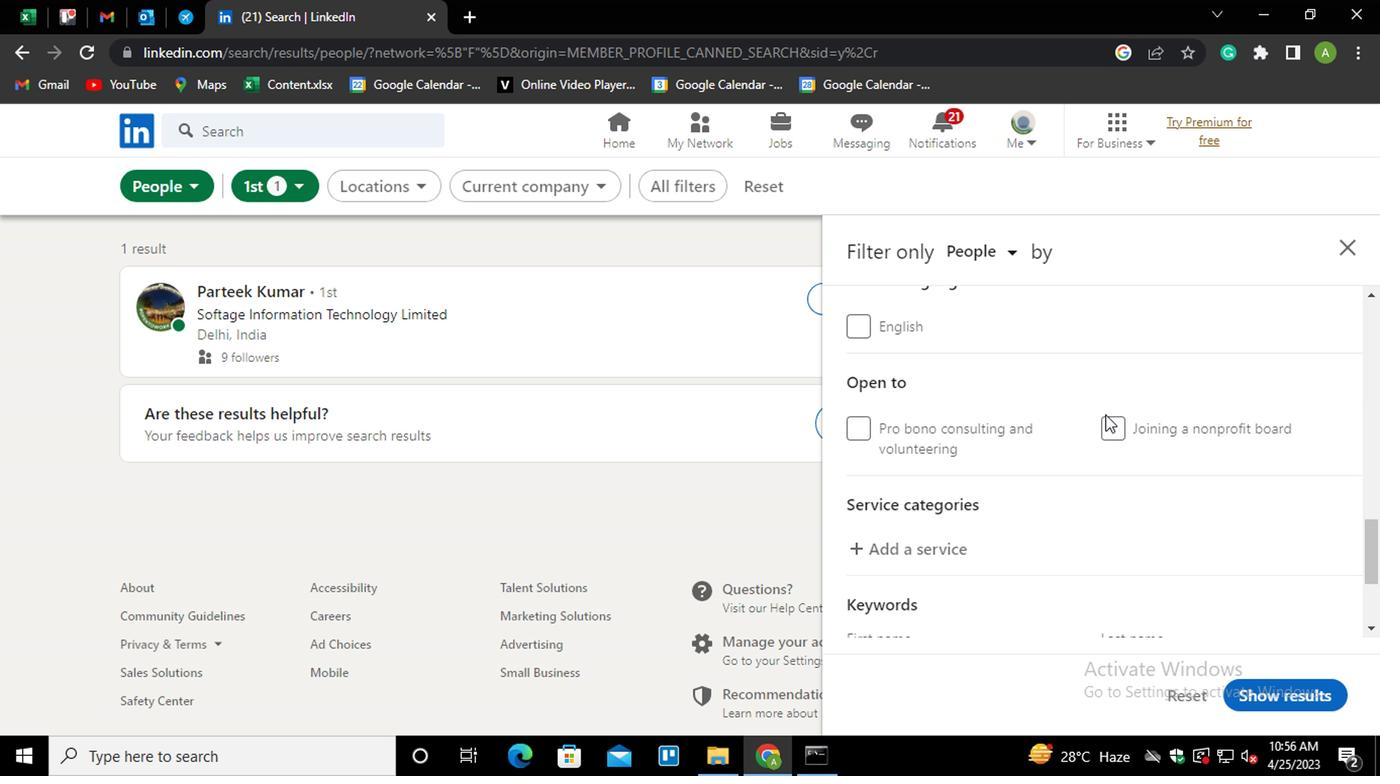 
Action: Mouse moved to (1072, 432)
Screenshot: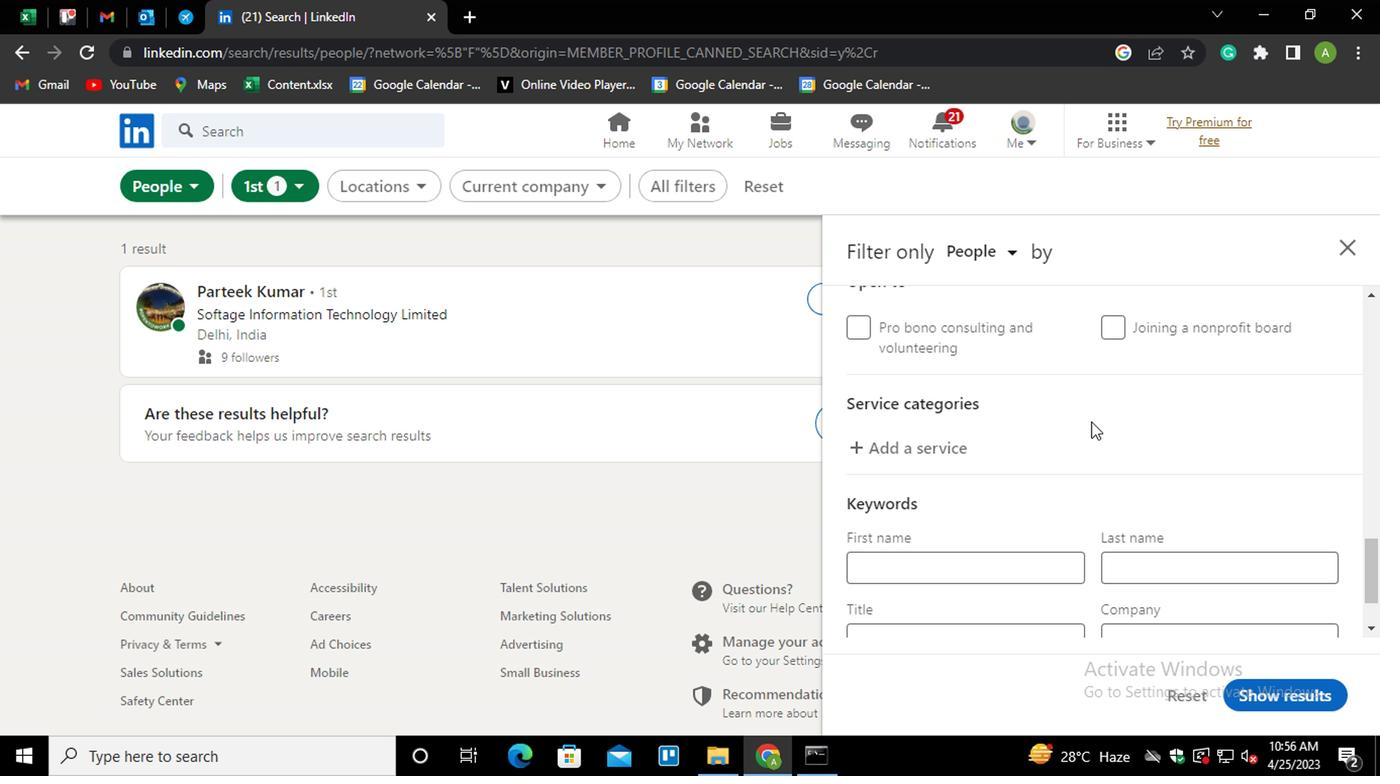 
Action: Mouse scrolled (1072, 430) with delta (0, -1)
Screenshot: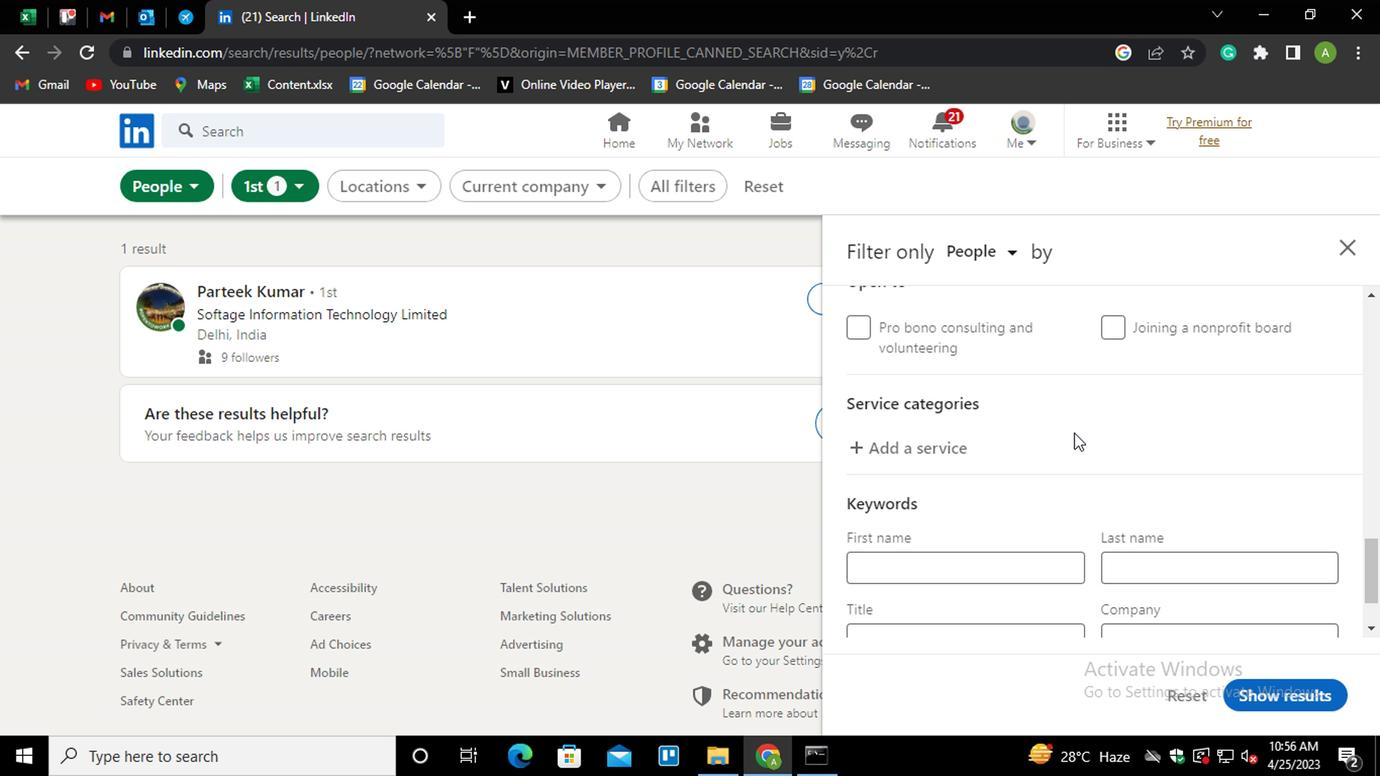
Action: Mouse moved to (1071, 432)
Screenshot: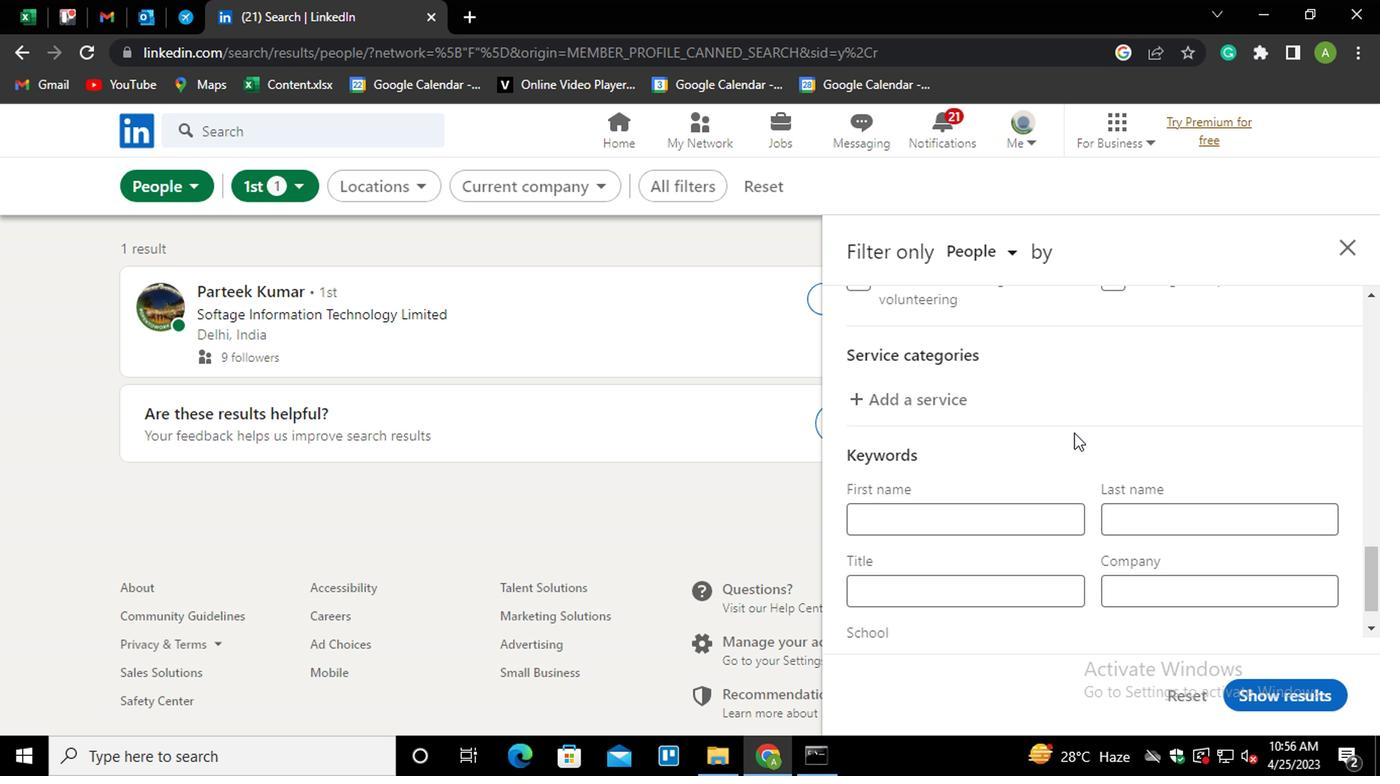 
Action: Mouse scrolled (1071, 432) with delta (0, 0)
Screenshot: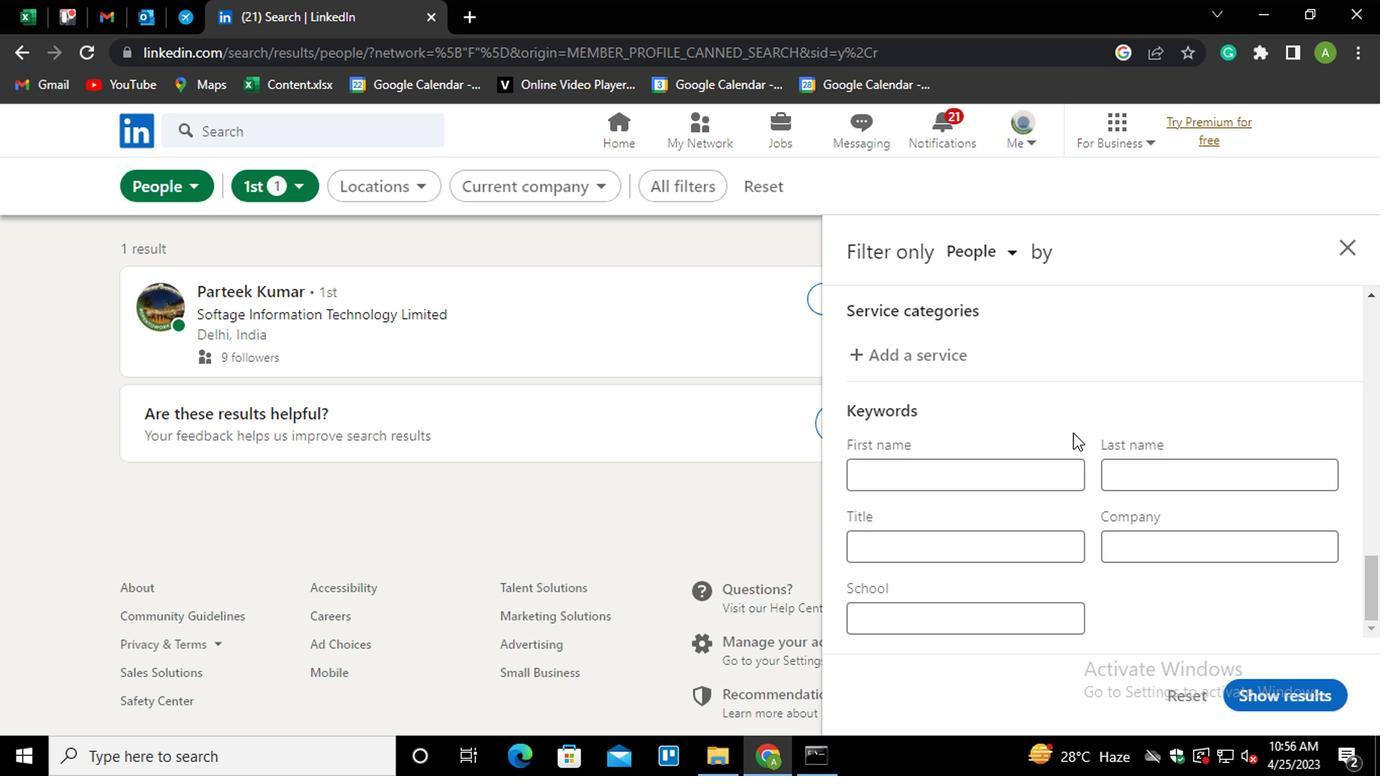 
Action: Mouse scrolled (1071, 432) with delta (0, 0)
Screenshot: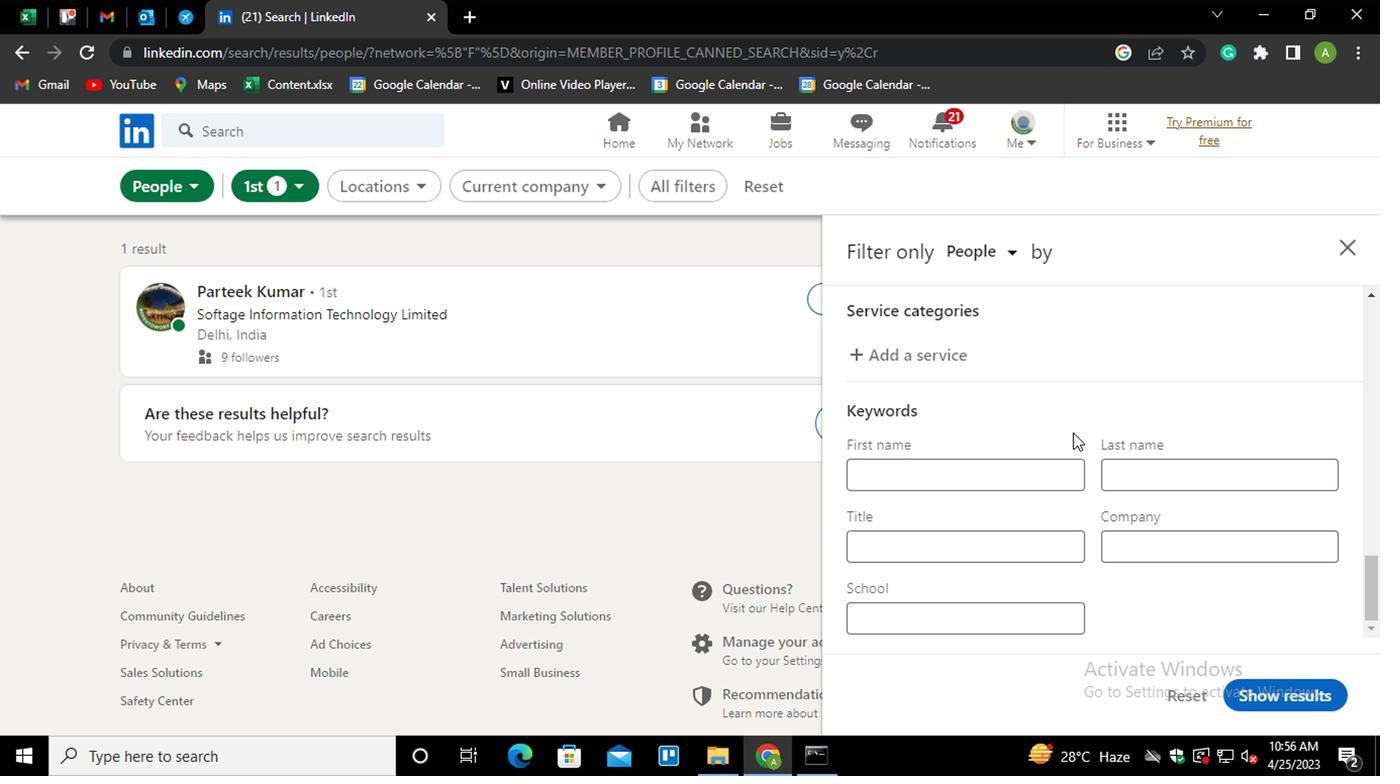 
Action: Mouse scrolled (1071, 432) with delta (0, 0)
Screenshot: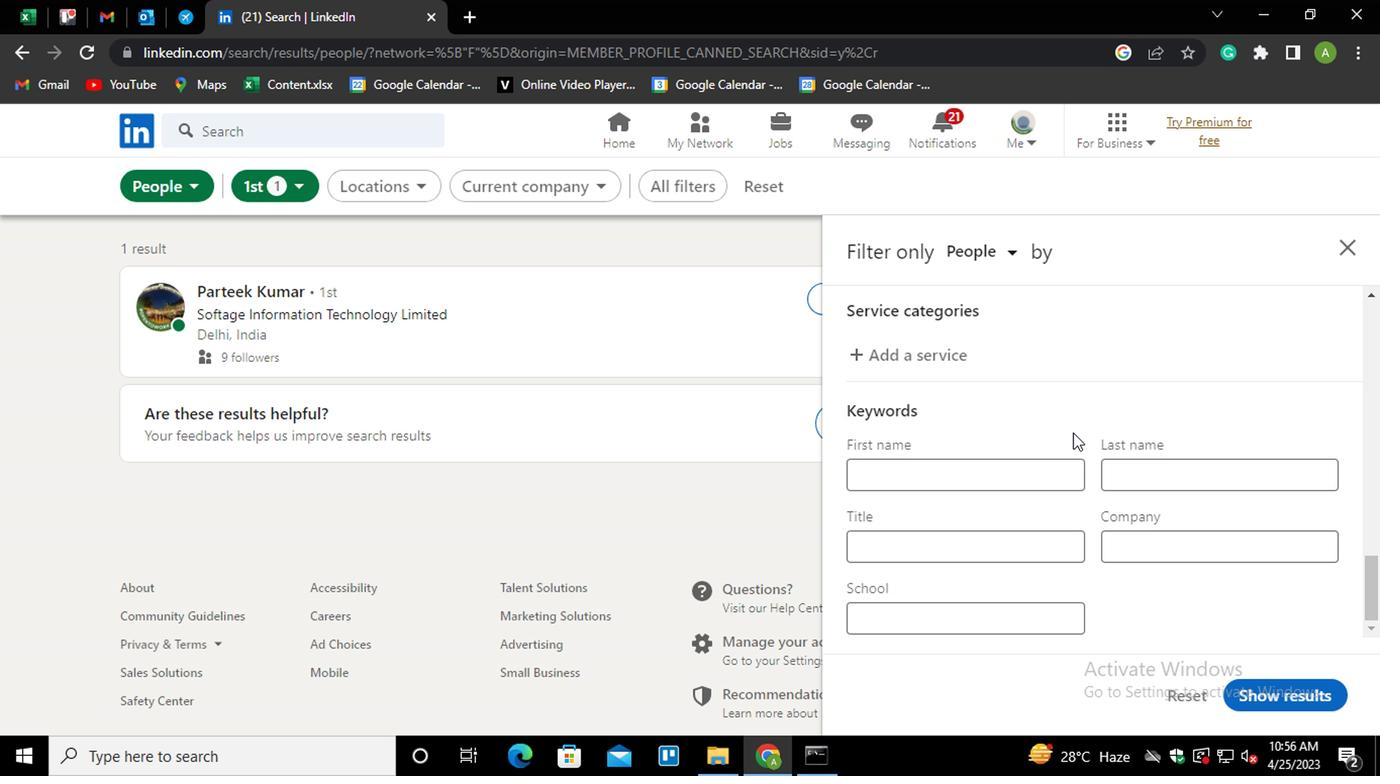 
Action: Mouse scrolled (1071, 432) with delta (0, 0)
Screenshot: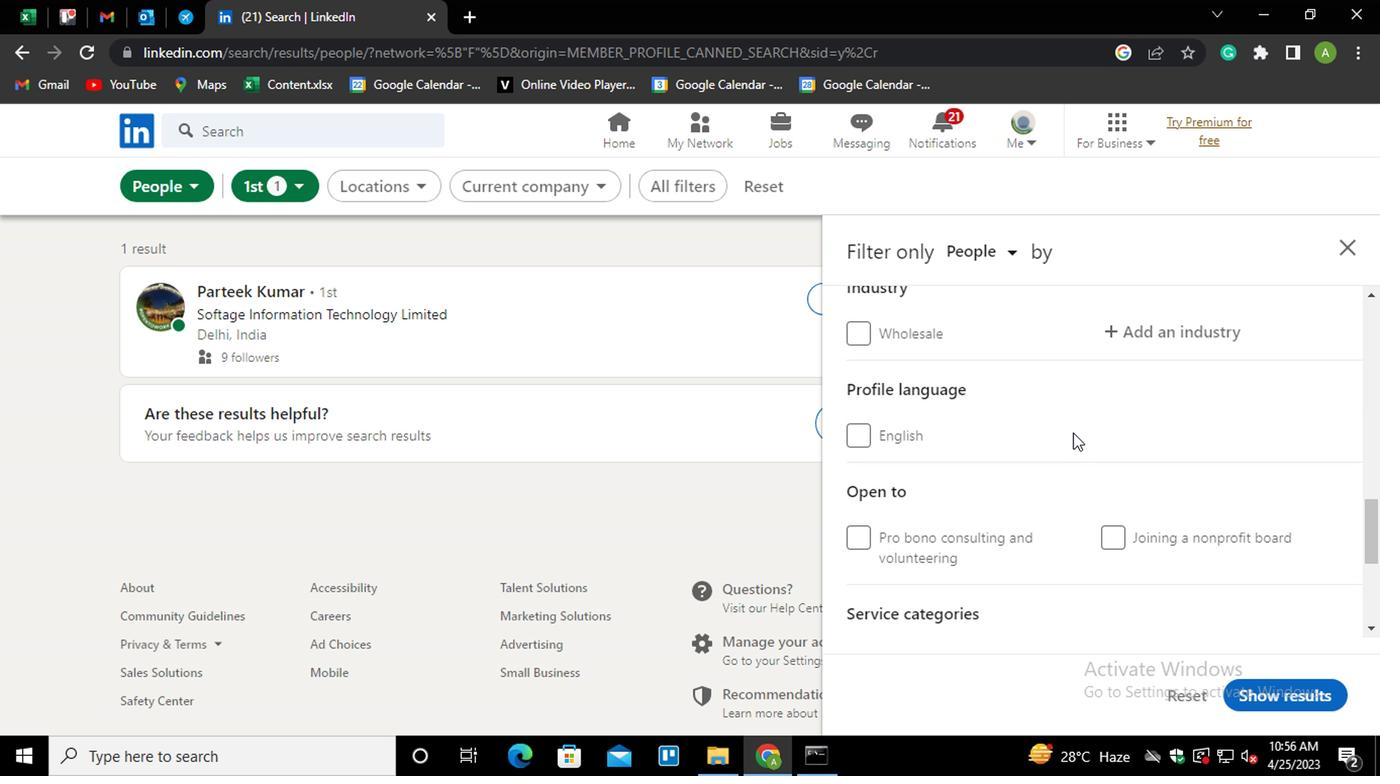 
Action: Mouse scrolled (1071, 432) with delta (0, 0)
Screenshot: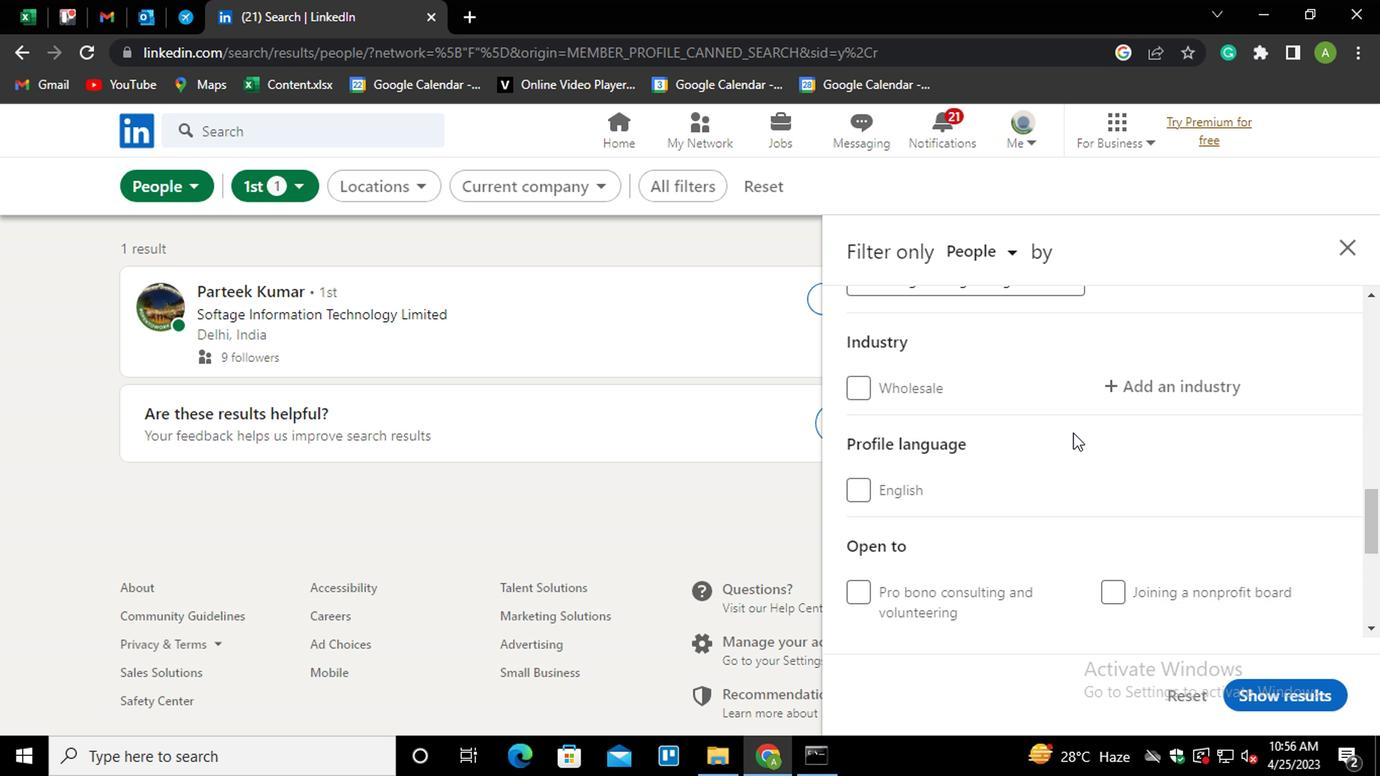 
Action: Mouse moved to (1103, 532)
Screenshot: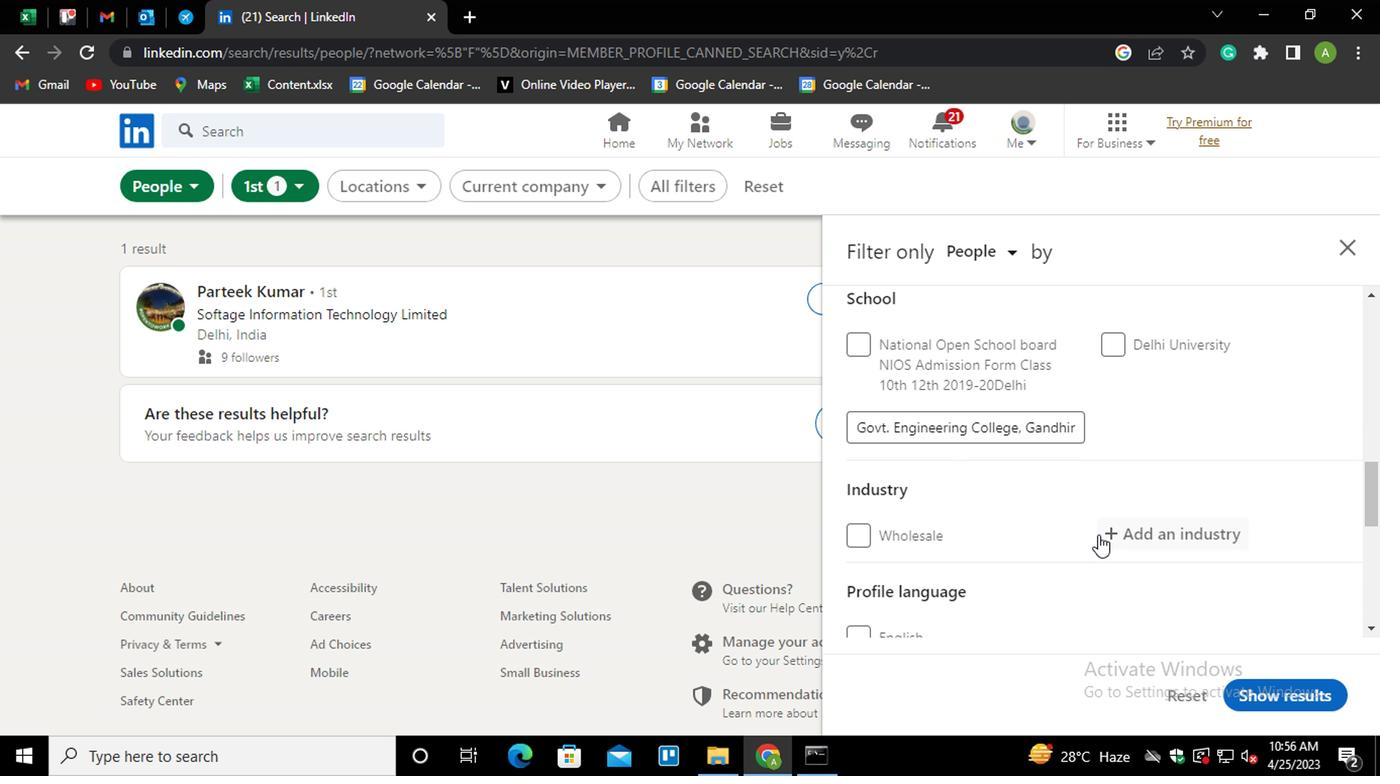
Action: Mouse pressed left at (1103, 532)
Screenshot: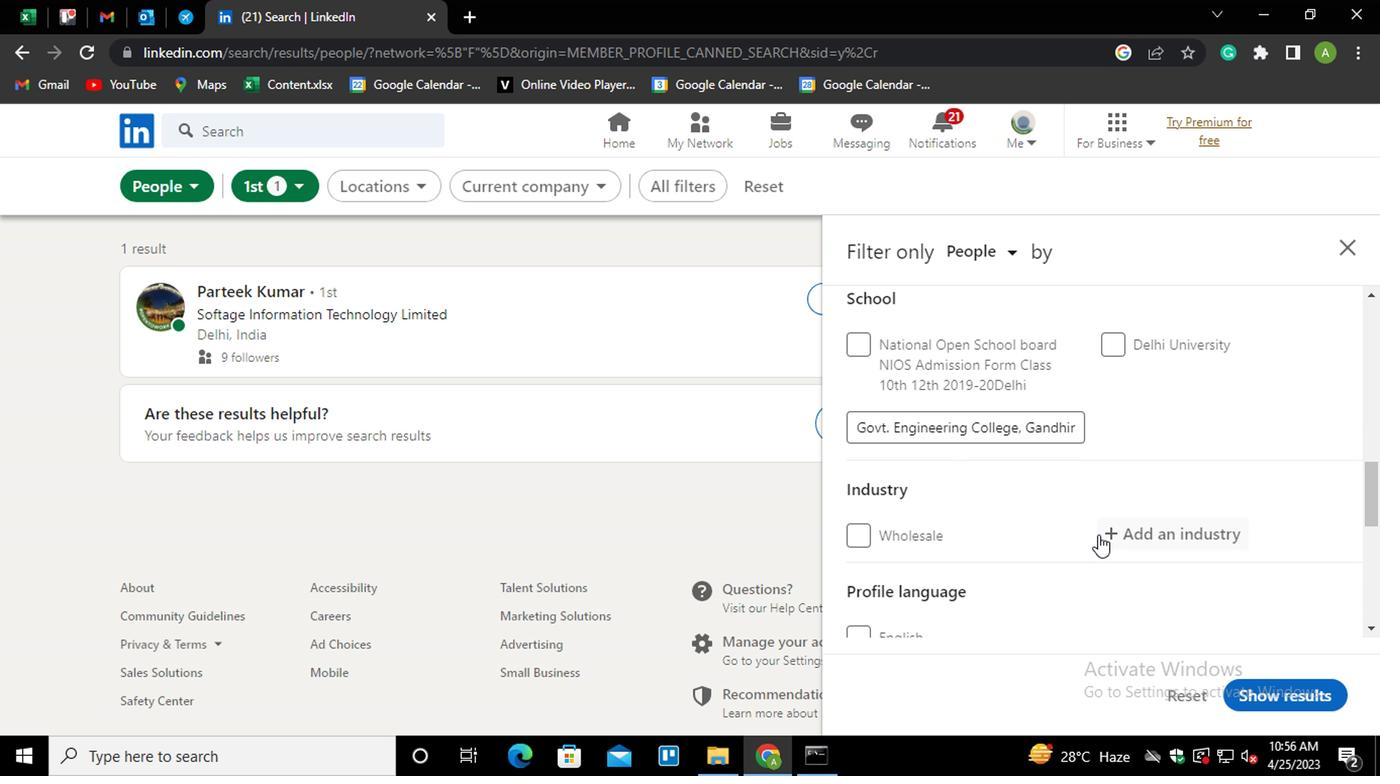 
Action: Mouse moved to (1121, 539)
Screenshot: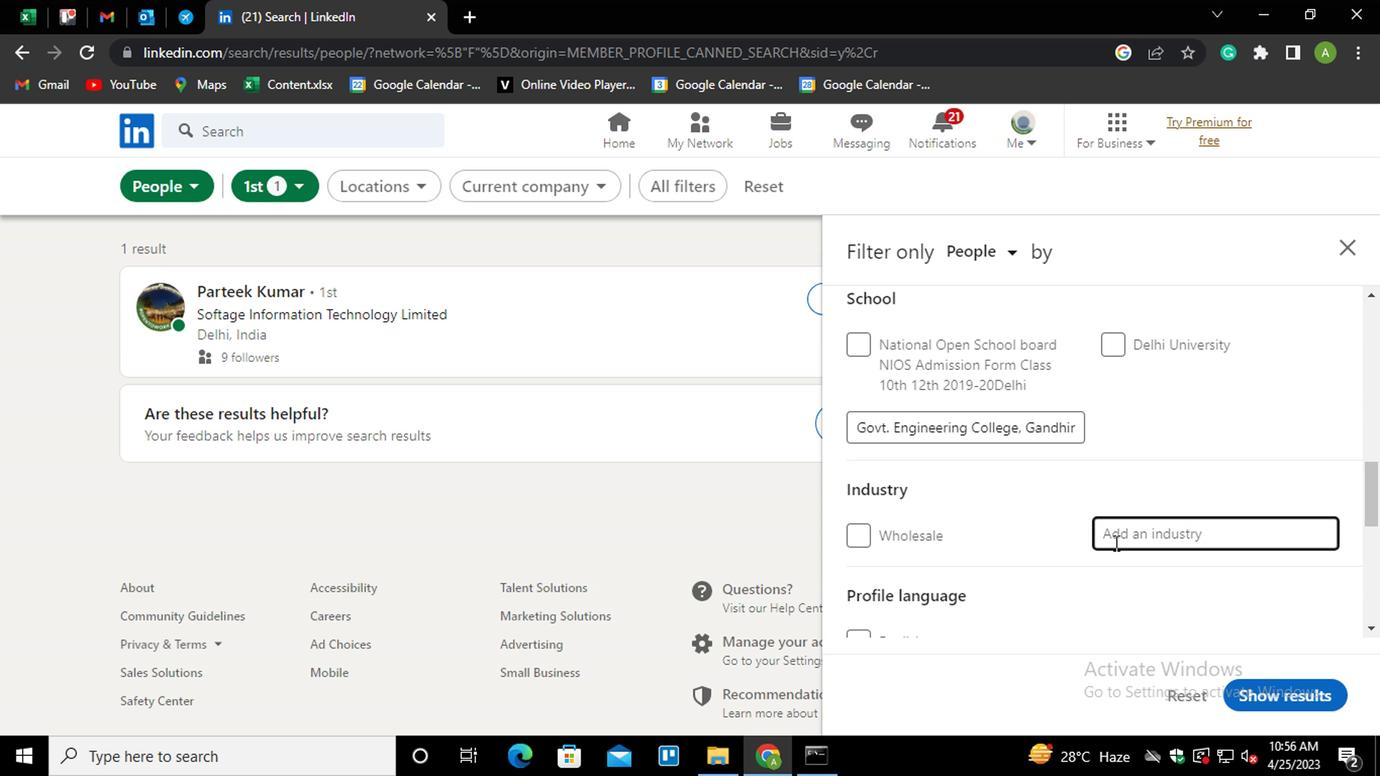 
Action: Mouse pressed left at (1121, 539)
Screenshot: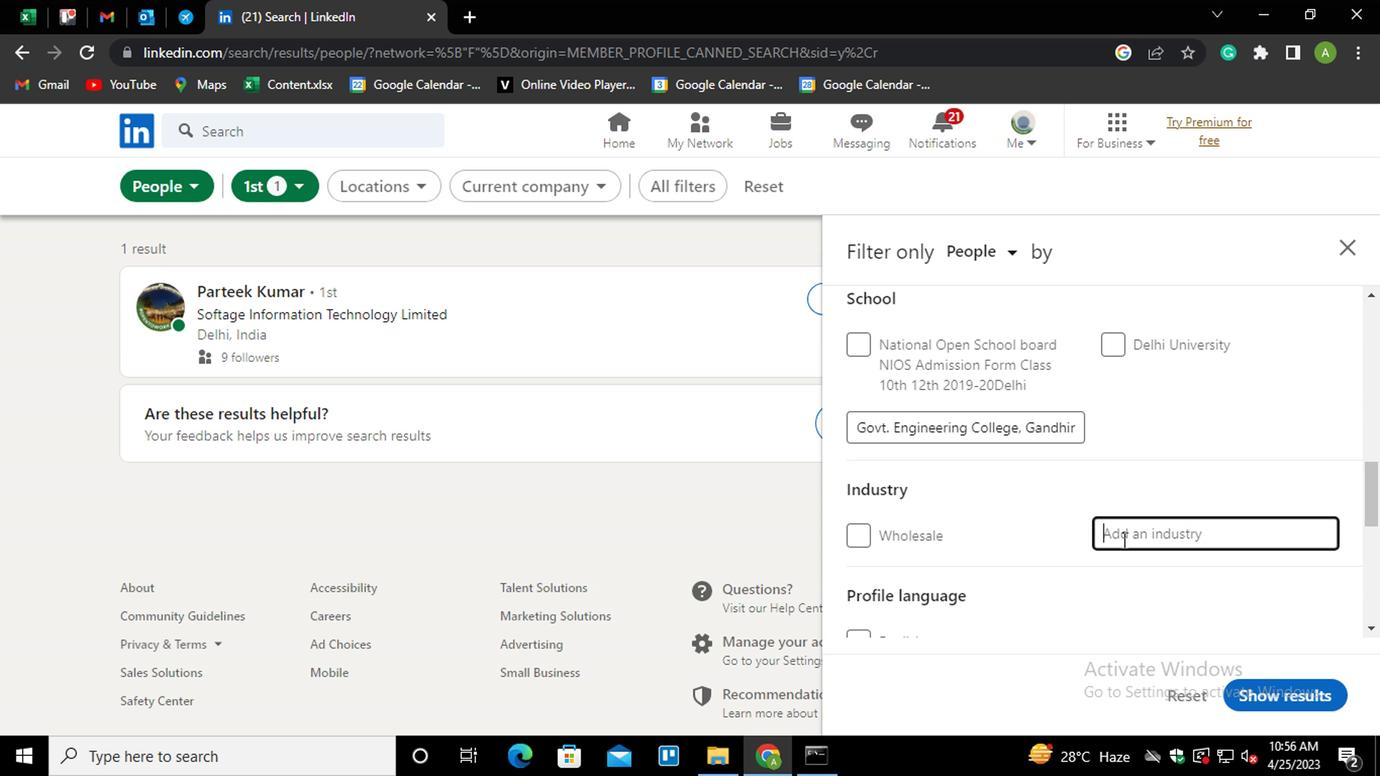 
Action: Key pressed <Key.shift>FOOD<Key.down><Key.enter>
Screenshot: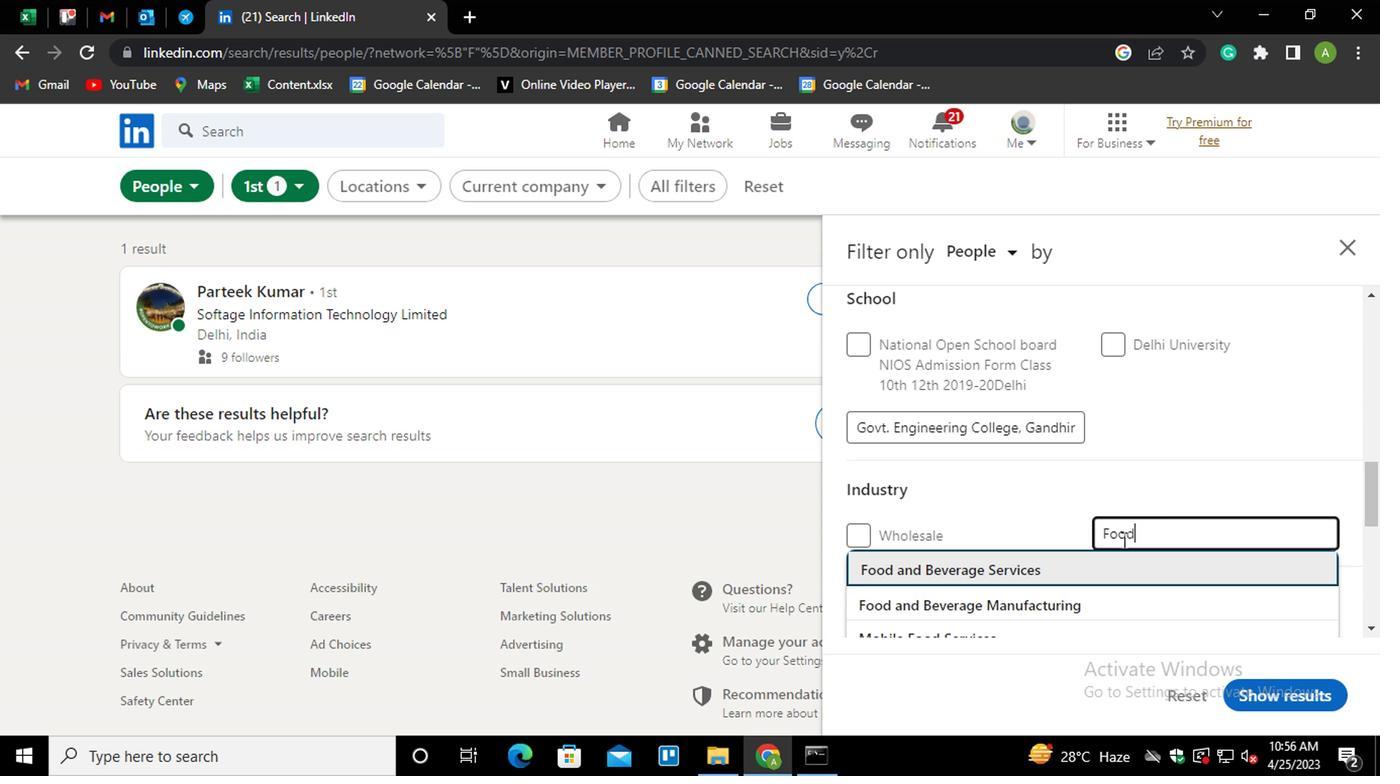 
Action: Mouse moved to (1184, 530)
Screenshot: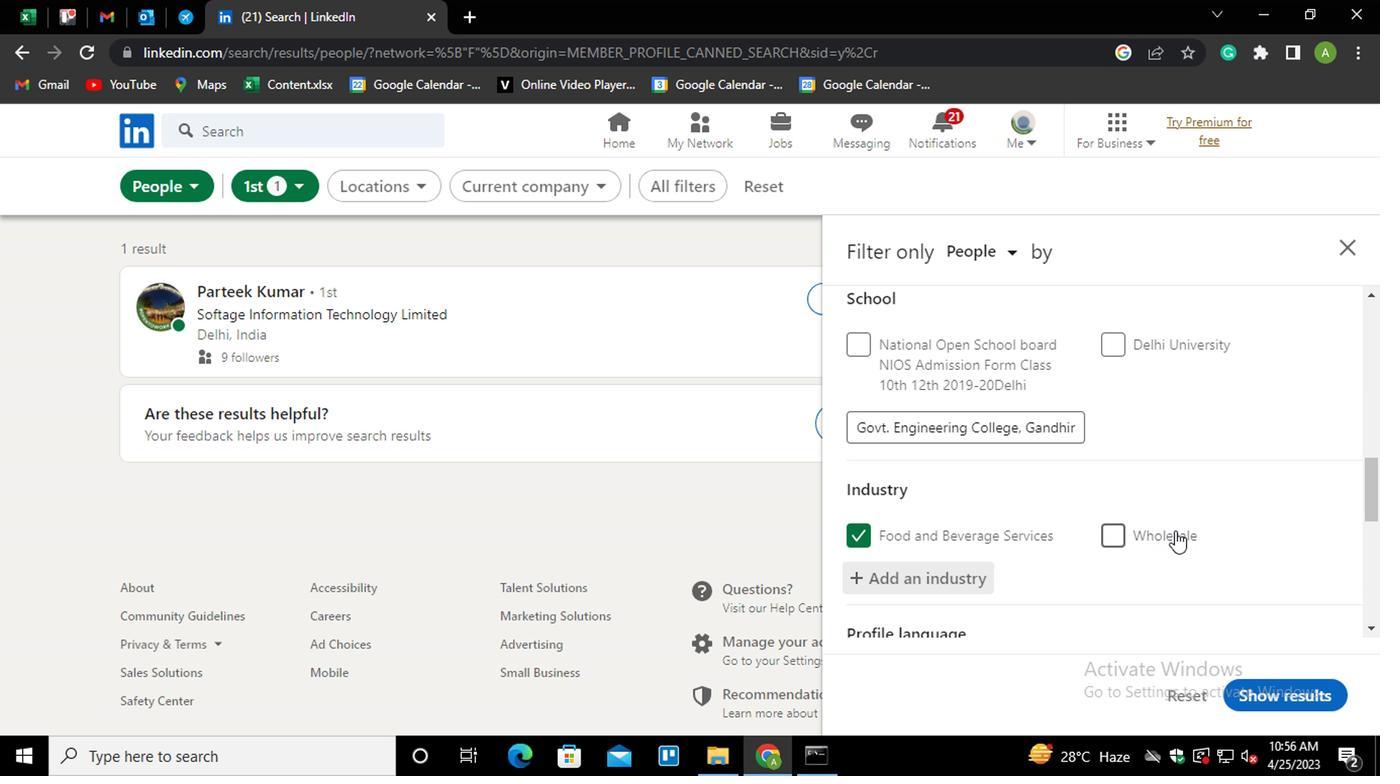 
Action: Mouse scrolled (1184, 529) with delta (0, 0)
Screenshot: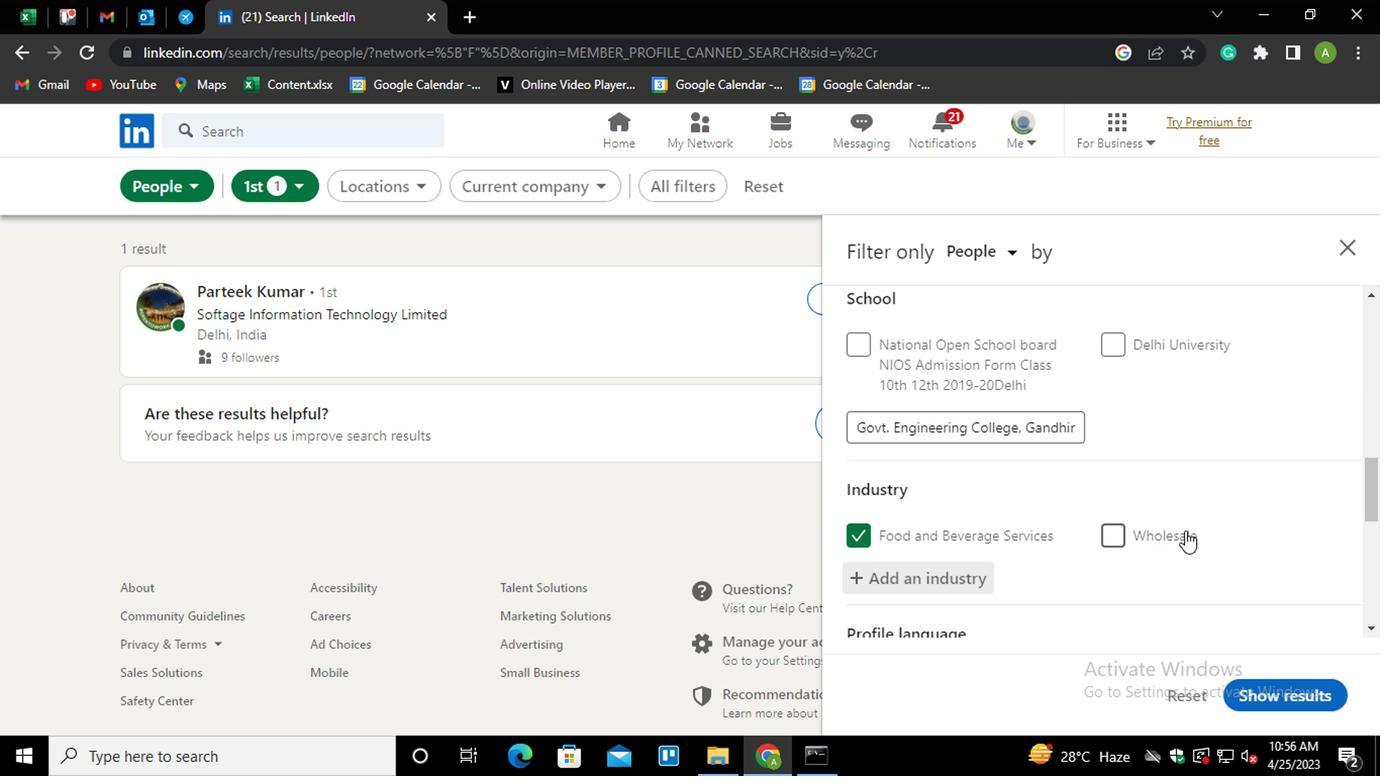 
Action: Mouse moved to (1174, 537)
Screenshot: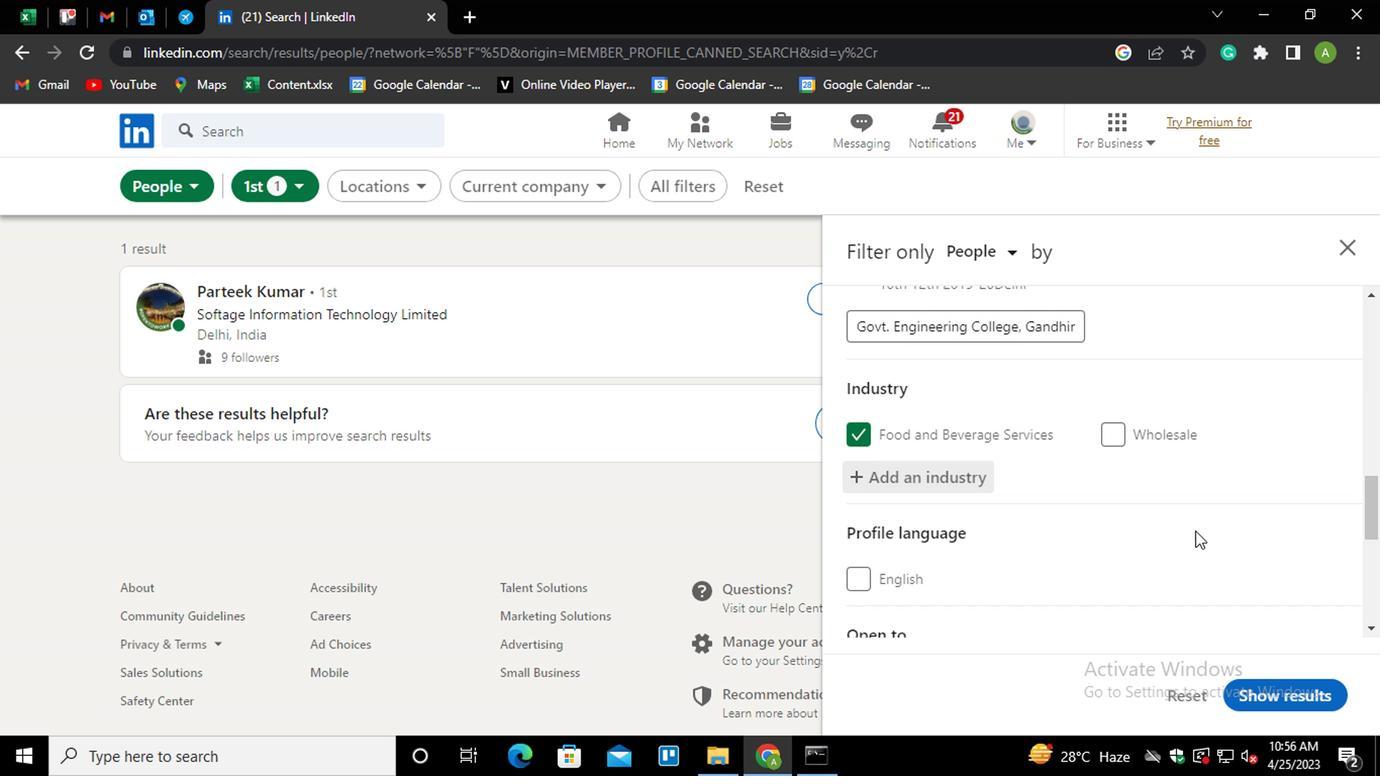 
Action: Mouse scrolled (1174, 536) with delta (0, 0)
Screenshot: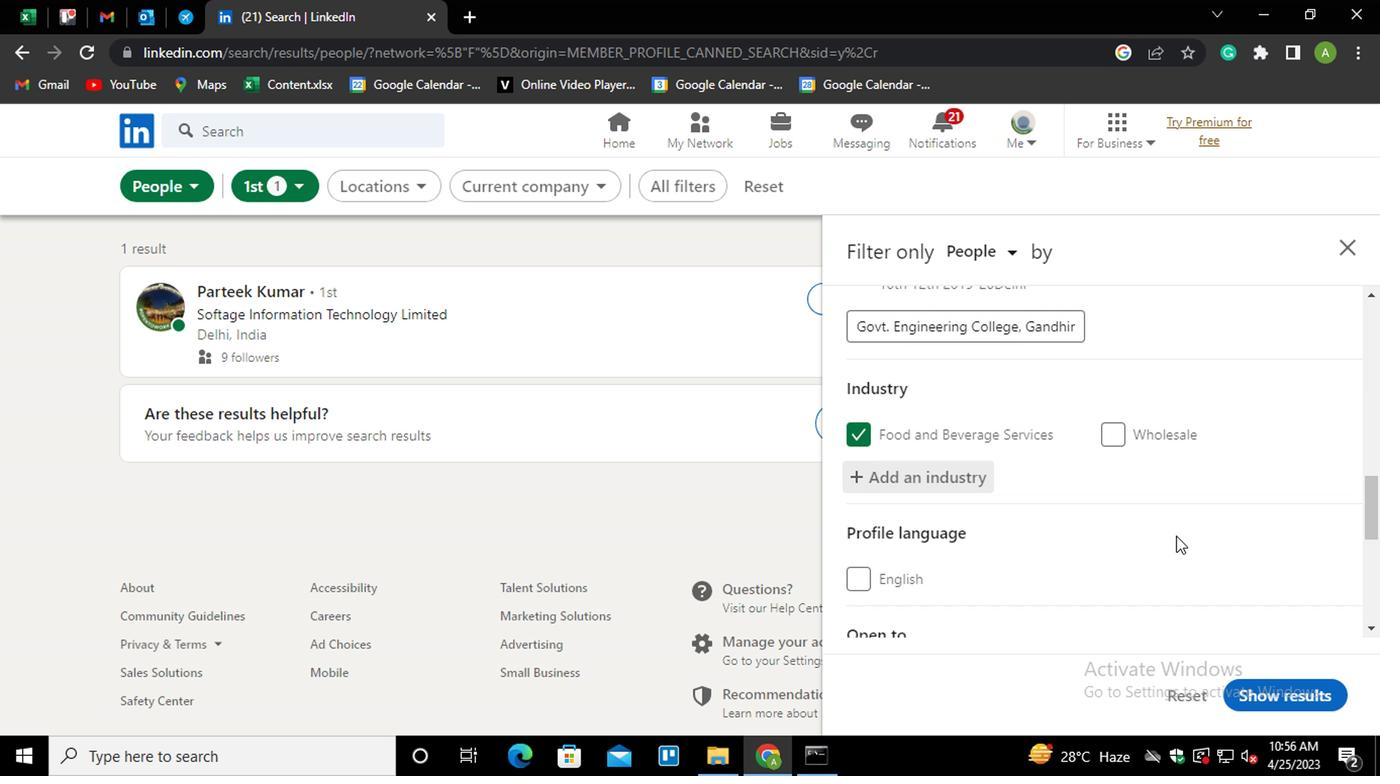 
Action: Mouse scrolled (1174, 536) with delta (0, 0)
Screenshot: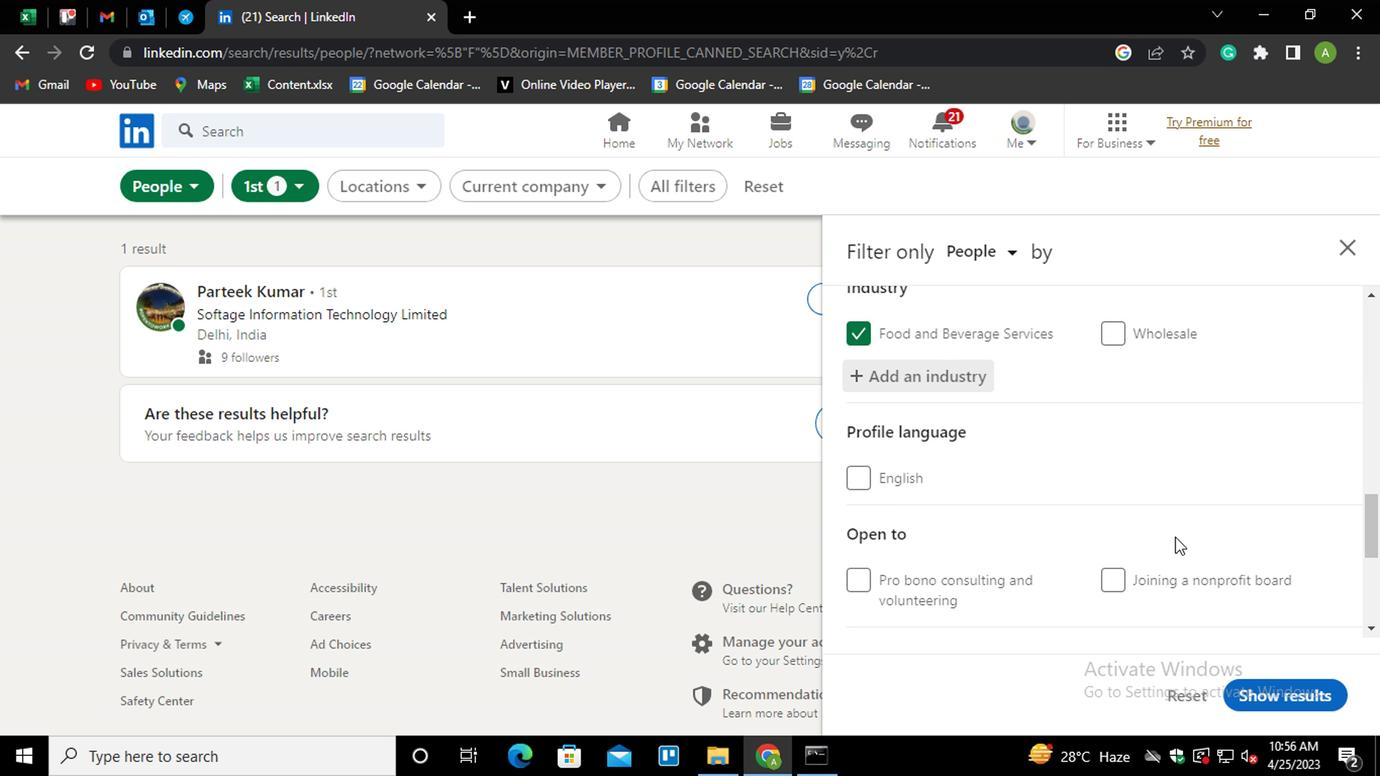 
Action: Mouse moved to (1171, 537)
Screenshot: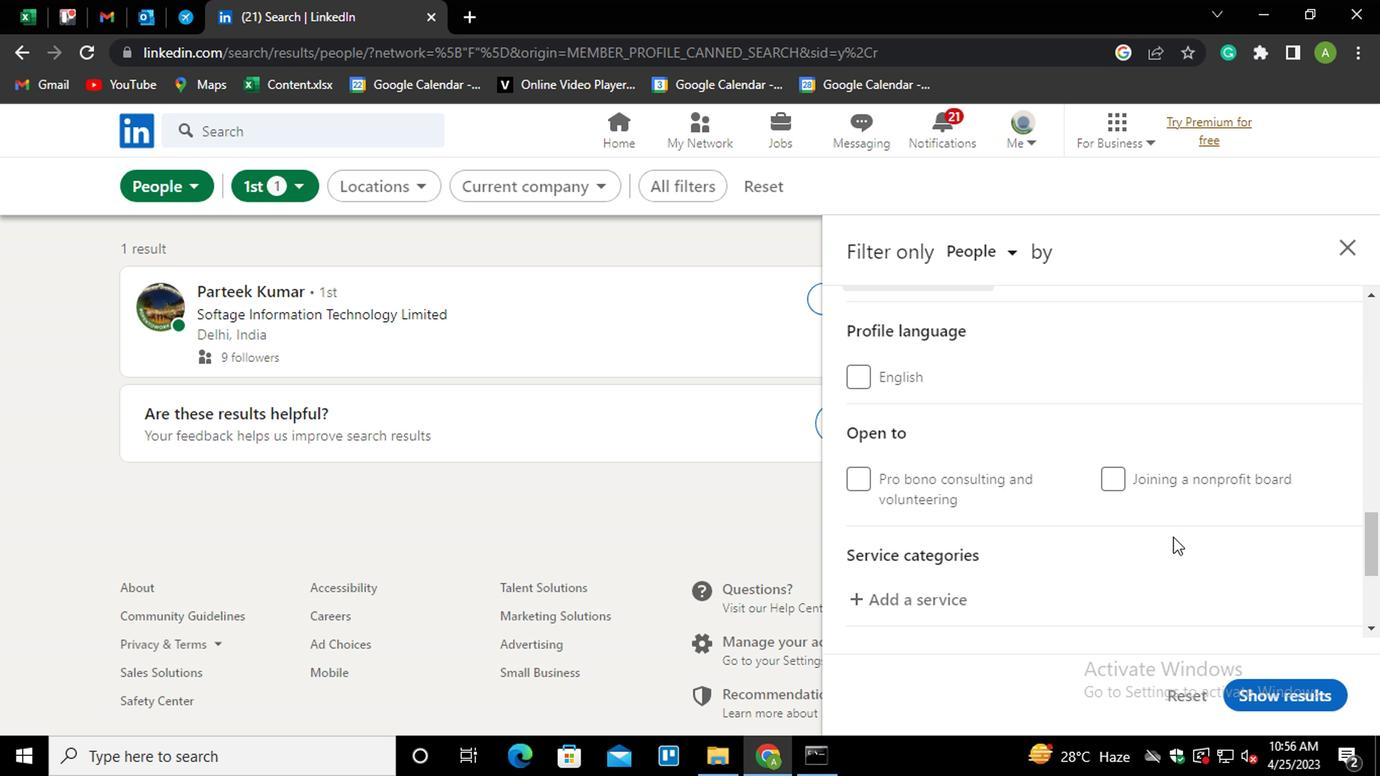 
Action: Mouse scrolled (1171, 537) with delta (0, 0)
Screenshot: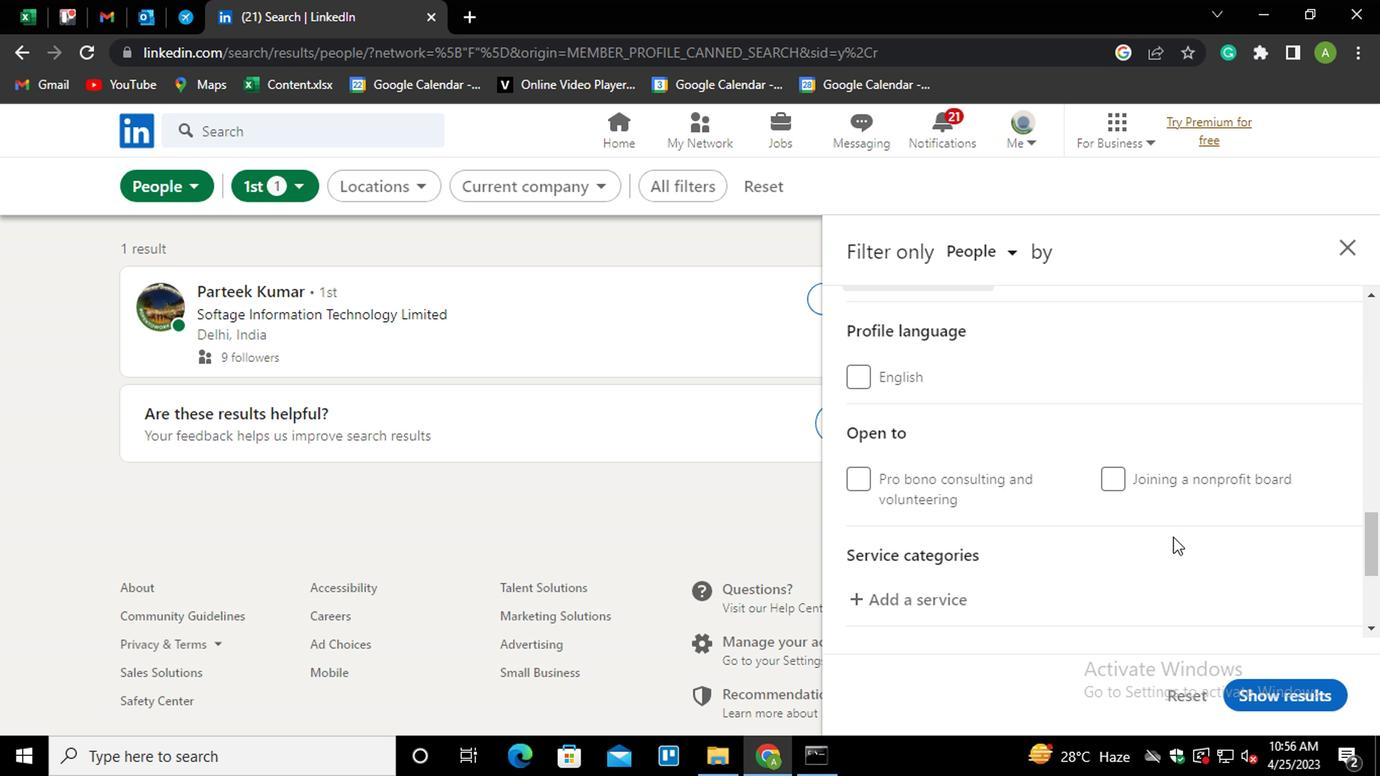 
Action: Mouse moved to (974, 497)
Screenshot: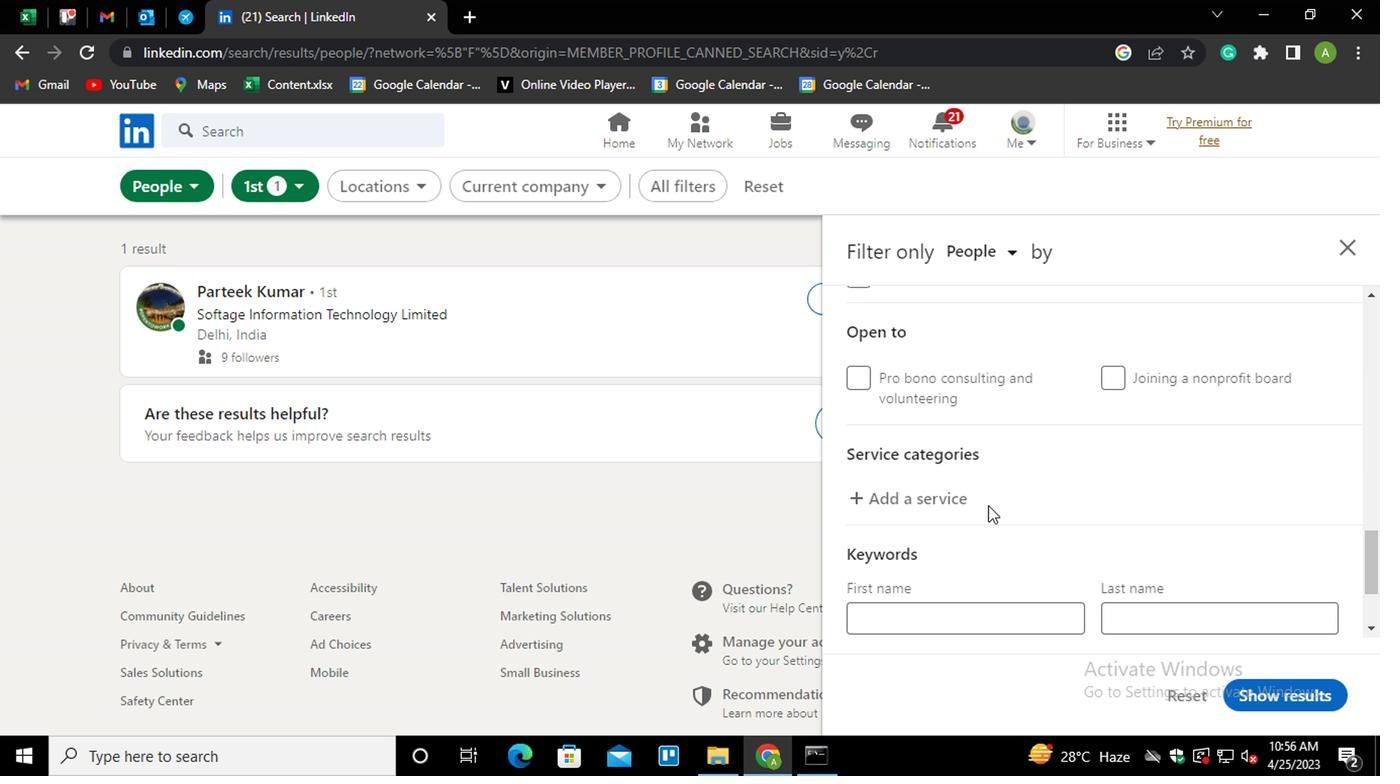 
Action: Mouse pressed left at (974, 497)
Screenshot: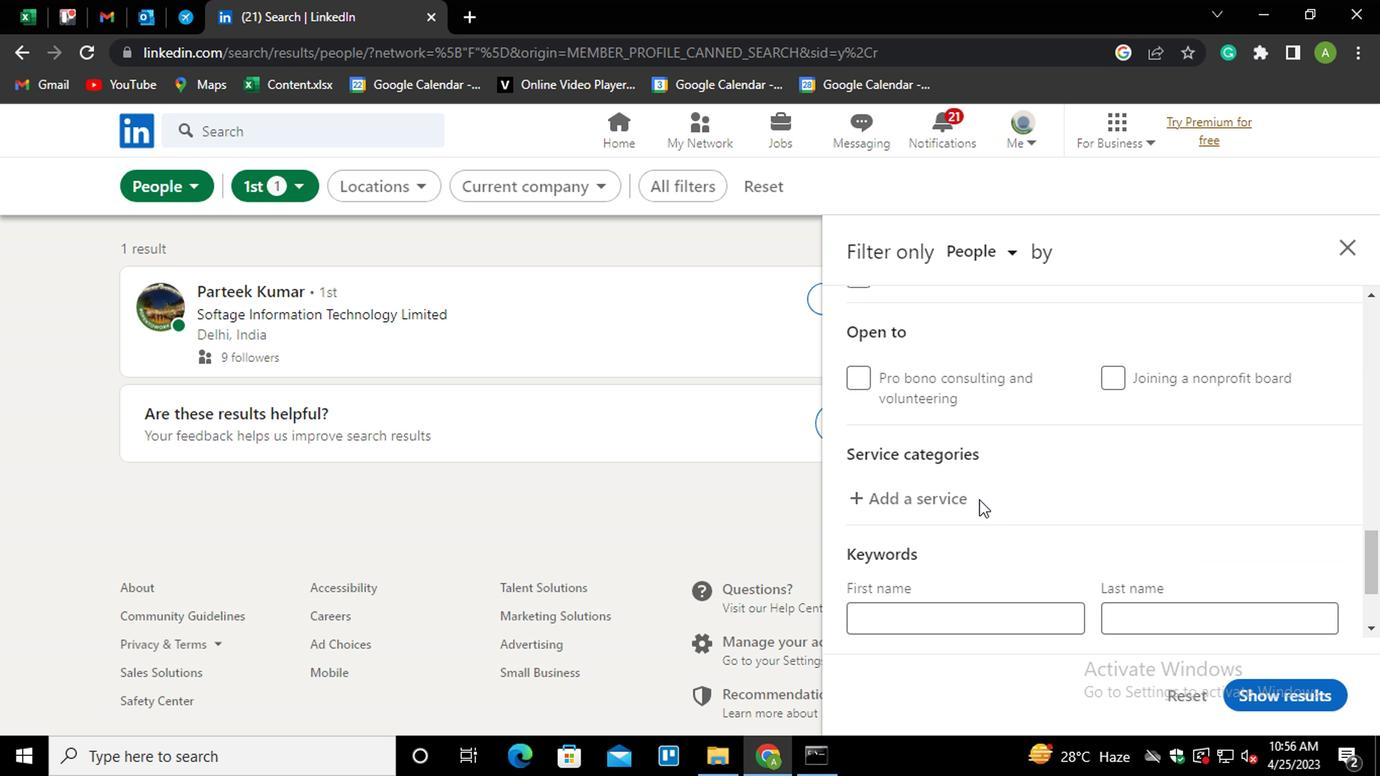 
Action: Mouse moved to (925, 503)
Screenshot: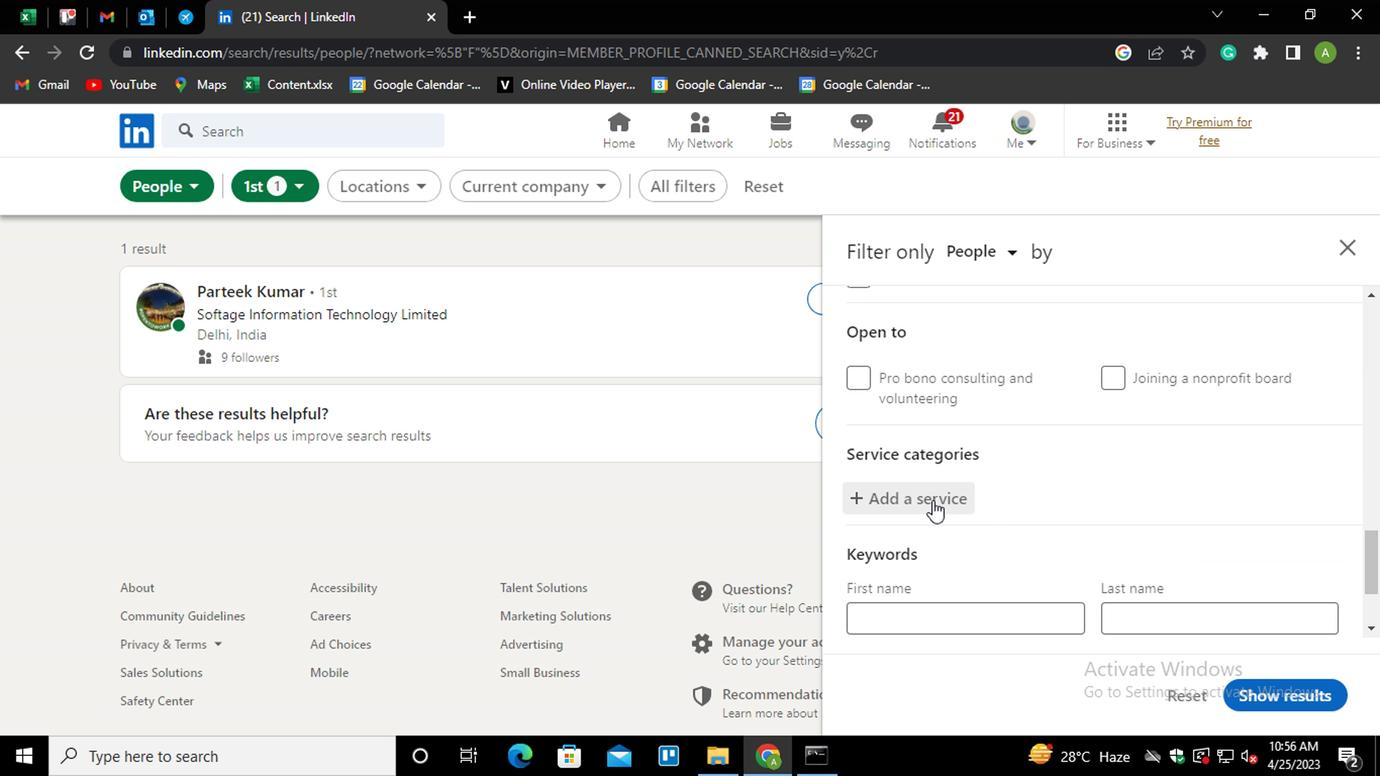 
Action: Mouse pressed left at (925, 503)
Screenshot: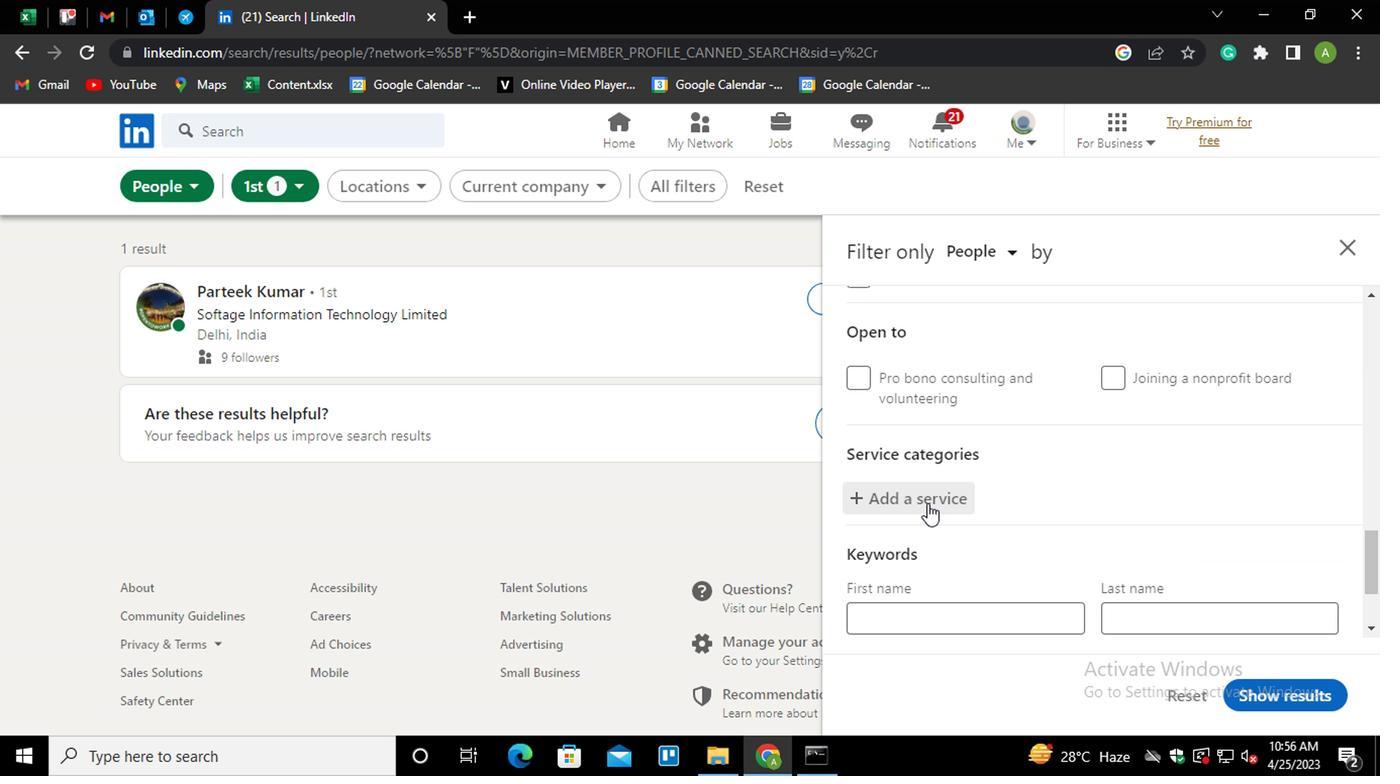
Action: Key pressed <Key.shift>ADMINISTRATIVE
Screenshot: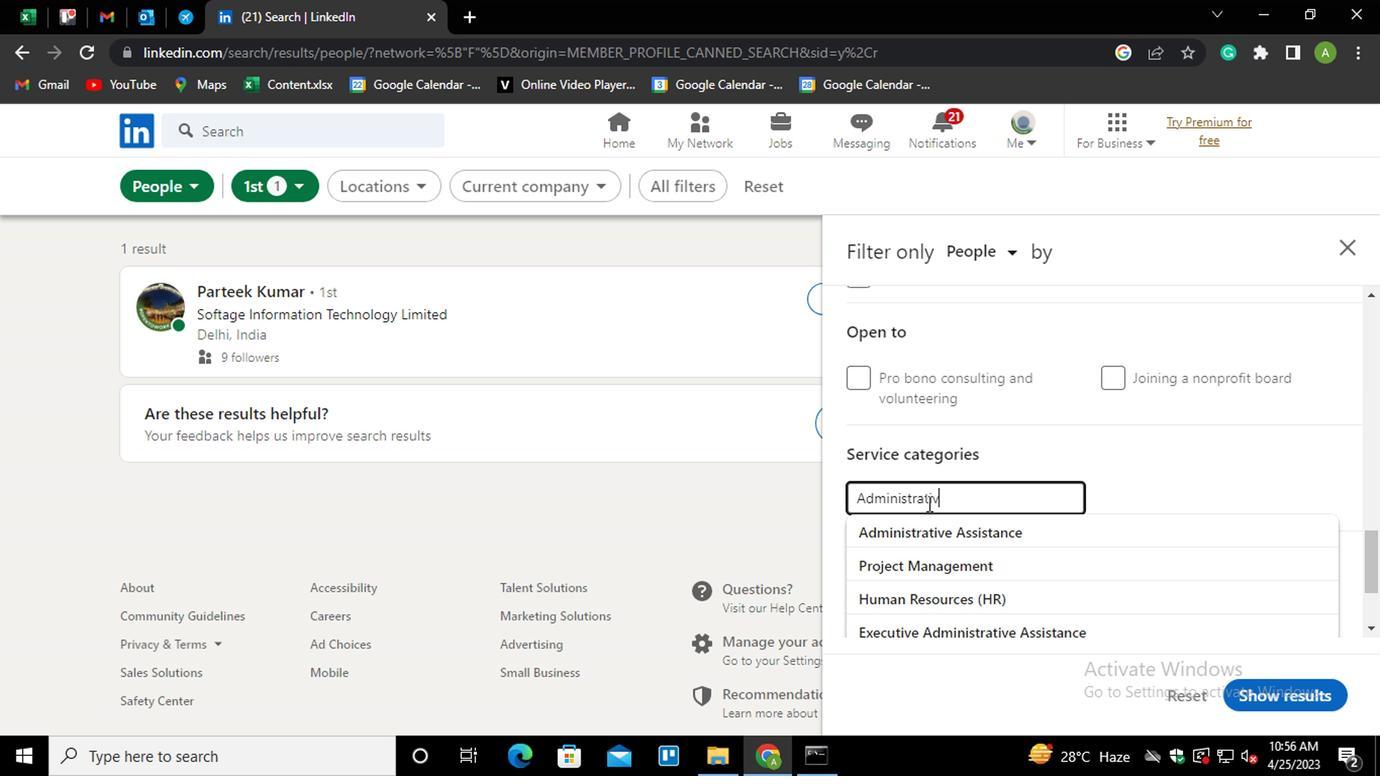 
Action: Mouse moved to (1126, 475)
Screenshot: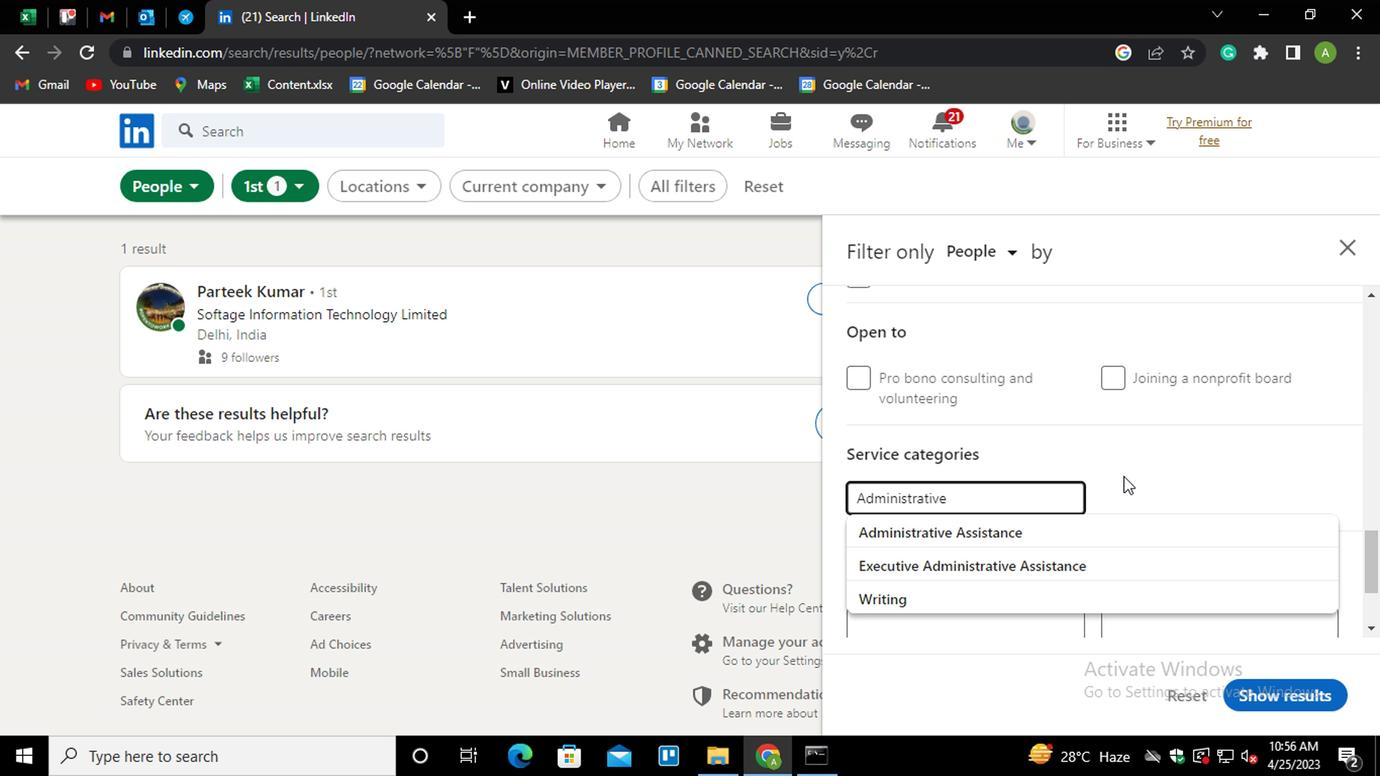 
Action: Mouse pressed left at (1126, 475)
Screenshot: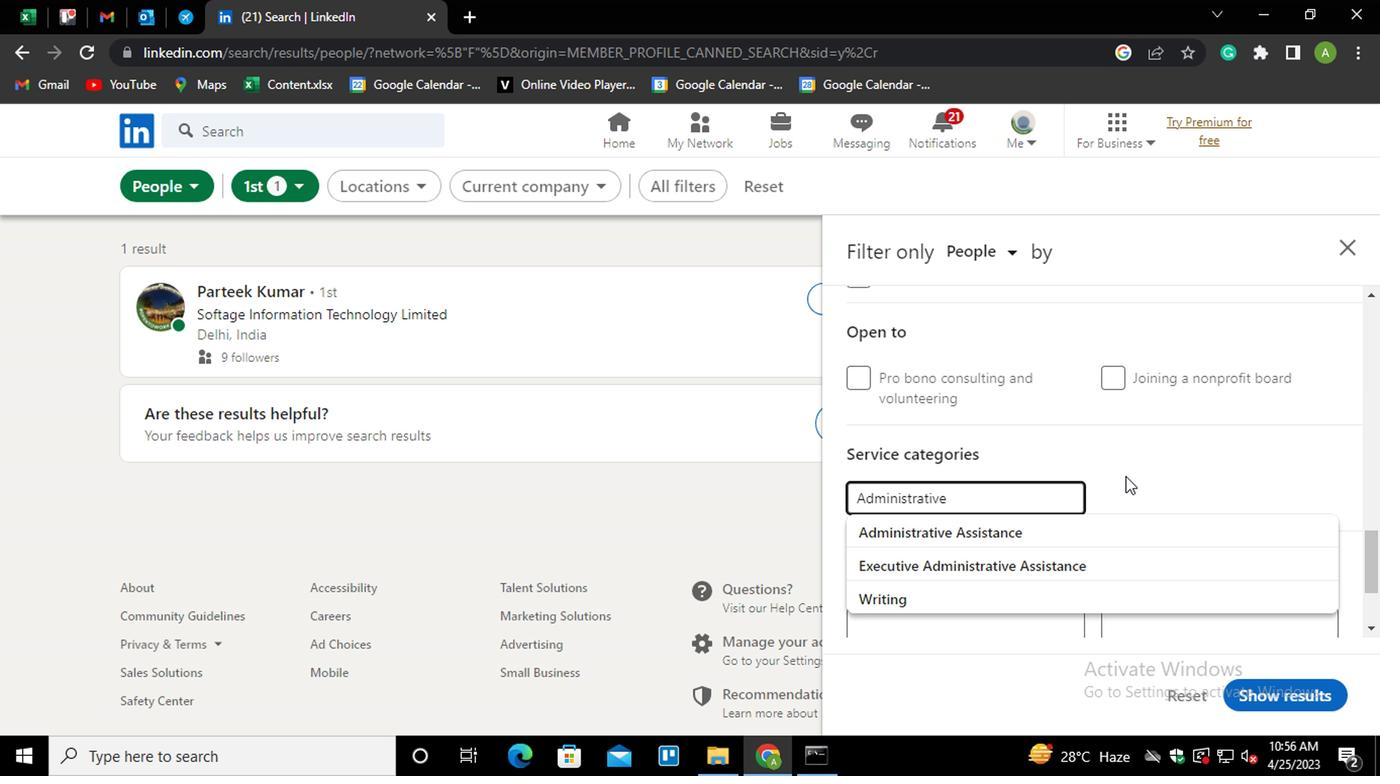 
Action: Mouse moved to (1130, 473)
Screenshot: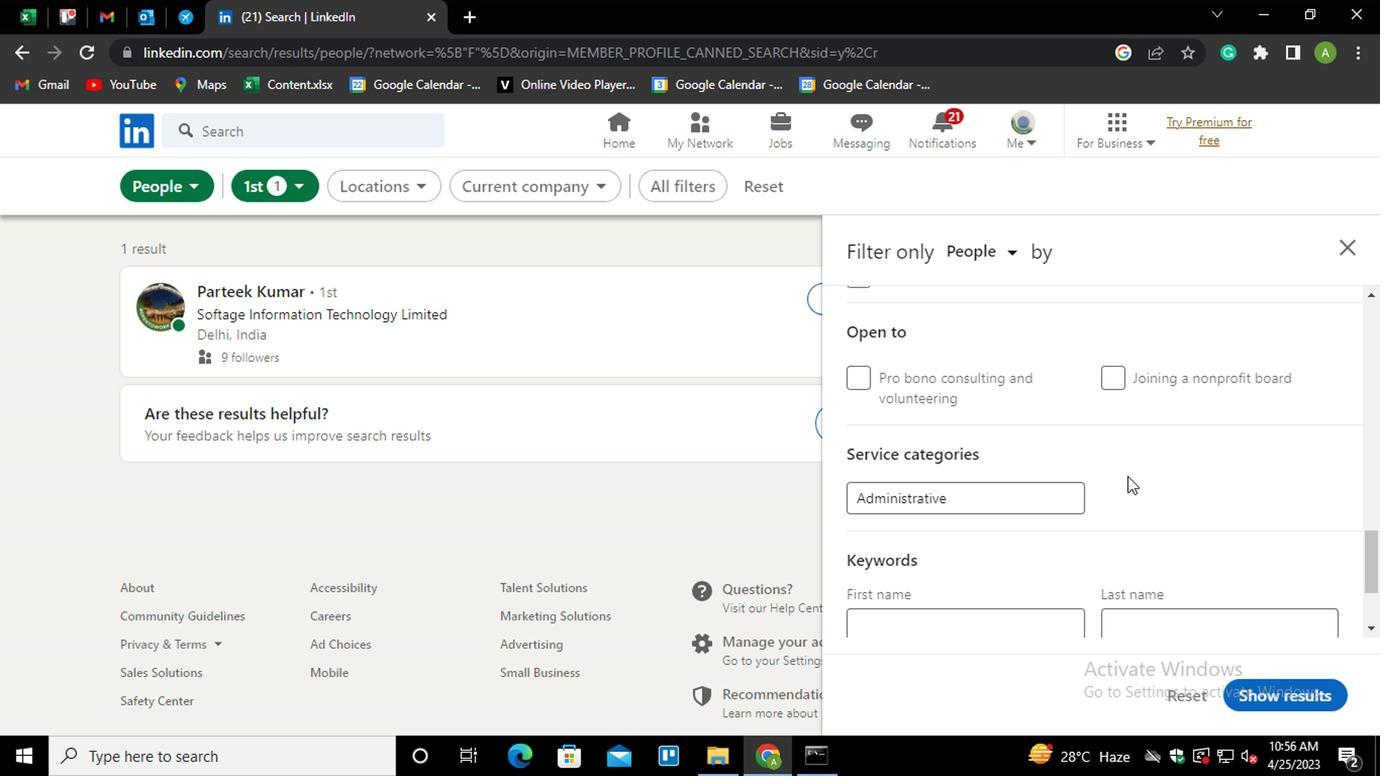 
Action: Mouse scrolled (1130, 472) with delta (0, -1)
Screenshot: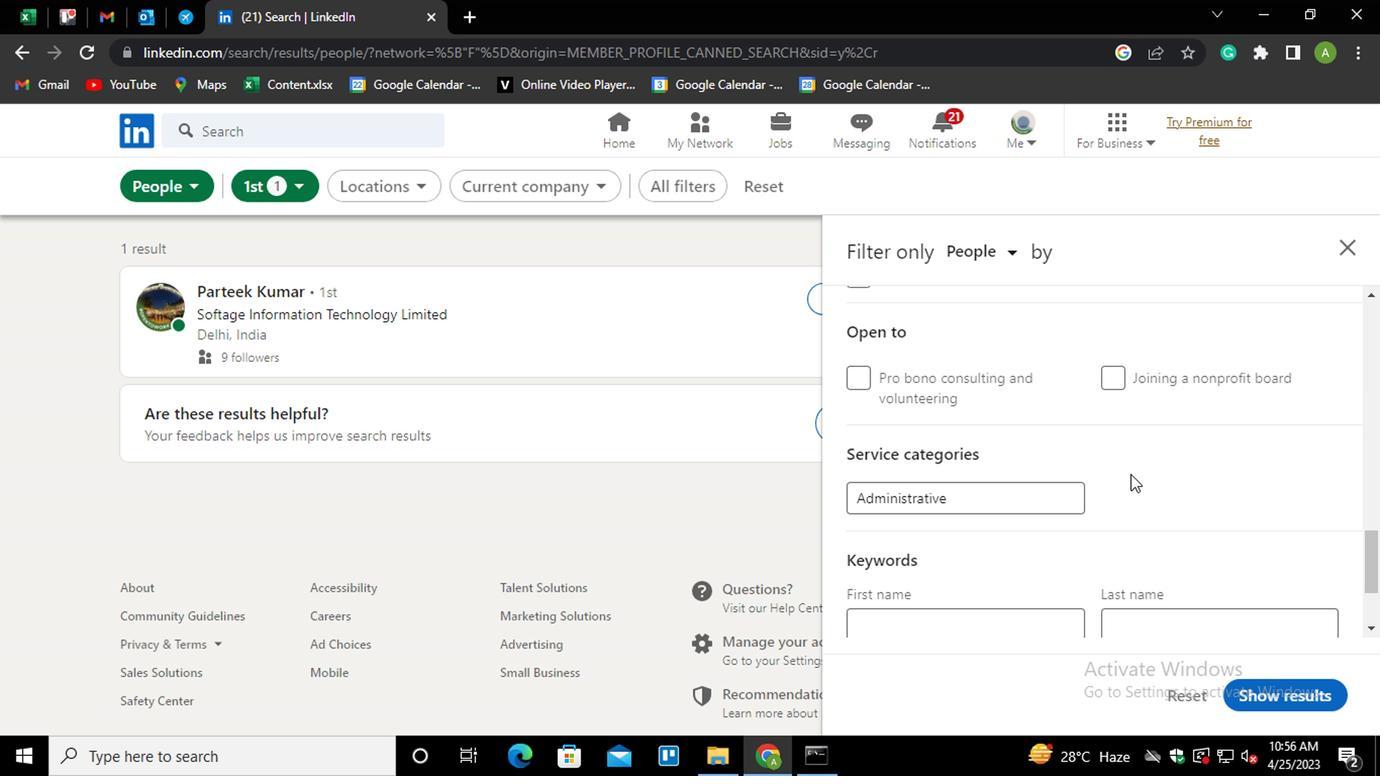 
Action: Mouse scrolled (1130, 472) with delta (0, -1)
Screenshot: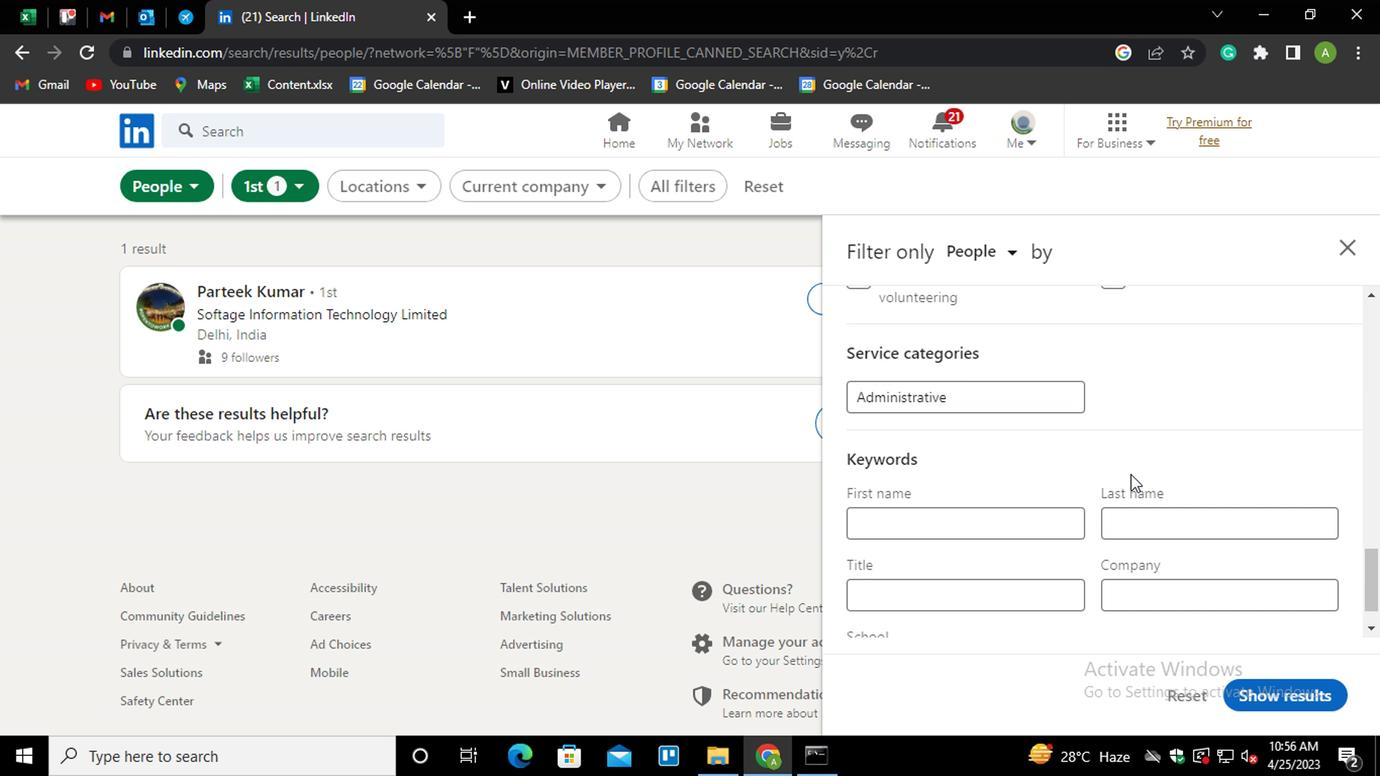 
Action: Mouse moved to (876, 542)
Screenshot: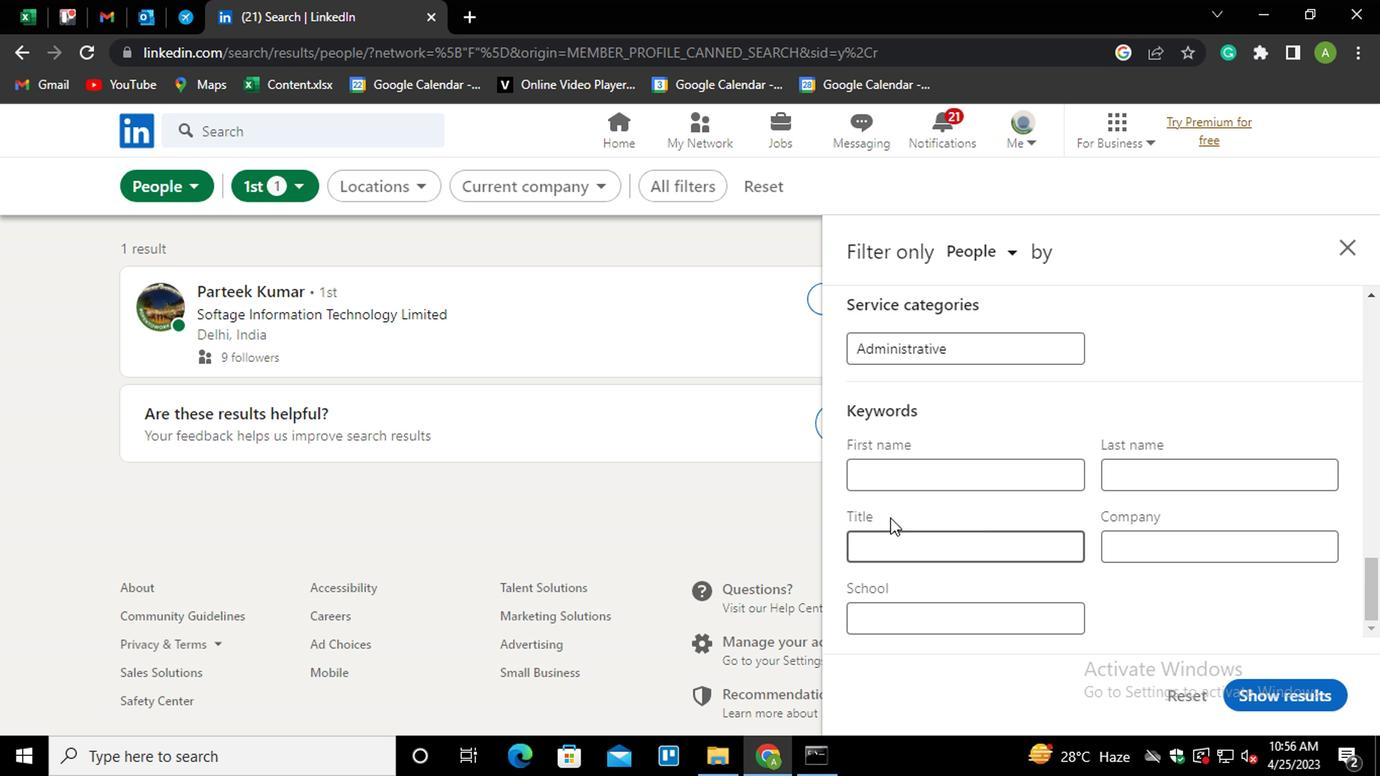 
Action: Mouse pressed left at (876, 542)
Screenshot: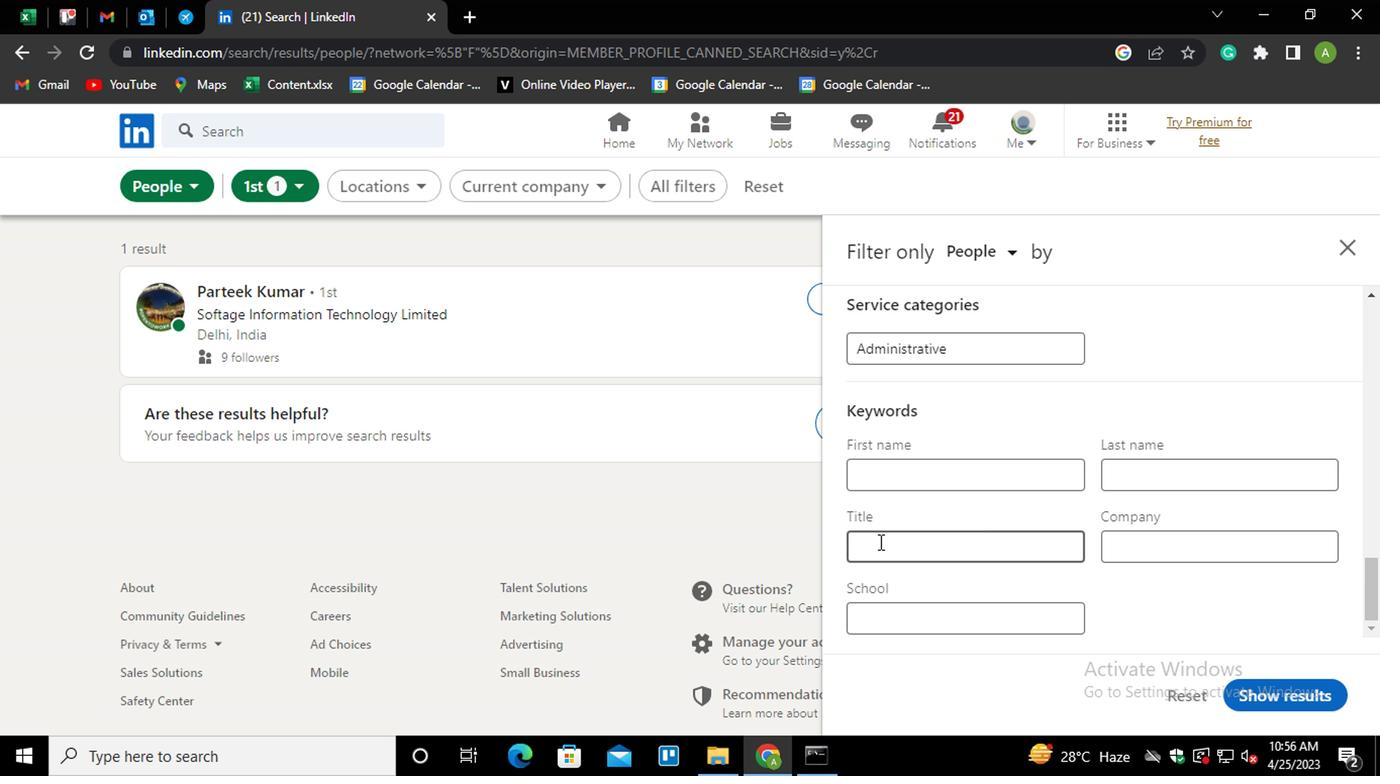 
Action: Mouse moved to (876, 542)
Screenshot: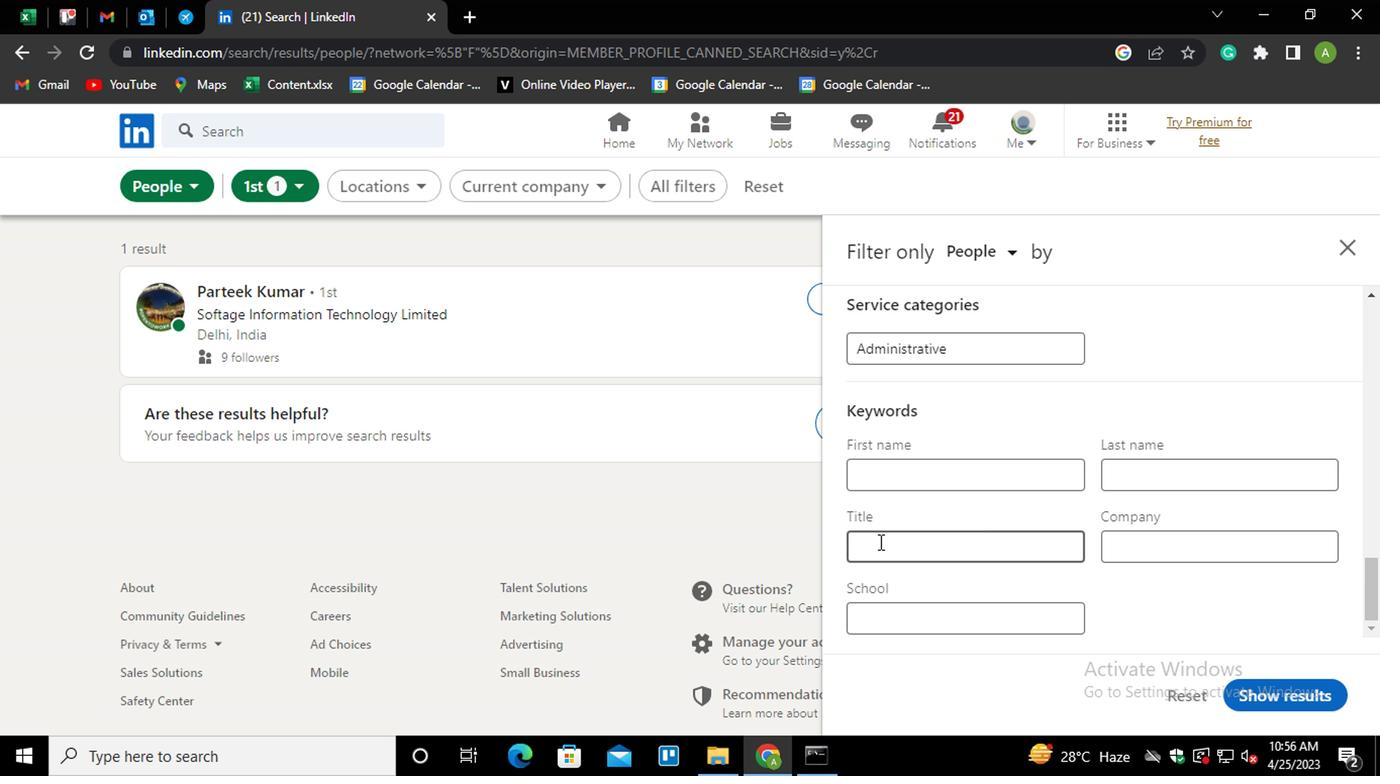 
Action: Key pressed <Key.shift_r>MARKETING<Key.space><Key.shift_r>MANAGER
Screenshot: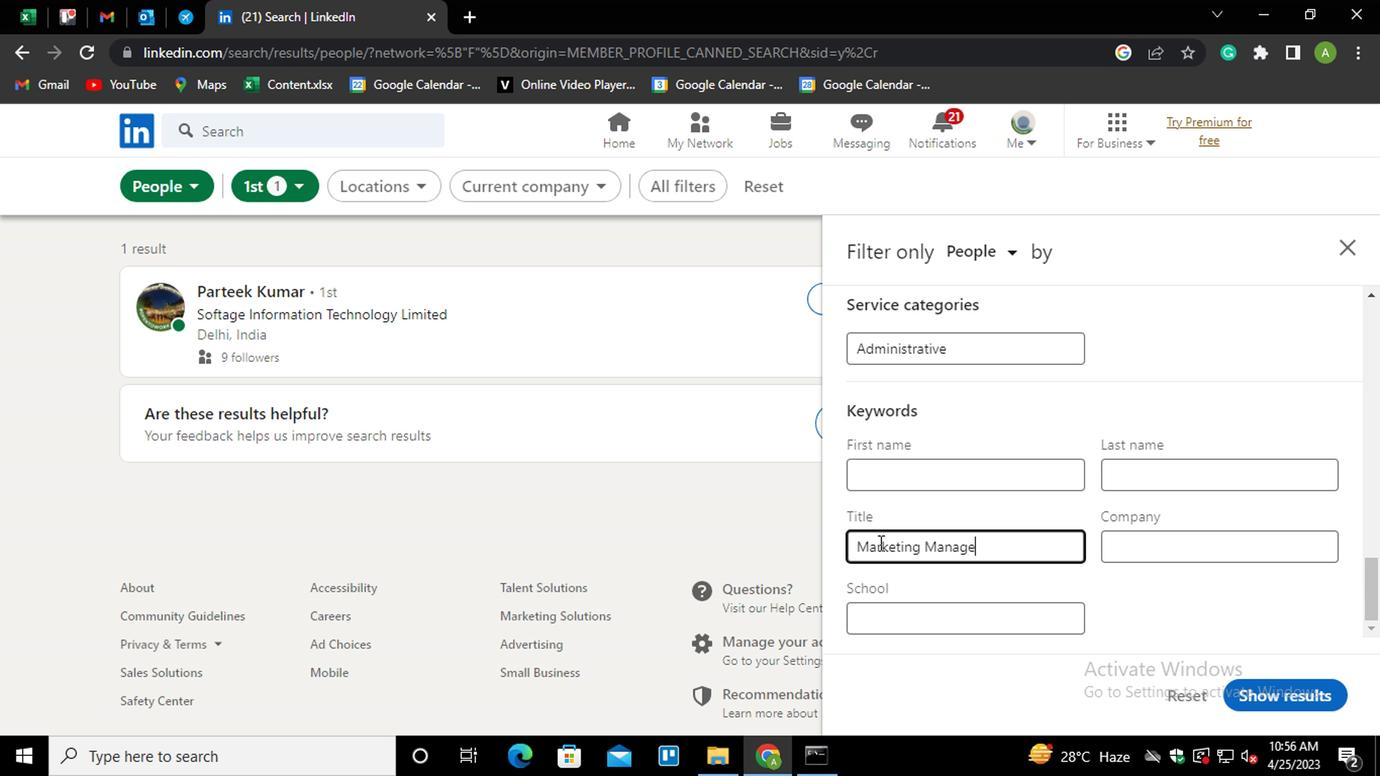 
Action: Mouse moved to (1138, 601)
Screenshot: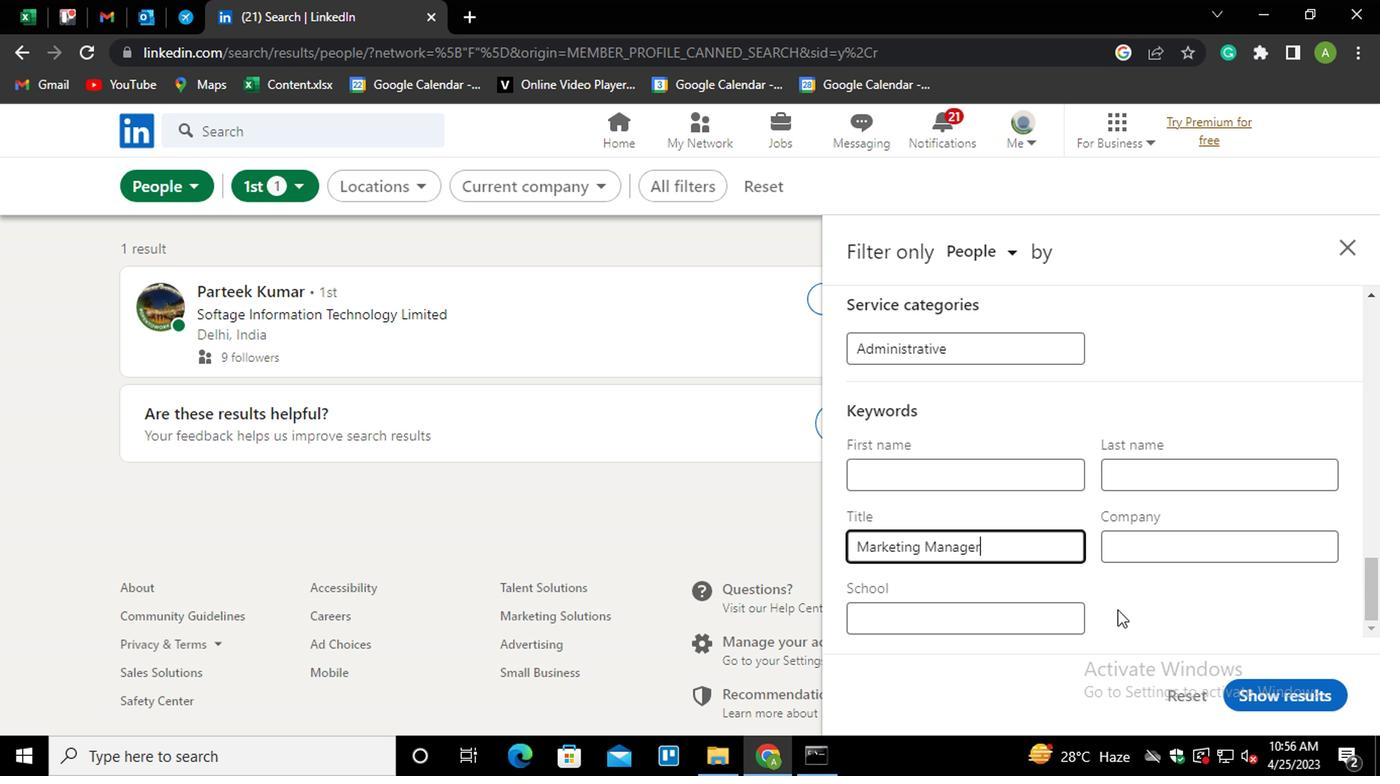 
Action: Mouse pressed left at (1138, 601)
Screenshot: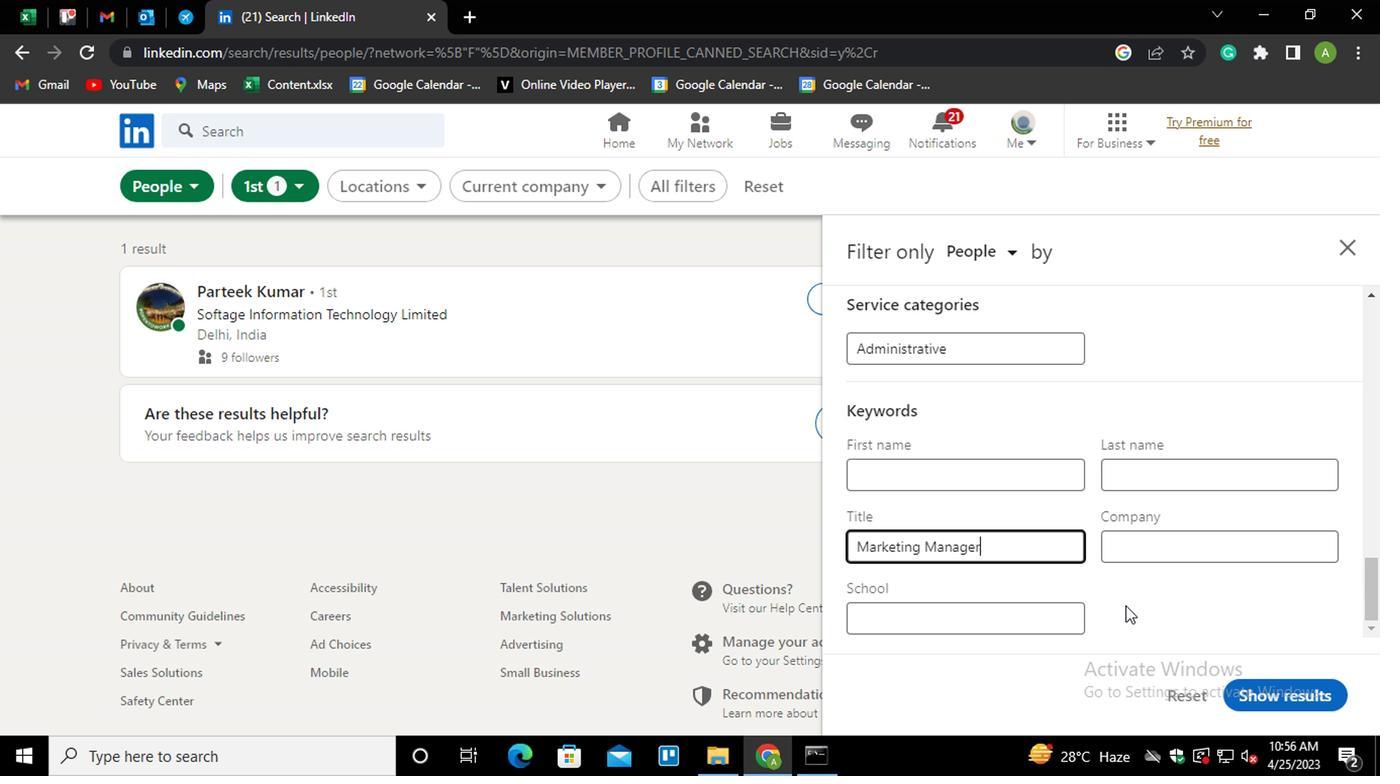 
Action: Mouse moved to (1291, 690)
Screenshot: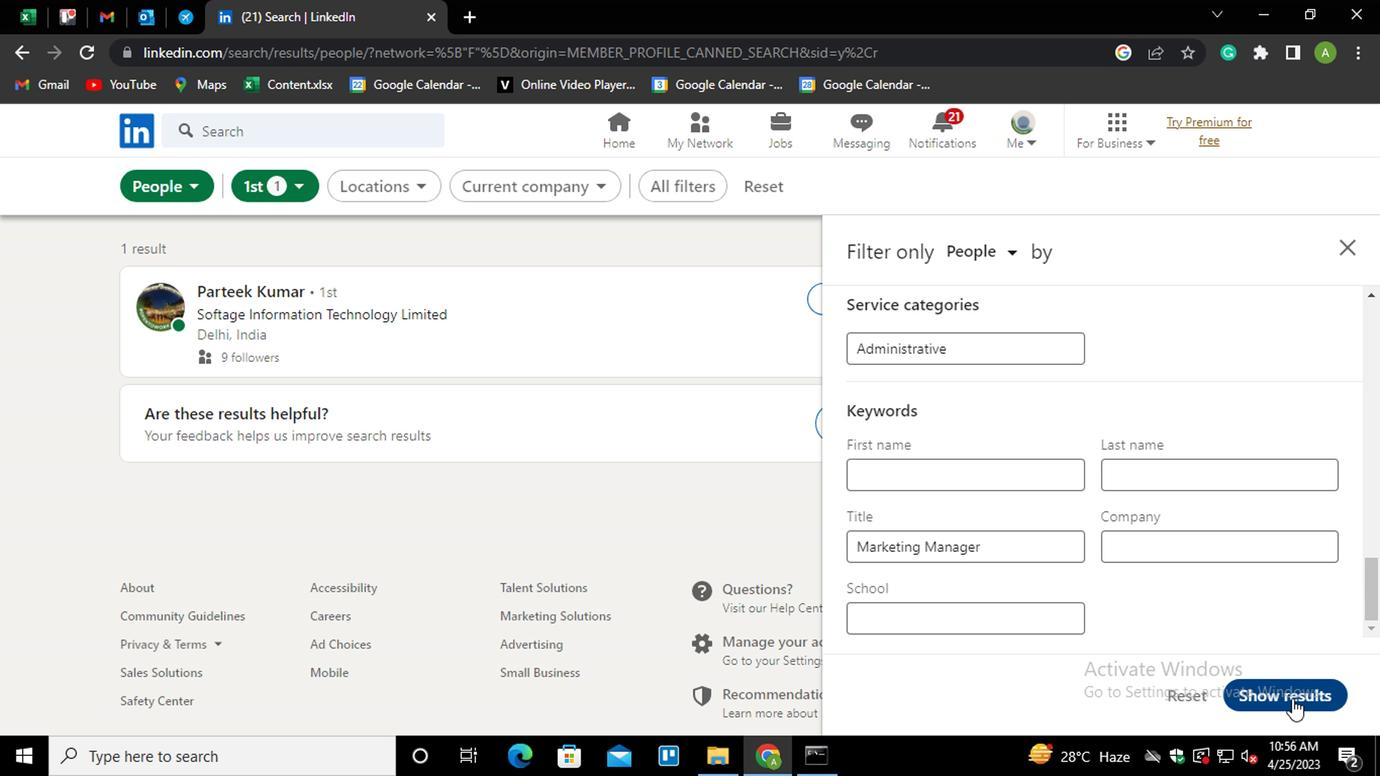 
Action: Mouse pressed left at (1291, 690)
Screenshot: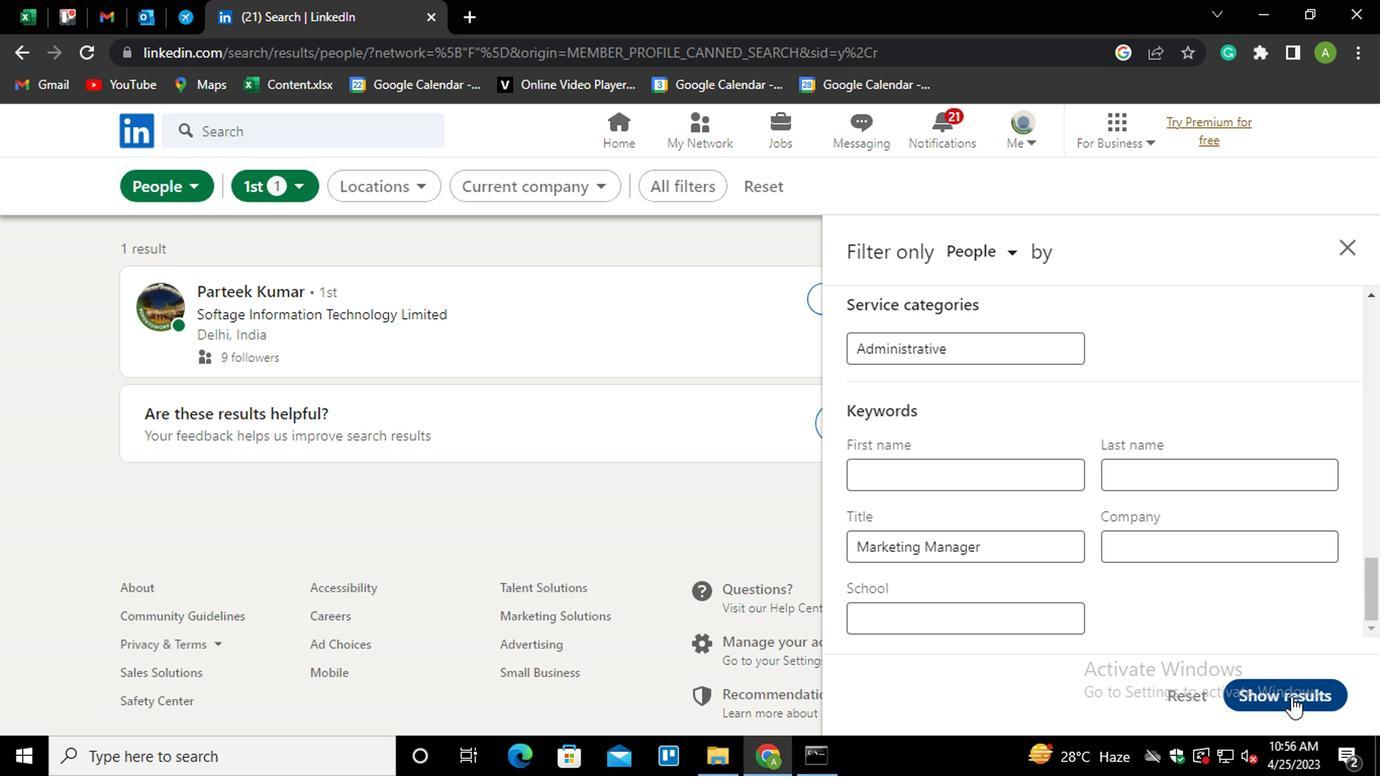 
Action: Mouse moved to (1289, 688)
Screenshot: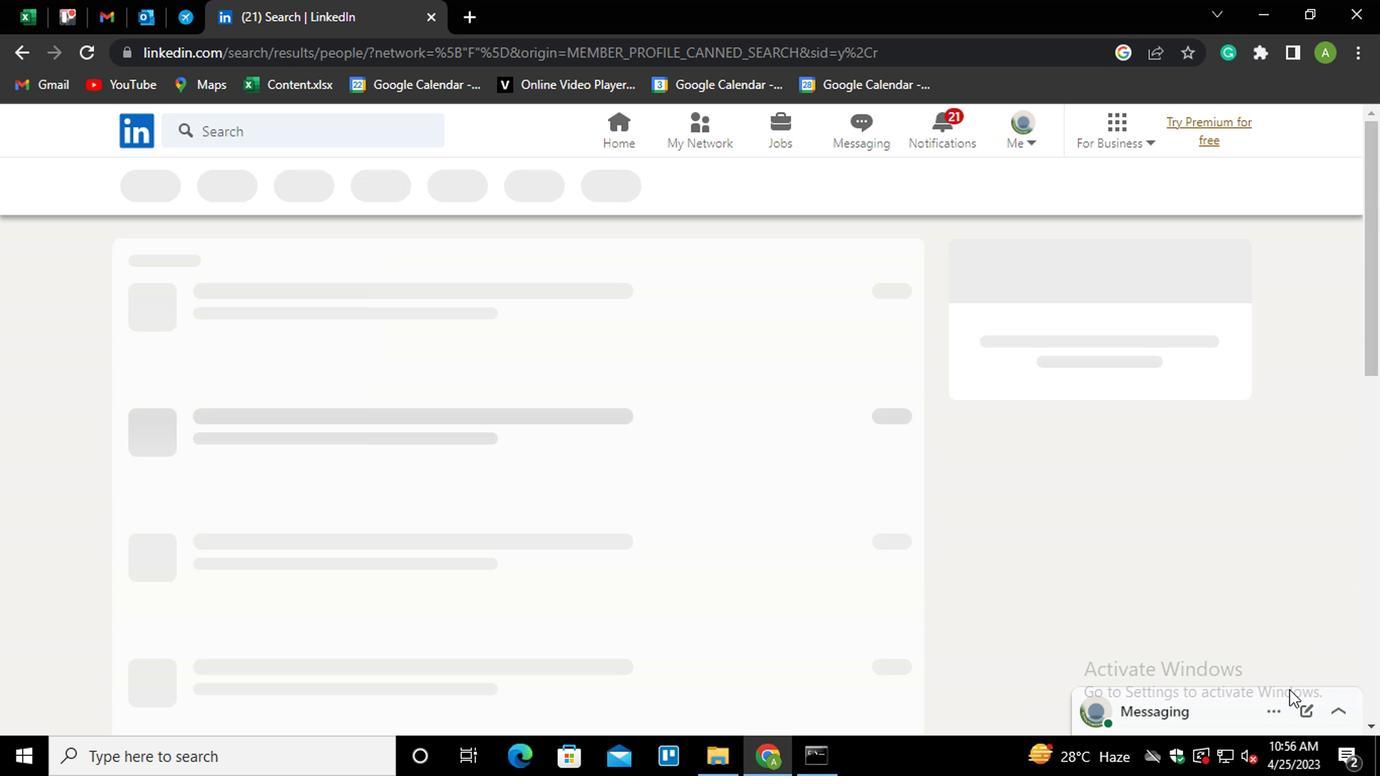 
